 Task: Find connections with filter location San Jacinto with filter topic #Brandingwith filter profile language French with filter current company Safeguard Global with filter school Xavier Institute of Social Service with filter industry Wholesale Appliances, Electrical, and Electronics with filter service category Web Design with filter keywords title Interior Designer
Action: Mouse moved to (349, 267)
Screenshot: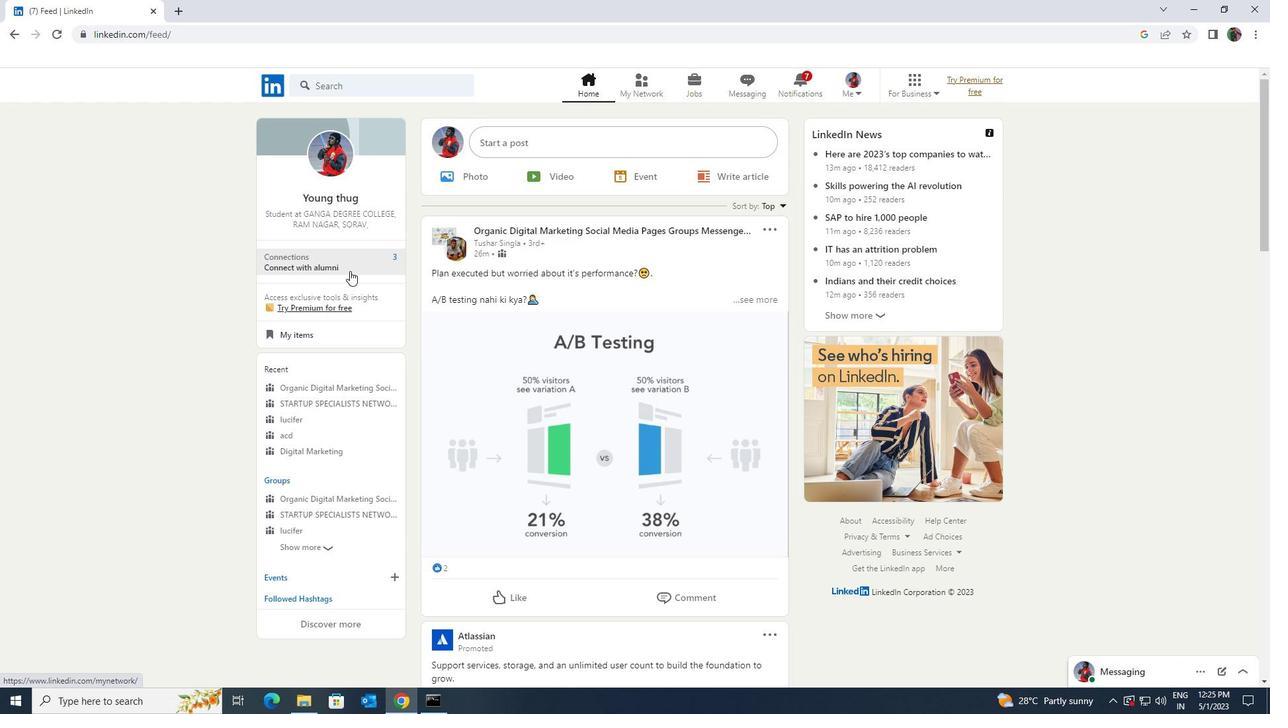 
Action: Mouse pressed left at (349, 267)
Screenshot: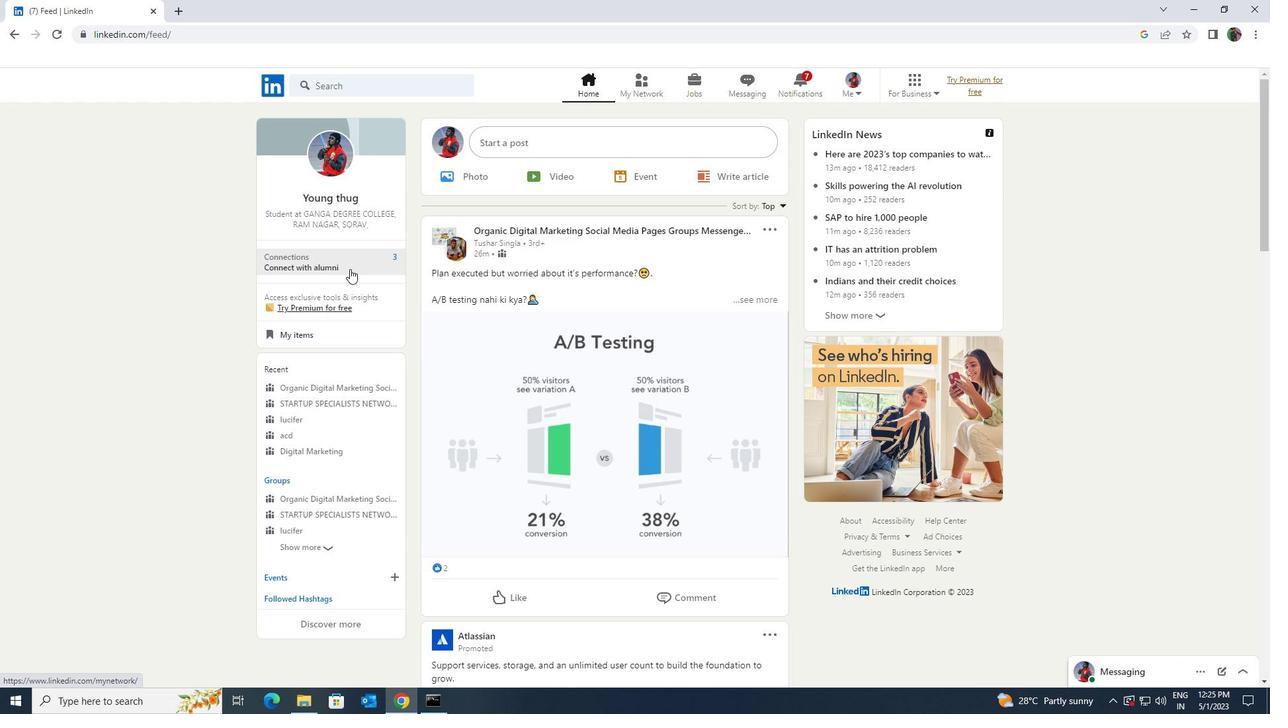
Action: Mouse moved to (367, 167)
Screenshot: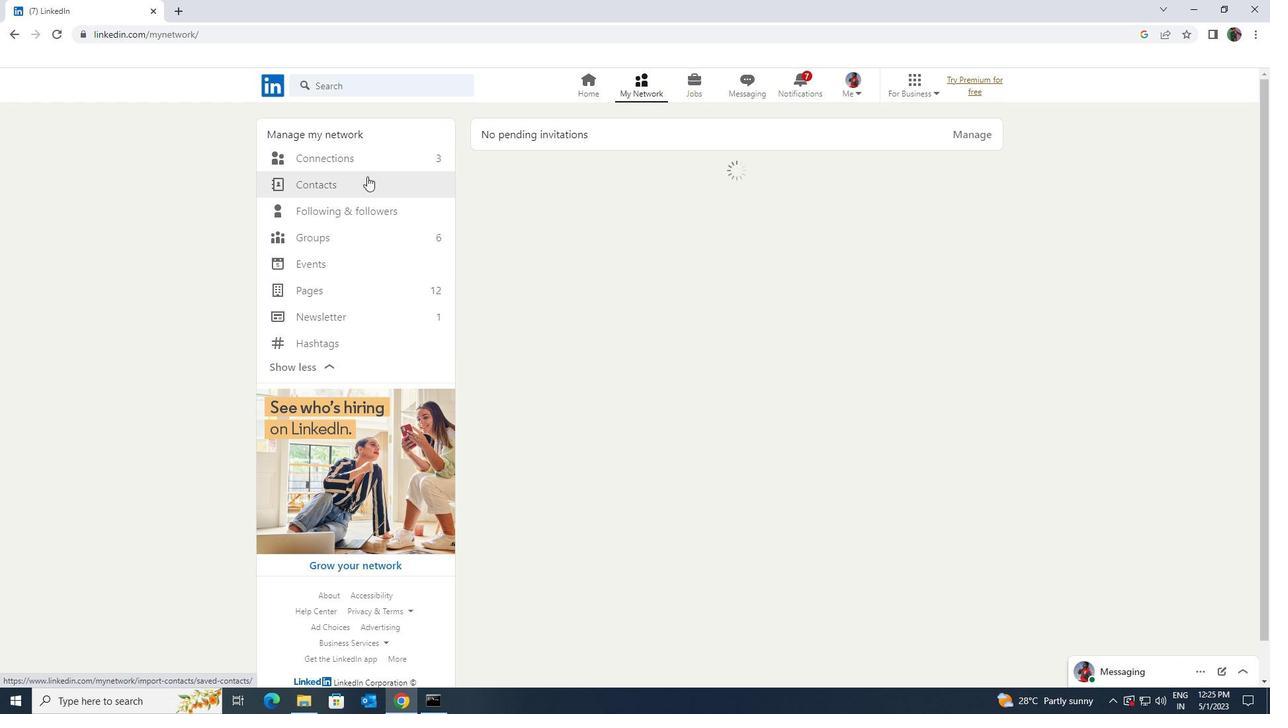 
Action: Mouse pressed left at (367, 167)
Screenshot: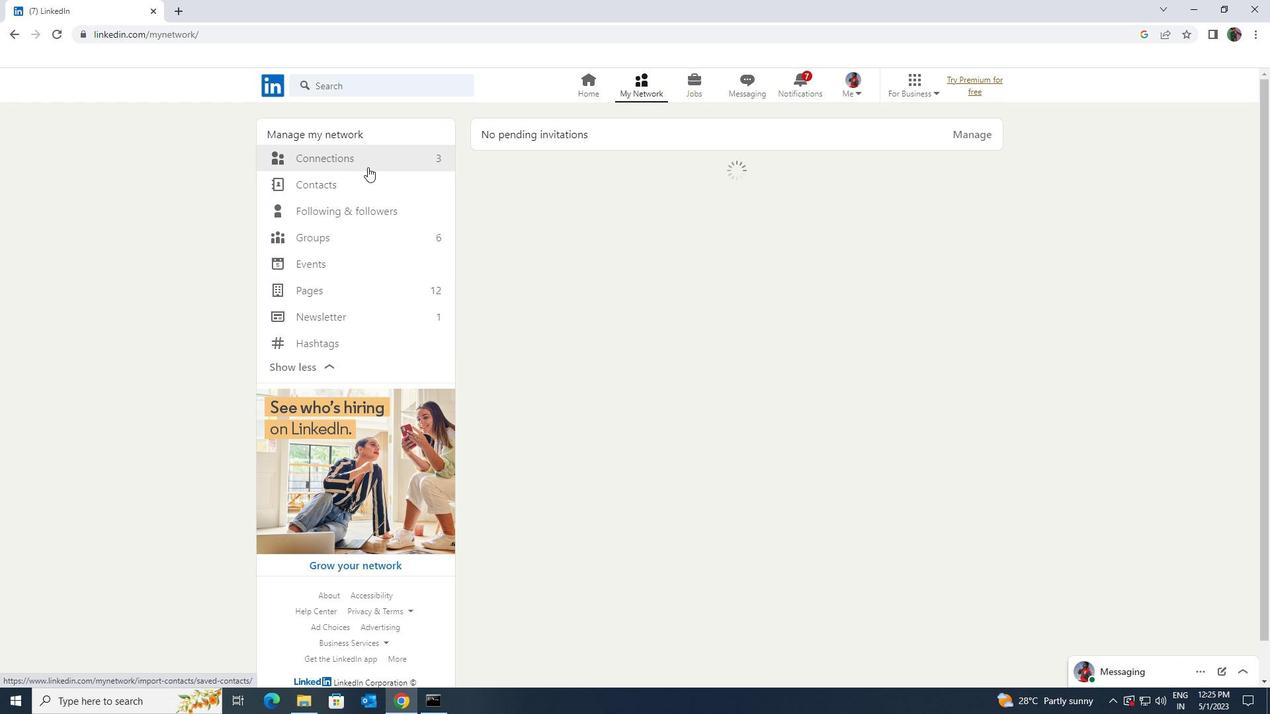 
Action: Mouse pressed left at (367, 167)
Screenshot: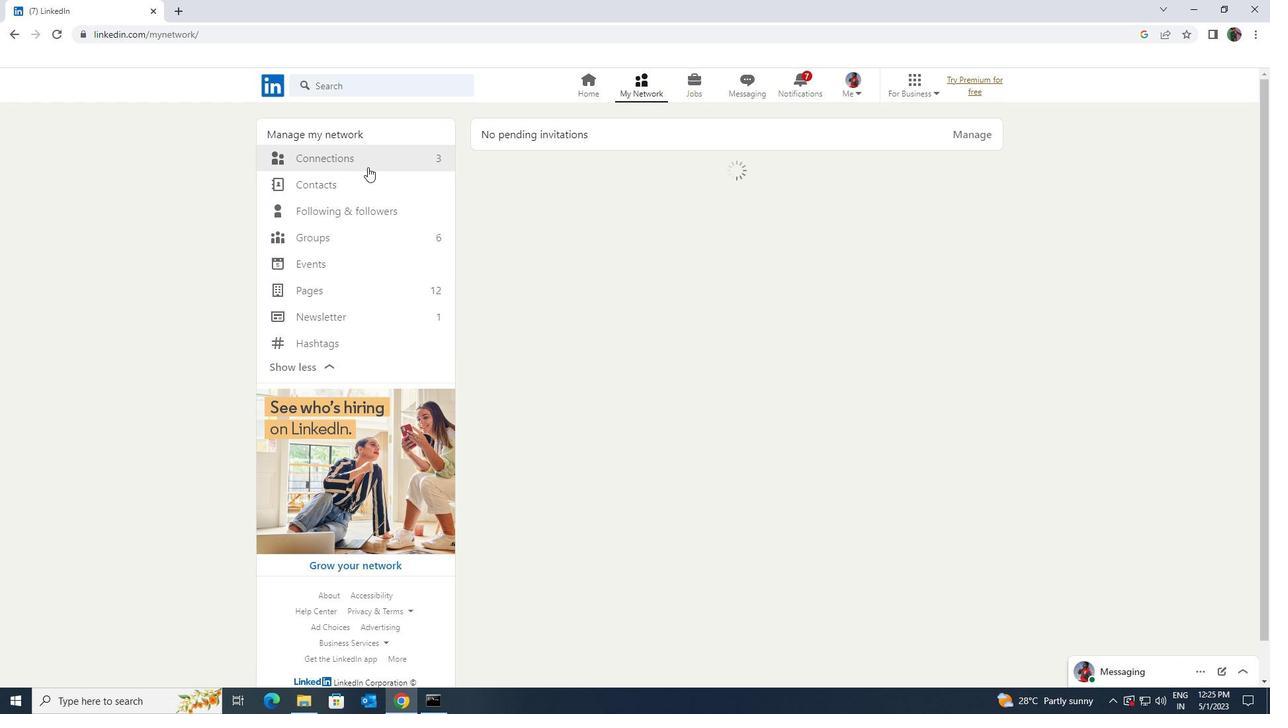 
Action: Mouse moved to (388, 157)
Screenshot: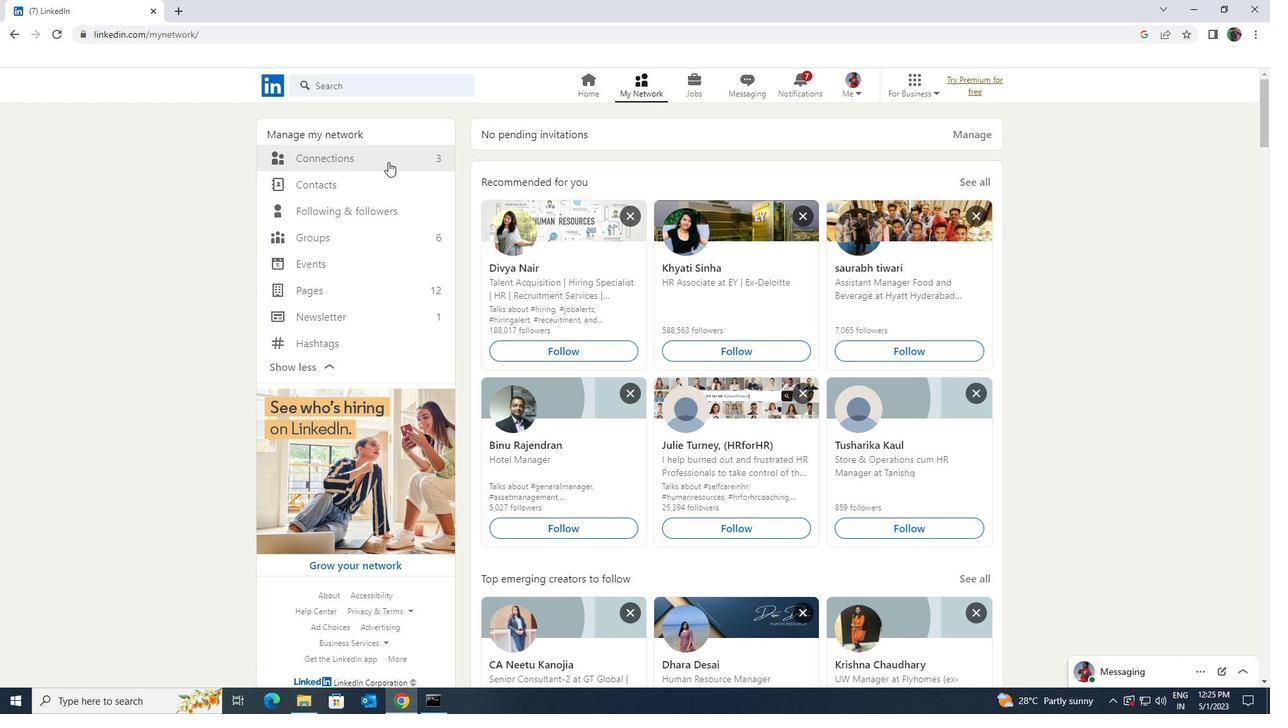 
Action: Mouse pressed left at (388, 157)
Screenshot: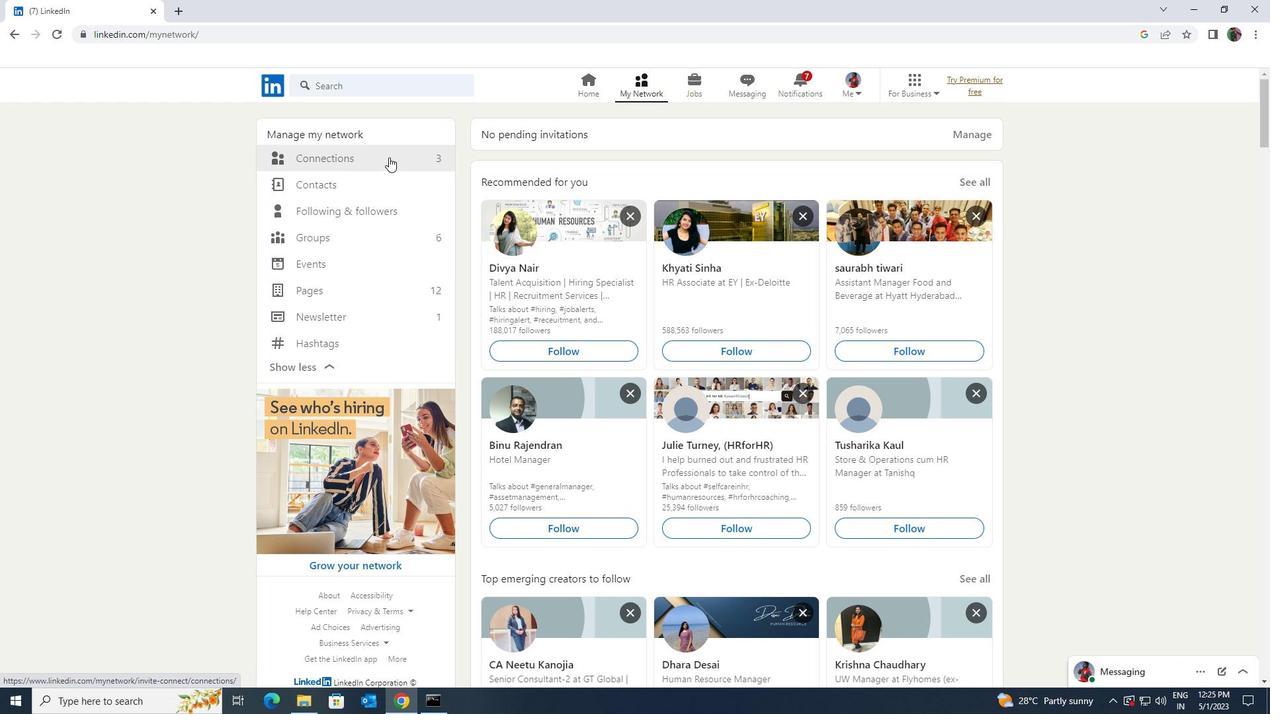 
Action: Mouse moved to (726, 159)
Screenshot: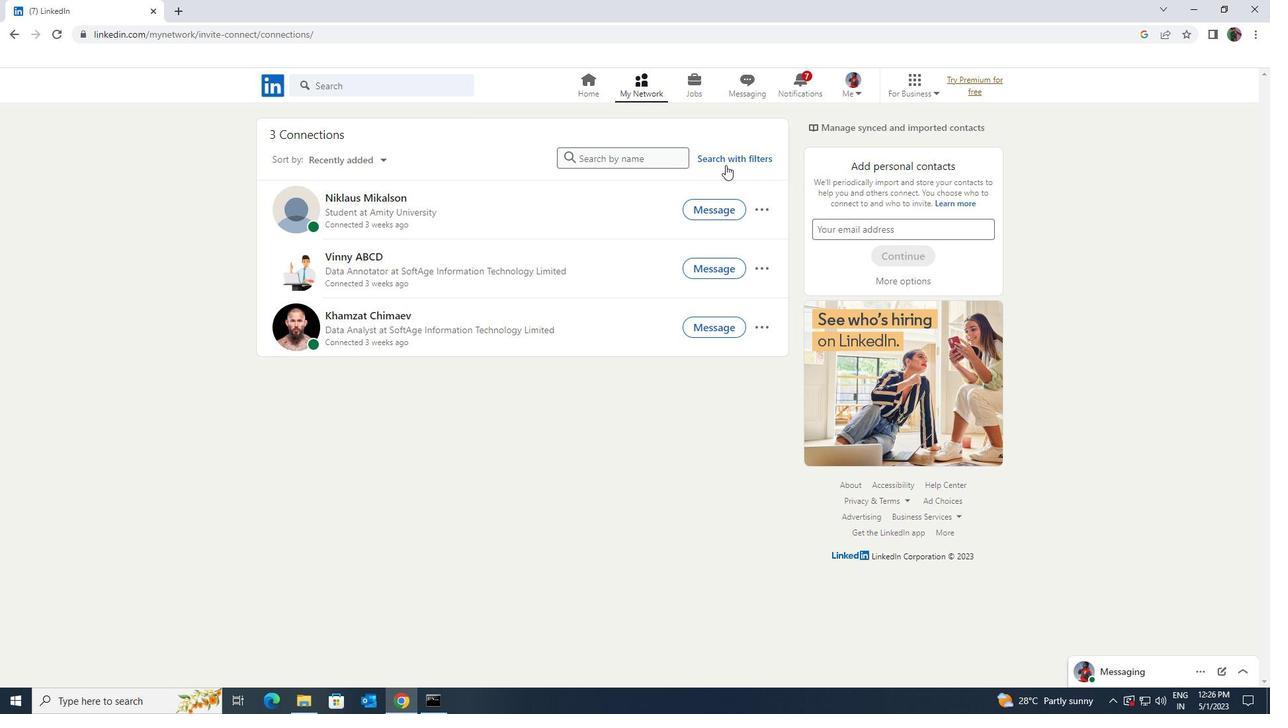 
Action: Mouse pressed left at (726, 159)
Screenshot: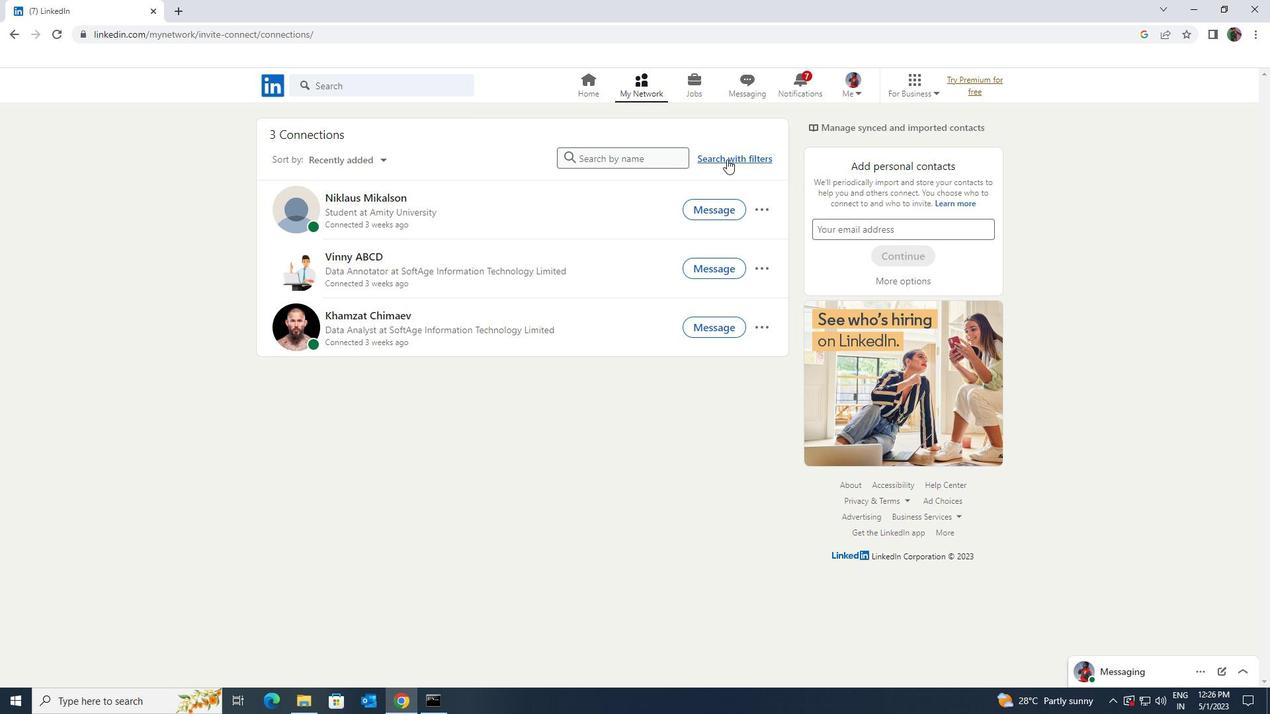 
Action: Mouse moved to (680, 120)
Screenshot: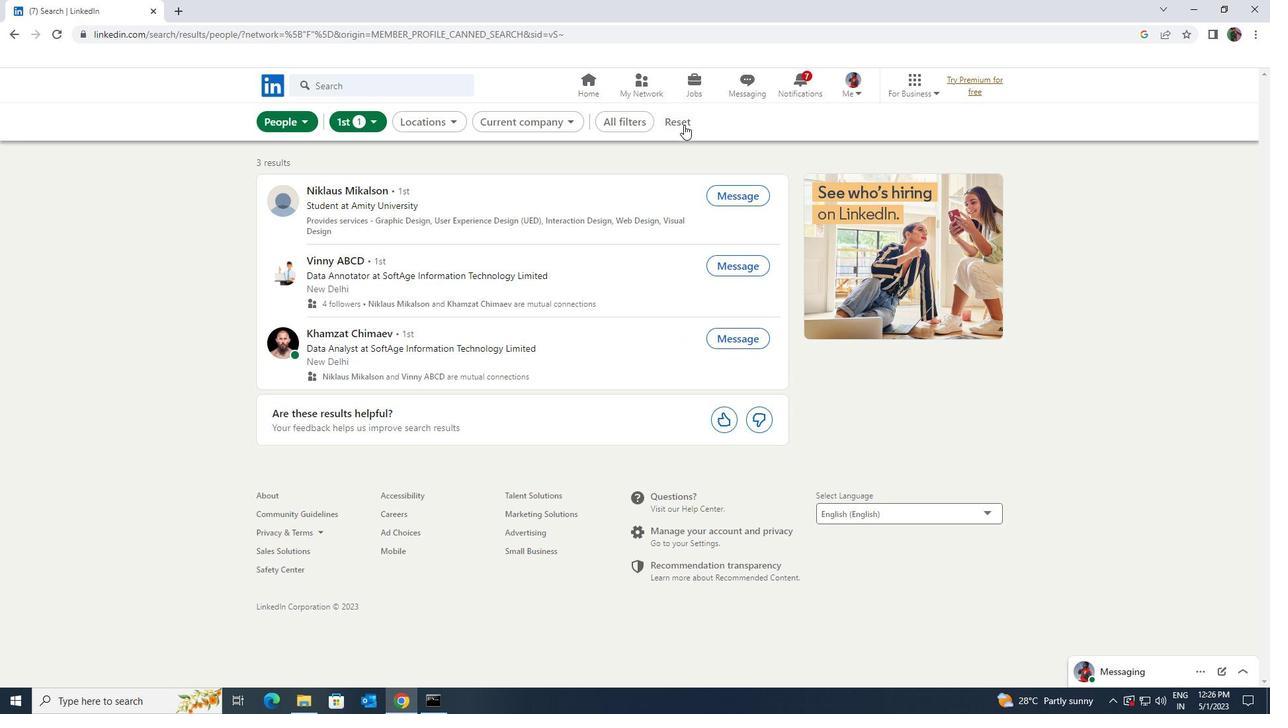 
Action: Mouse pressed left at (680, 120)
Screenshot: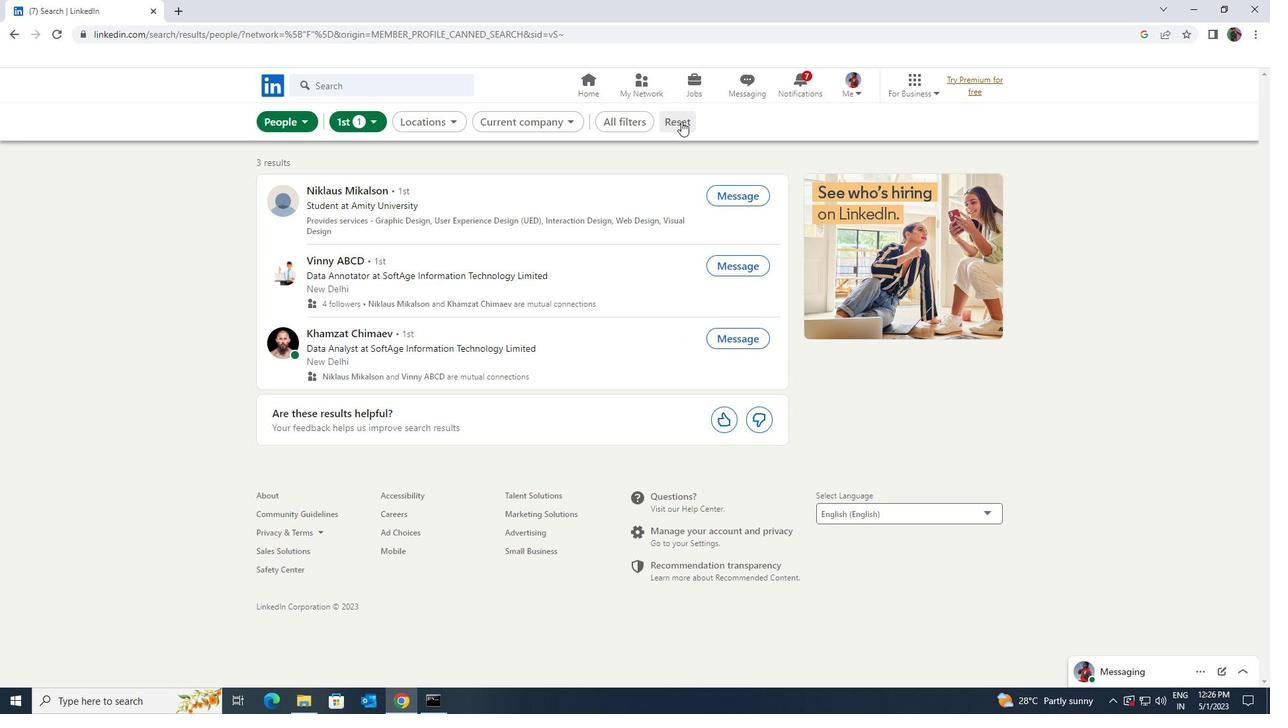 
Action: Mouse moved to (658, 116)
Screenshot: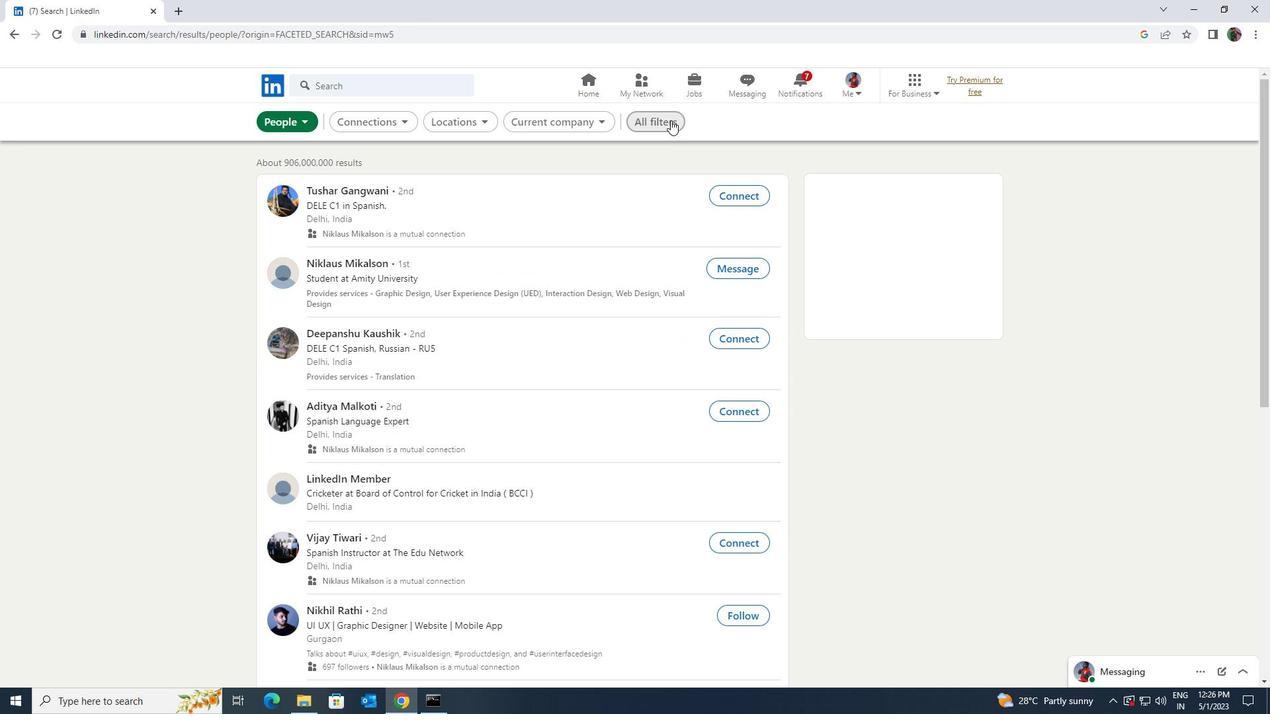 
Action: Mouse pressed left at (658, 116)
Screenshot: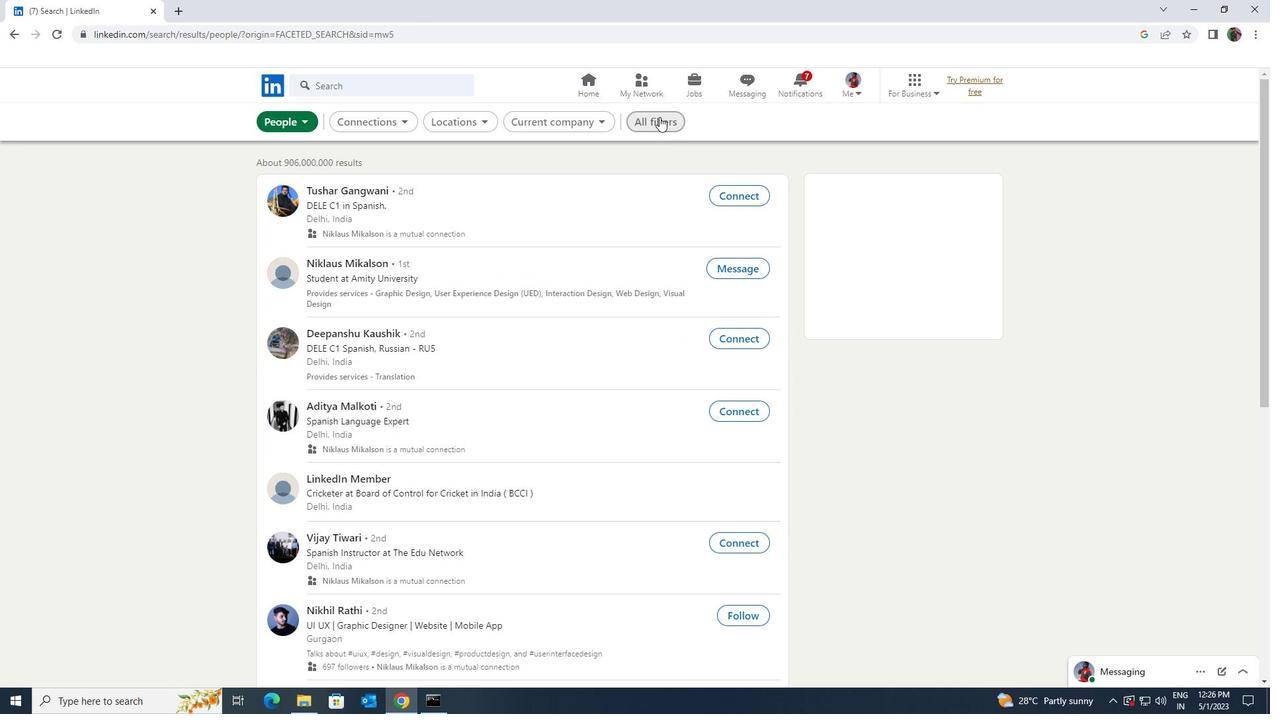 
Action: Mouse moved to (1047, 437)
Screenshot: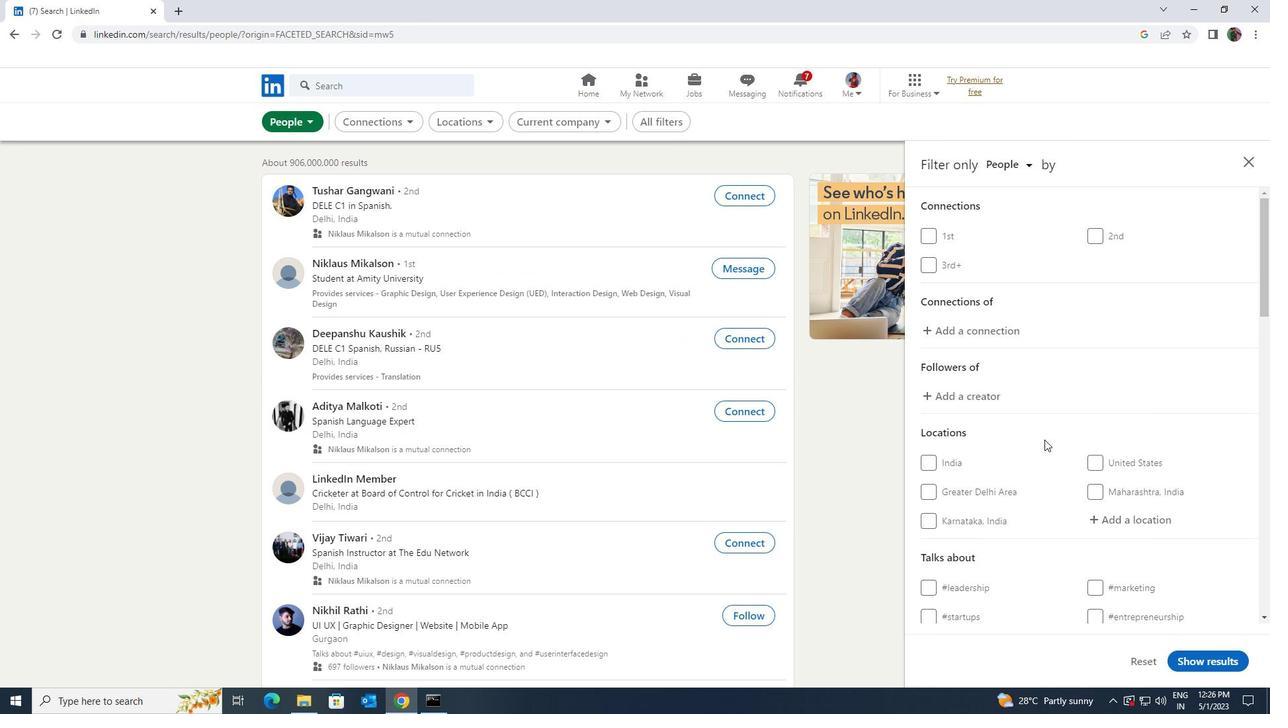 
Action: Mouse scrolled (1047, 437) with delta (0, 0)
Screenshot: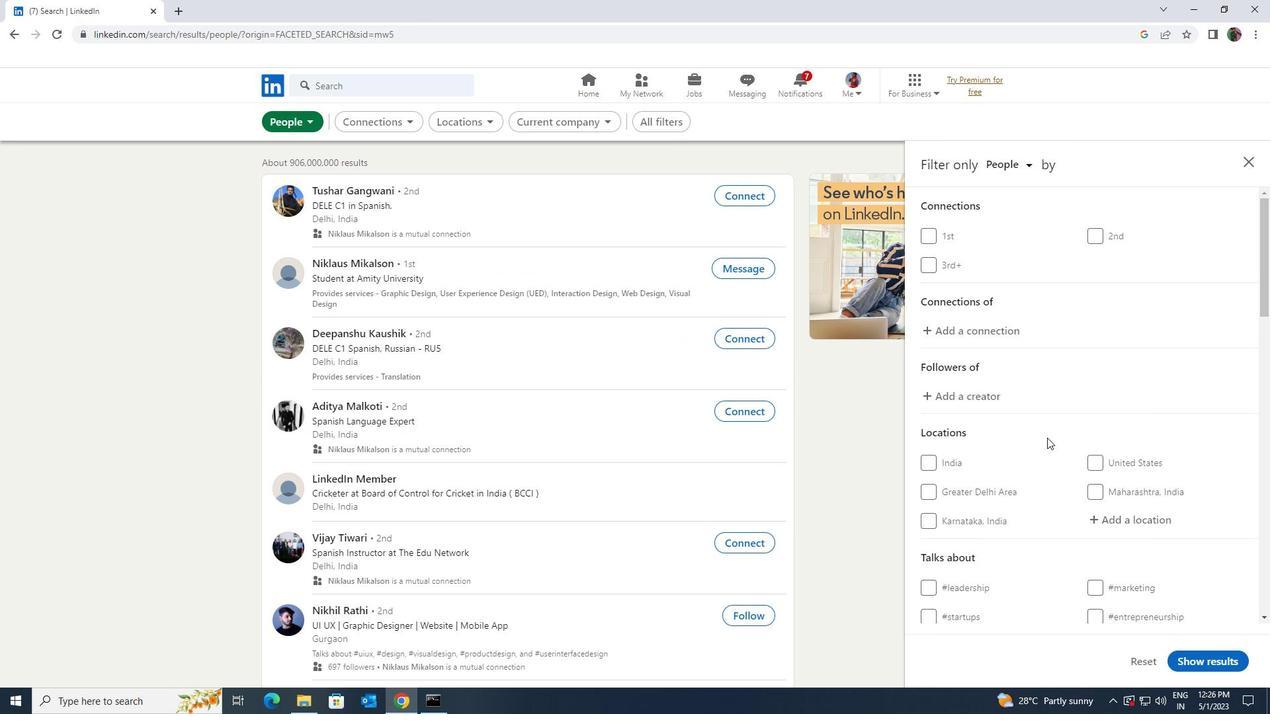 
Action: Mouse scrolled (1047, 437) with delta (0, 0)
Screenshot: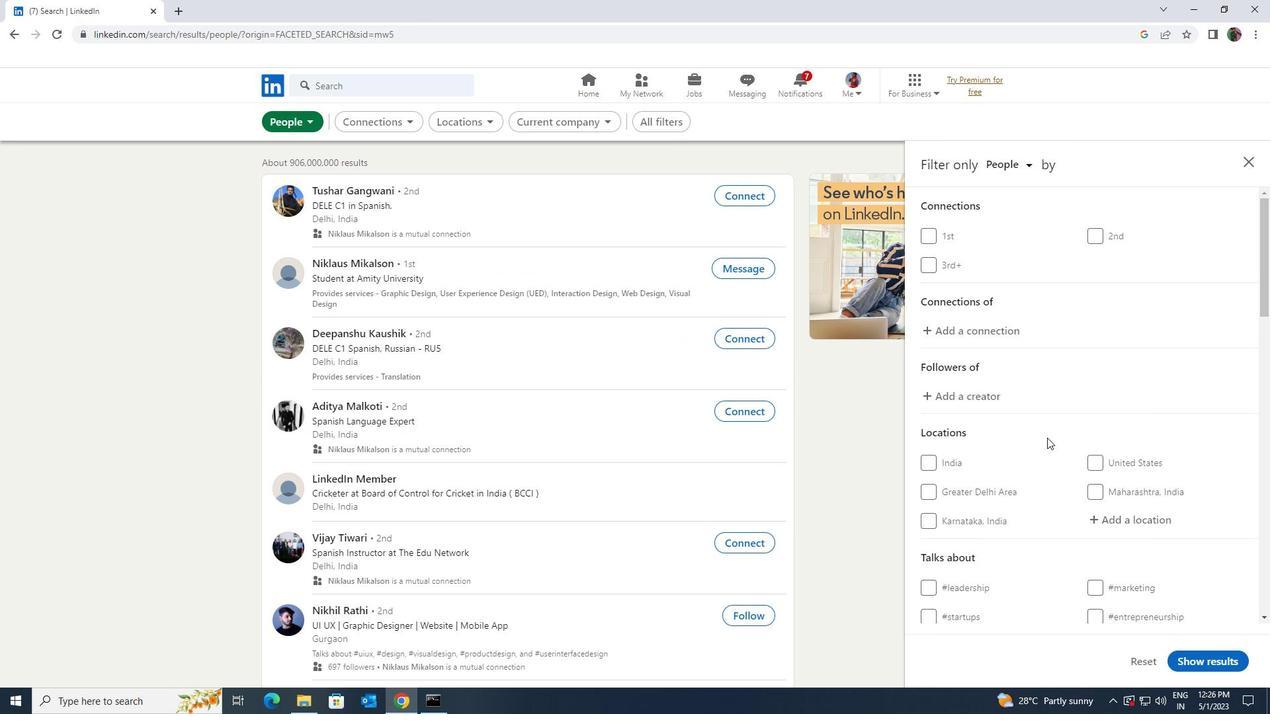 
Action: Mouse moved to (1118, 390)
Screenshot: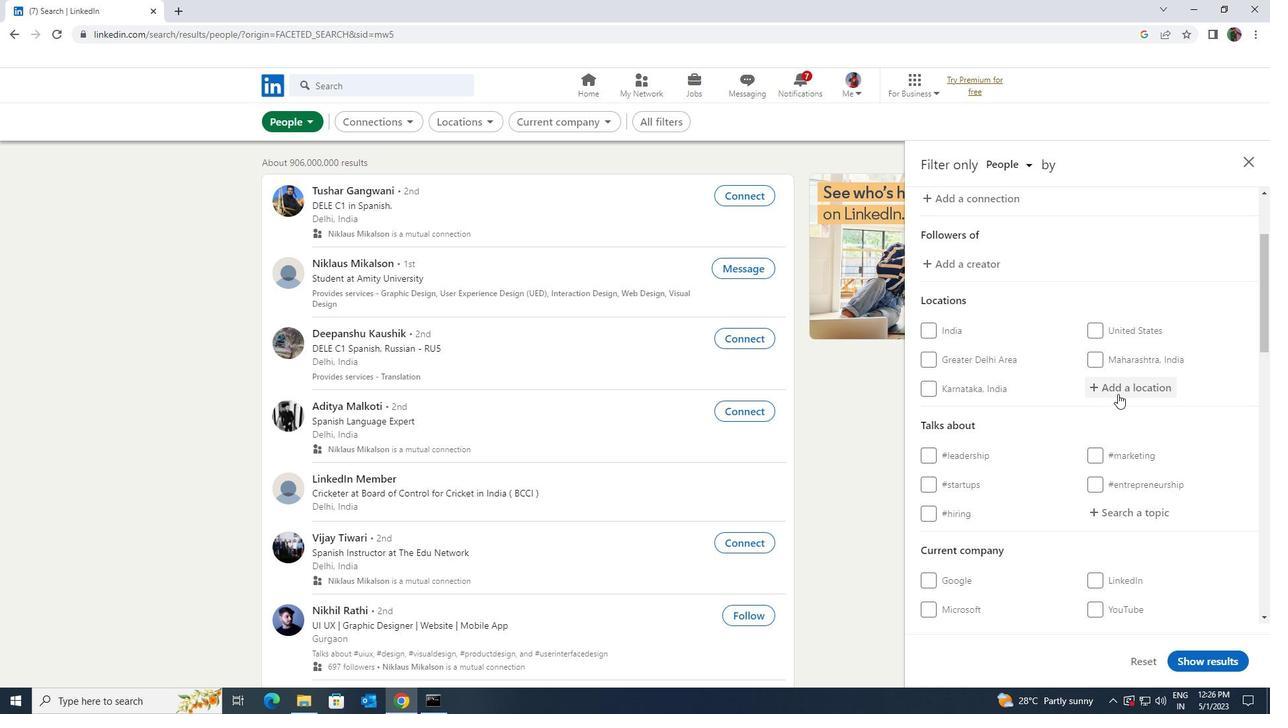 
Action: Mouse pressed left at (1118, 390)
Screenshot: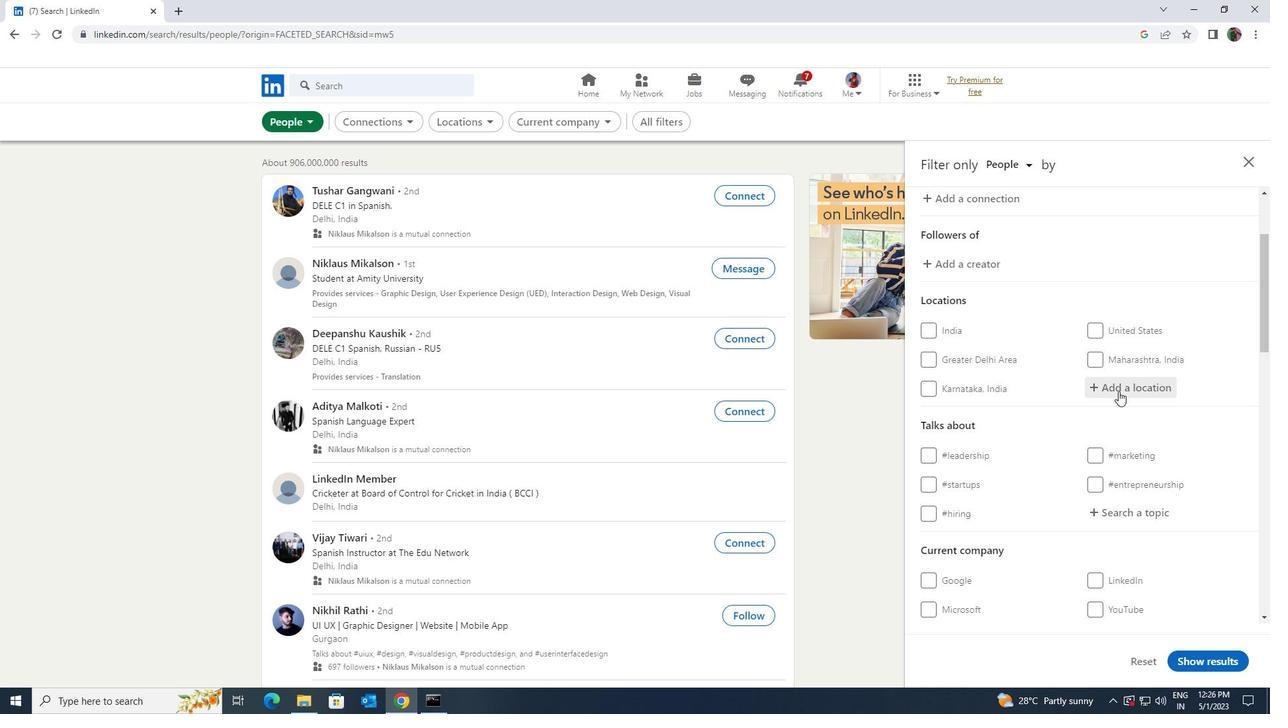 
Action: Key pressed <Key.shift><Key.shift>SAN<Key.space>JACU<Key.backspace>INT
Screenshot: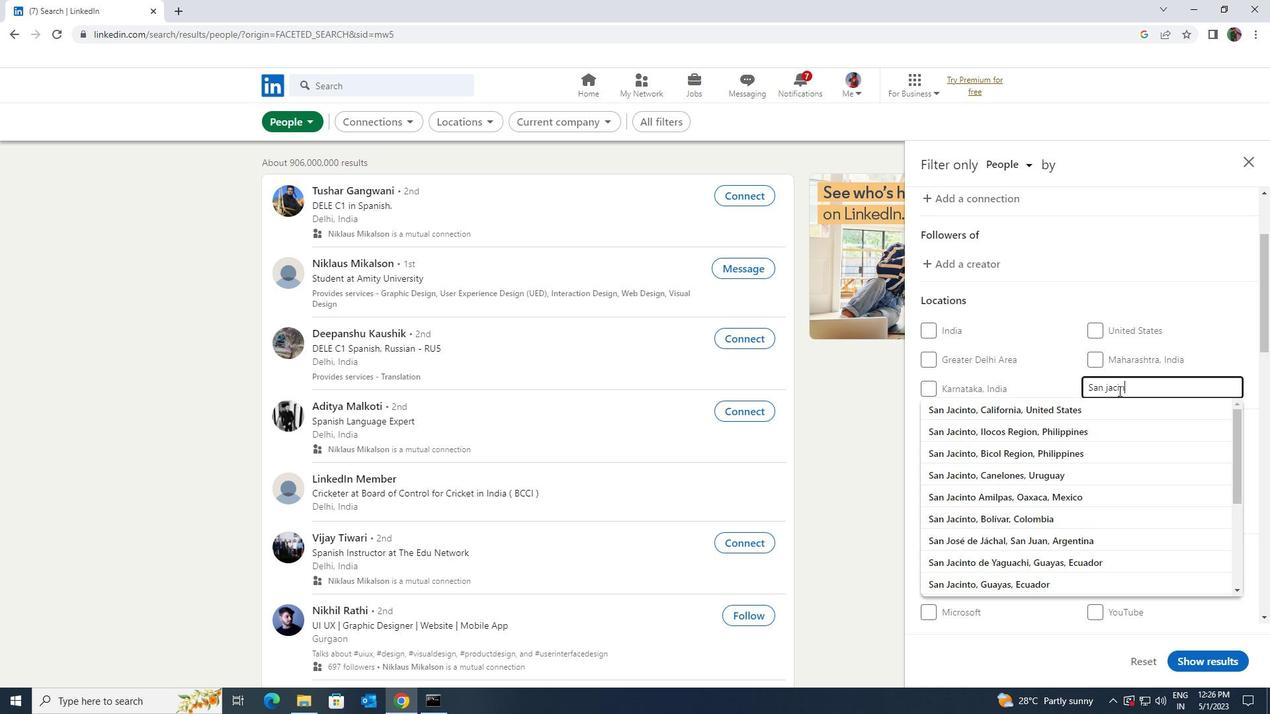 
Action: Mouse moved to (1145, 406)
Screenshot: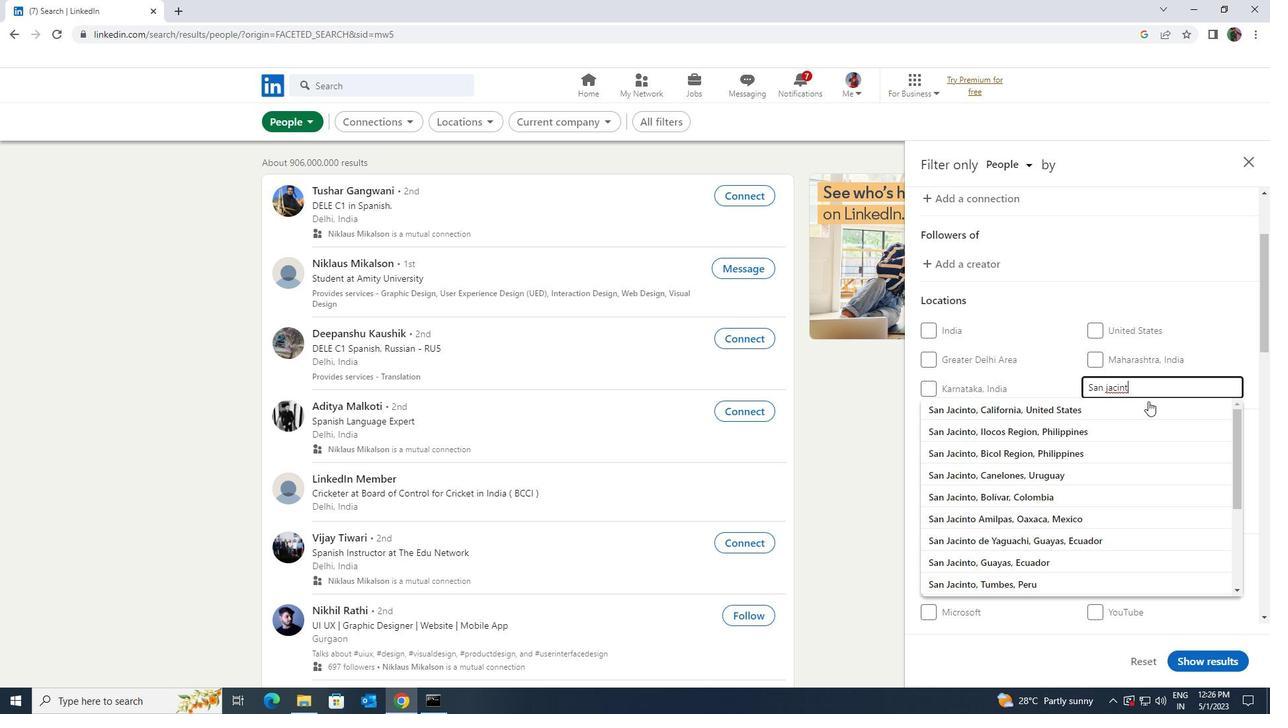 
Action: Mouse pressed left at (1145, 406)
Screenshot: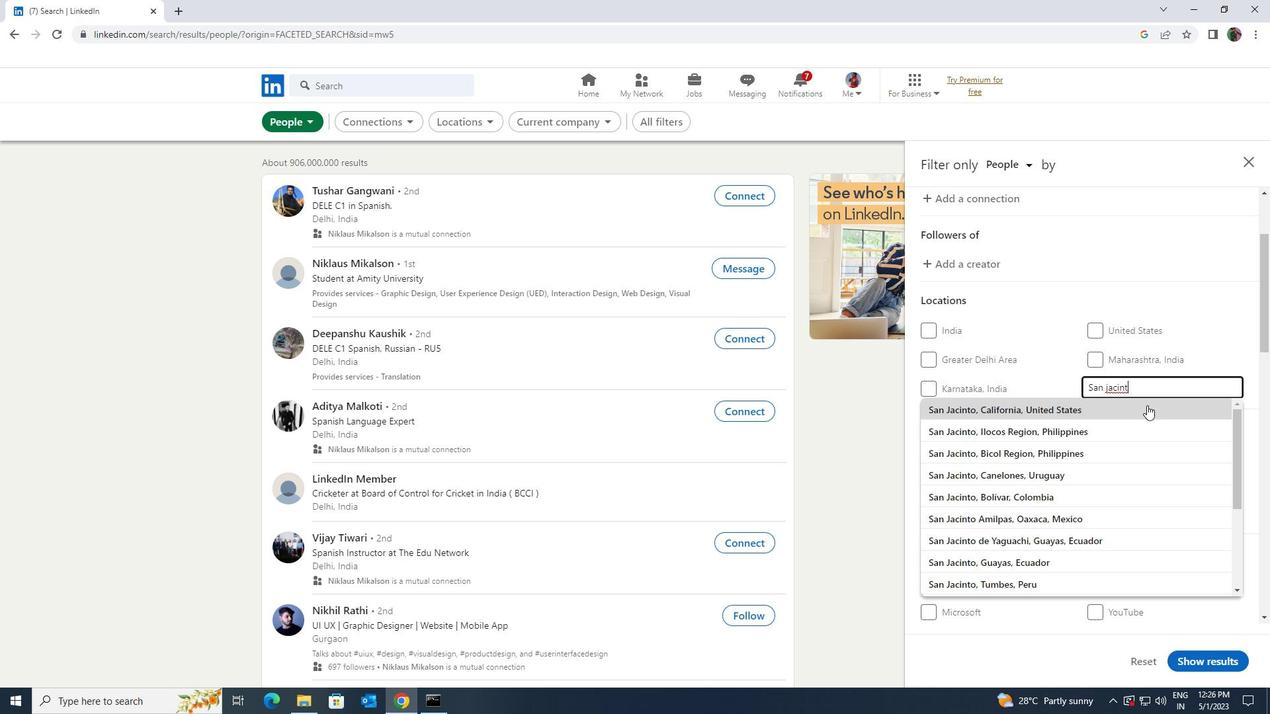 
Action: Mouse scrolled (1145, 406) with delta (0, 0)
Screenshot: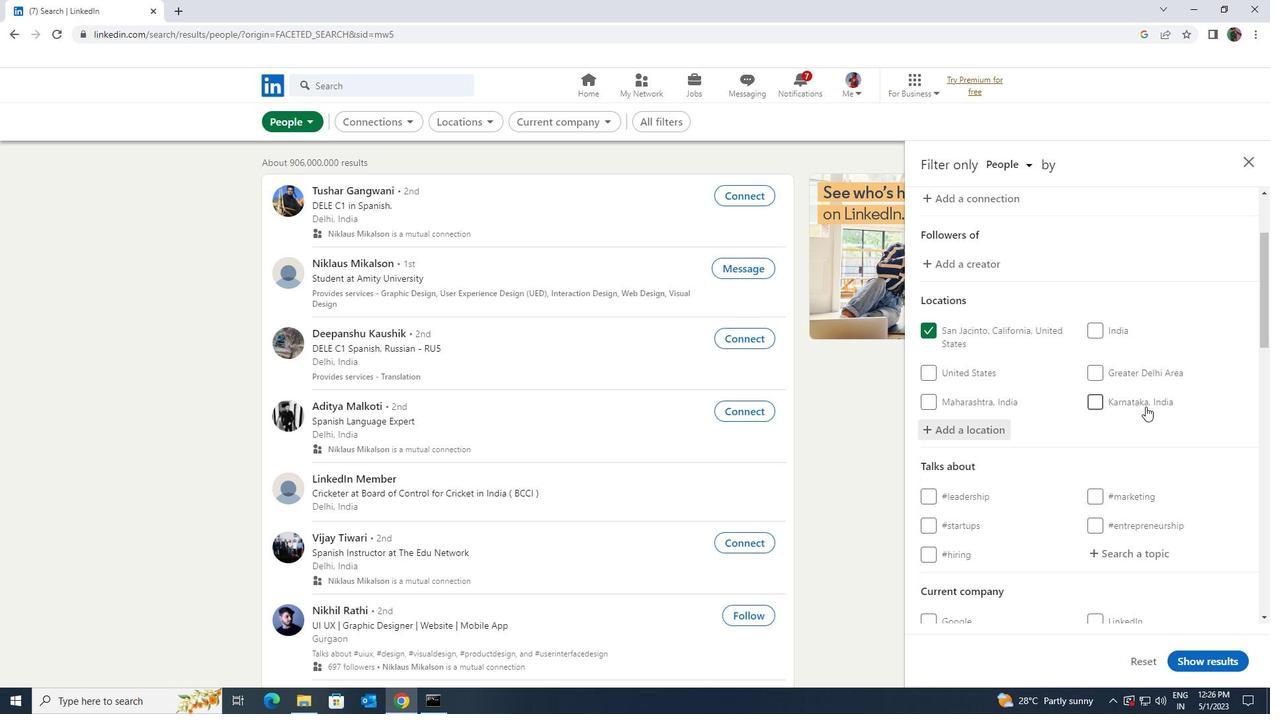 
Action: Mouse scrolled (1145, 406) with delta (0, 0)
Screenshot: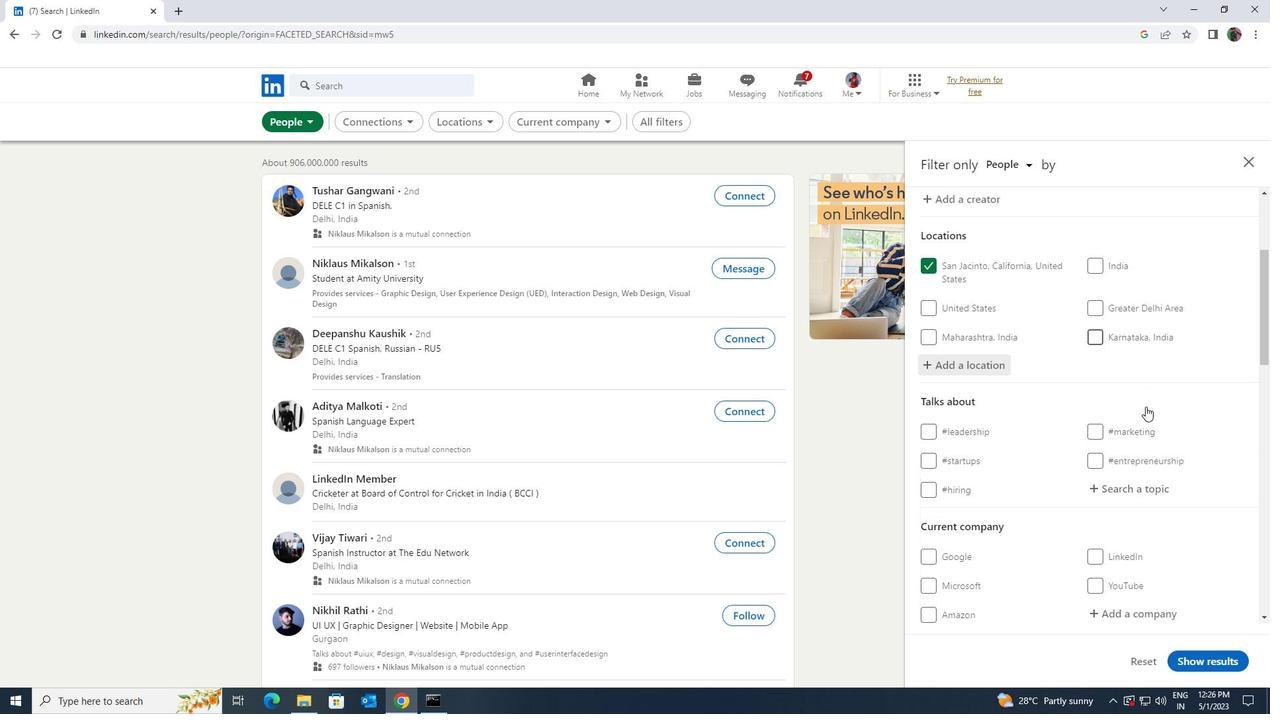 
Action: Mouse scrolled (1145, 406) with delta (0, 0)
Screenshot: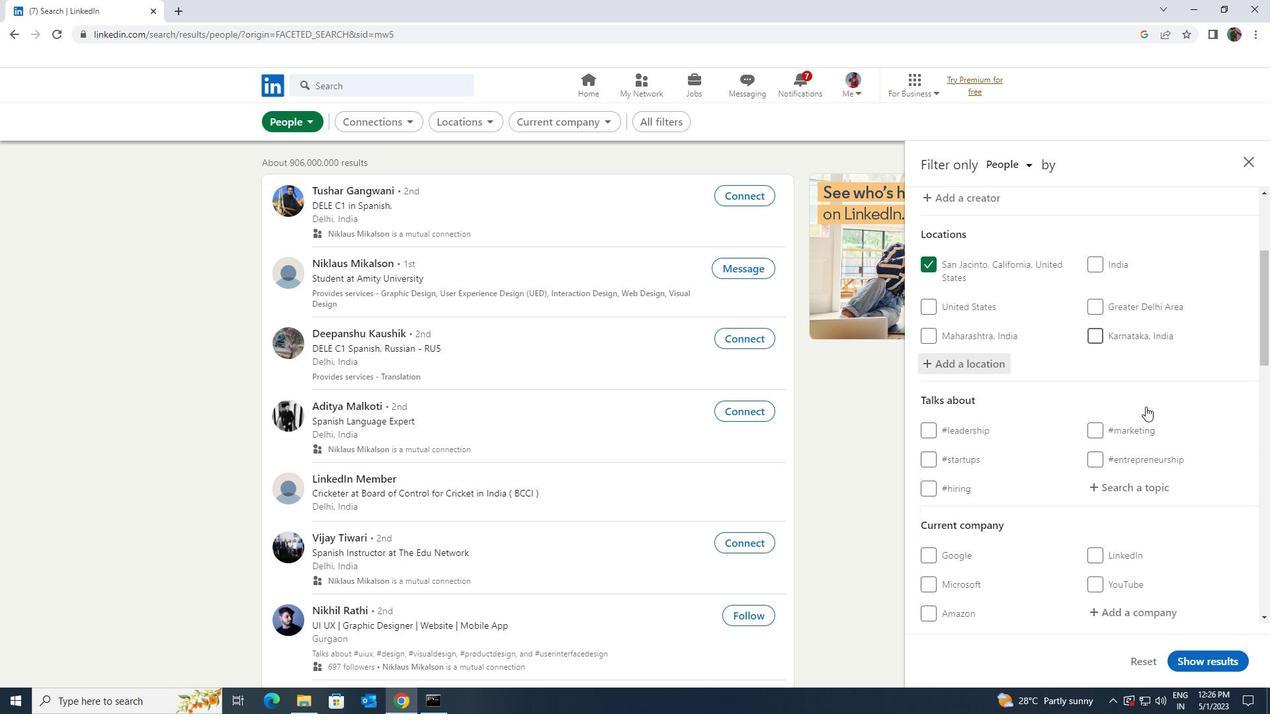 
Action: Mouse moved to (1153, 361)
Screenshot: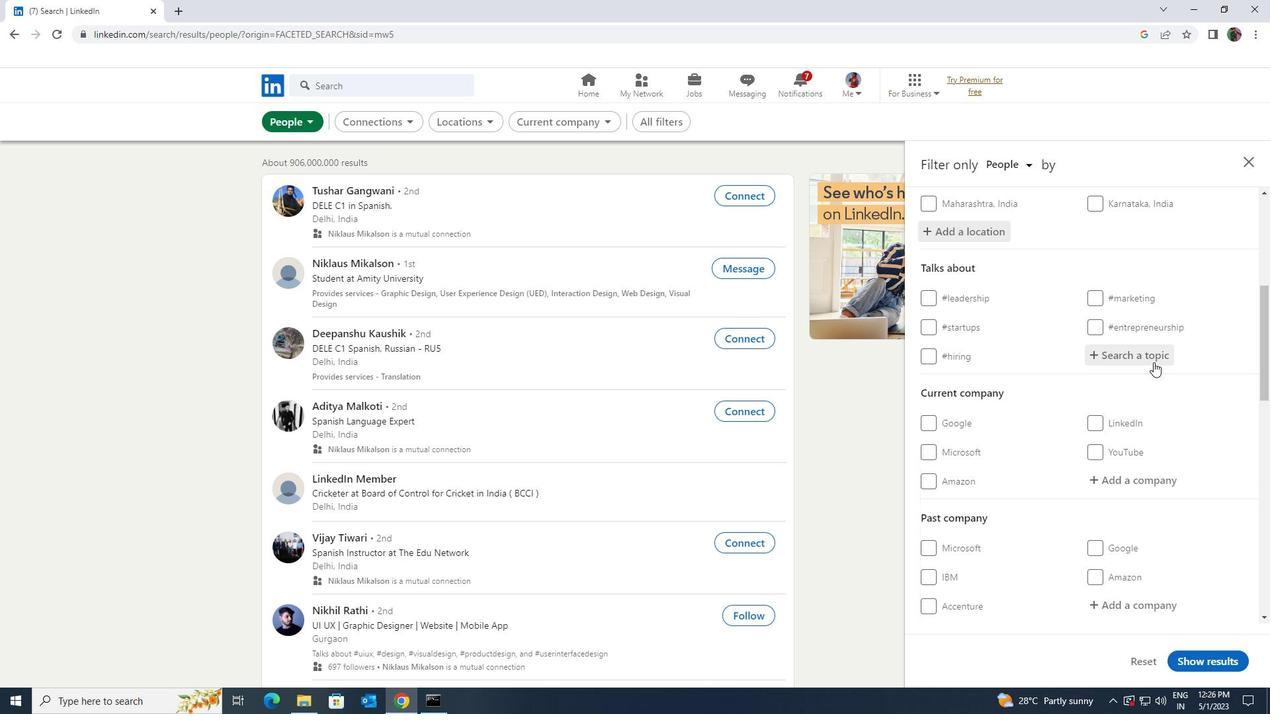 
Action: Mouse pressed left at (1153, 361)
Screenshot: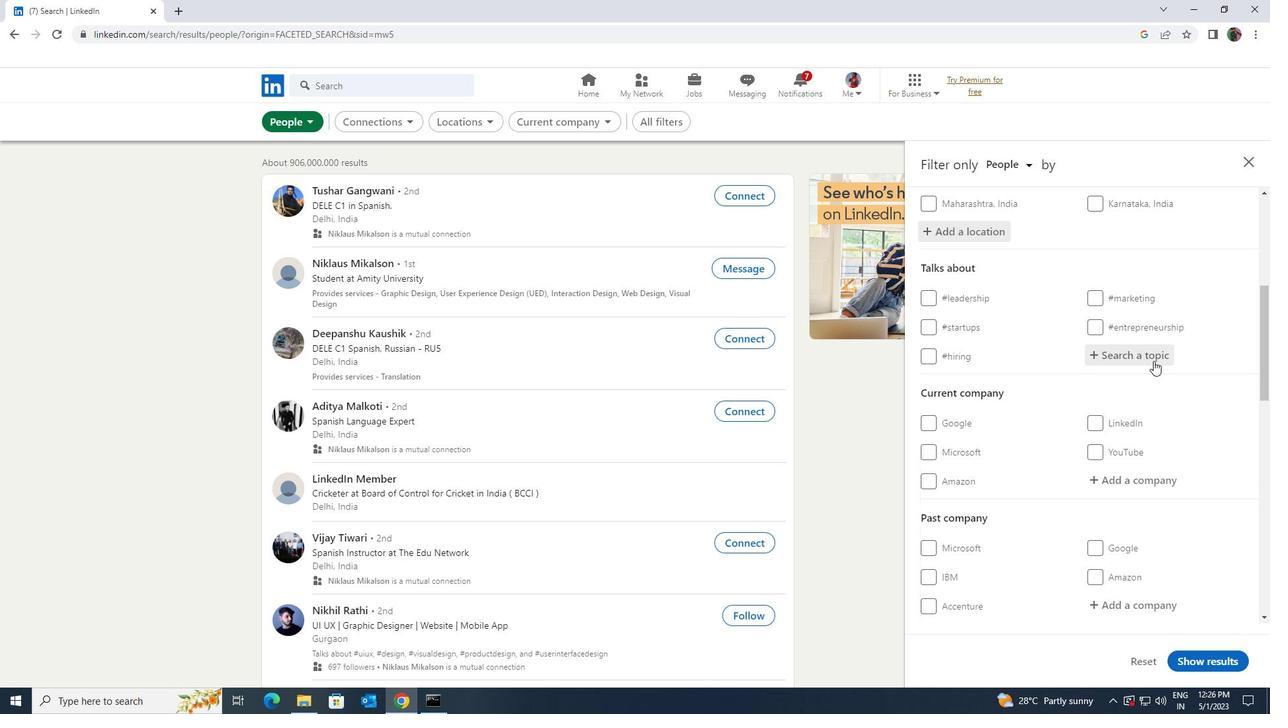
Action: Key pressed <Key.shift>BRANDING
Screenshot: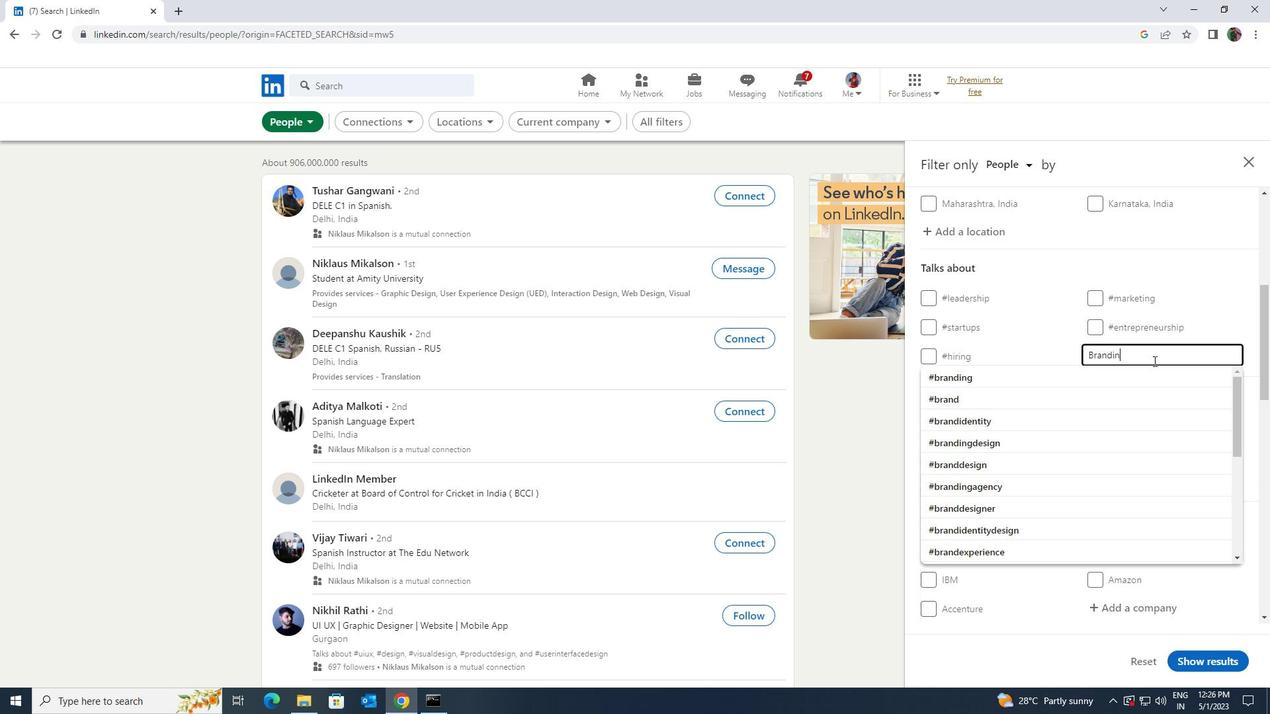 
Action: Mouse moved to (1149, 375)
Screenshot: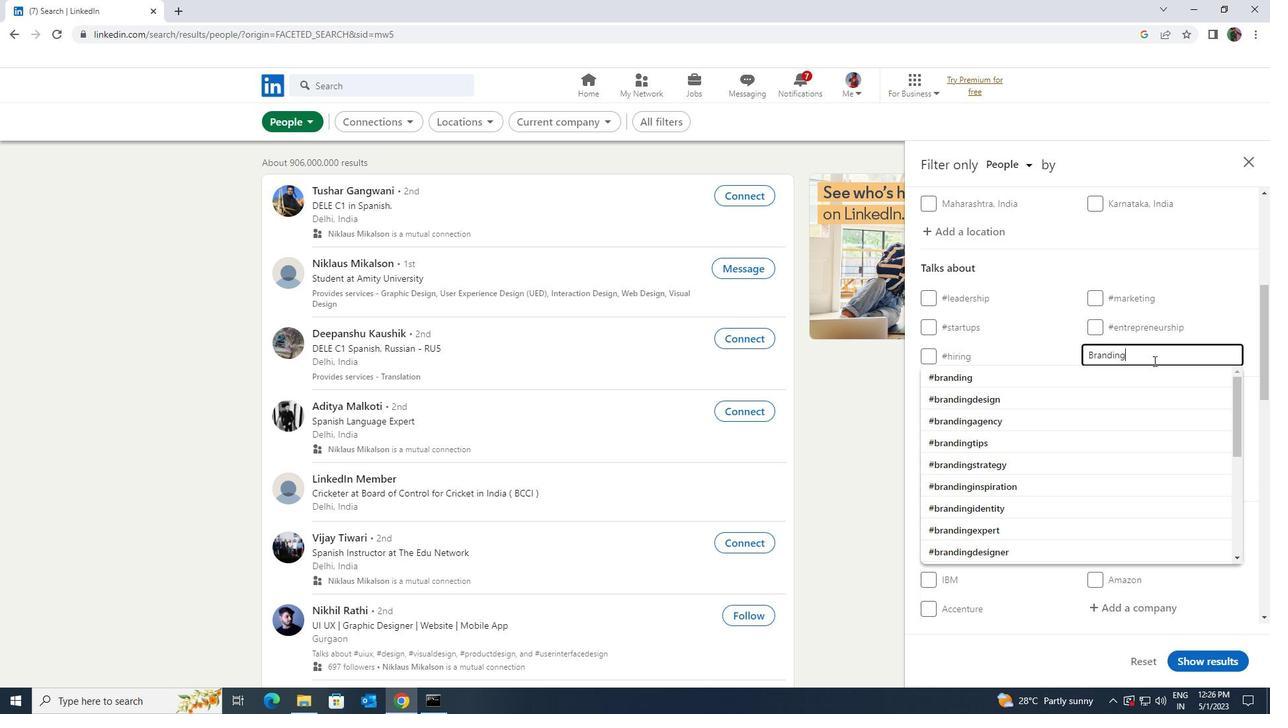 
Action: Mouse pressed left at (1149, 375)
Screenshot: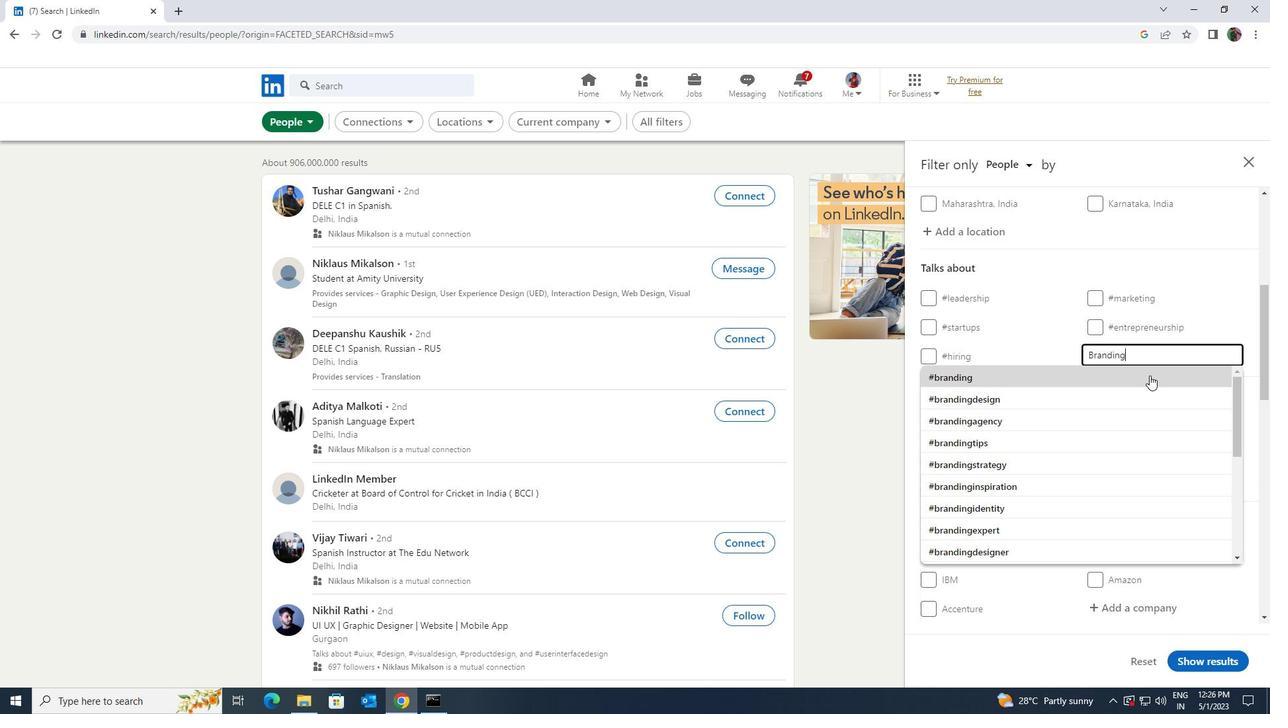 
Action: Mouse scrolled (1149, 375) with delta (0, 0)
Screenshot: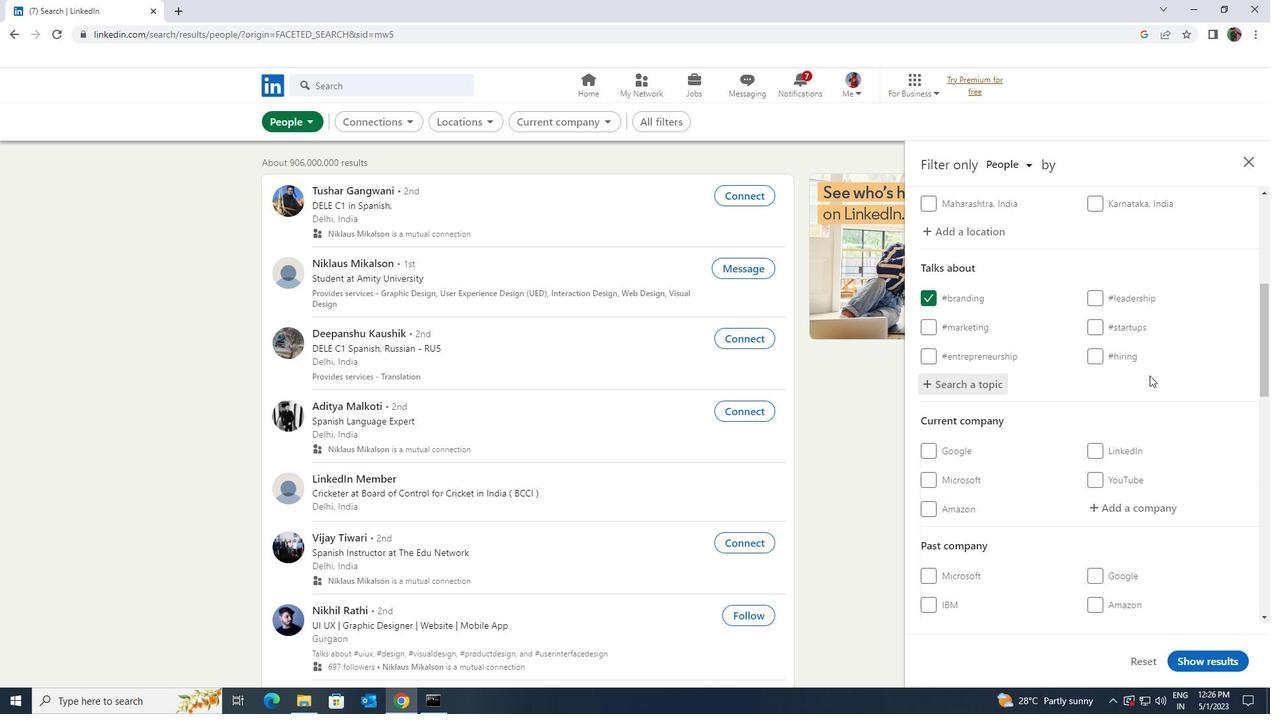 
Action: Mouse scrolled (1149, 375) with delta (0, 0)
Screenshot: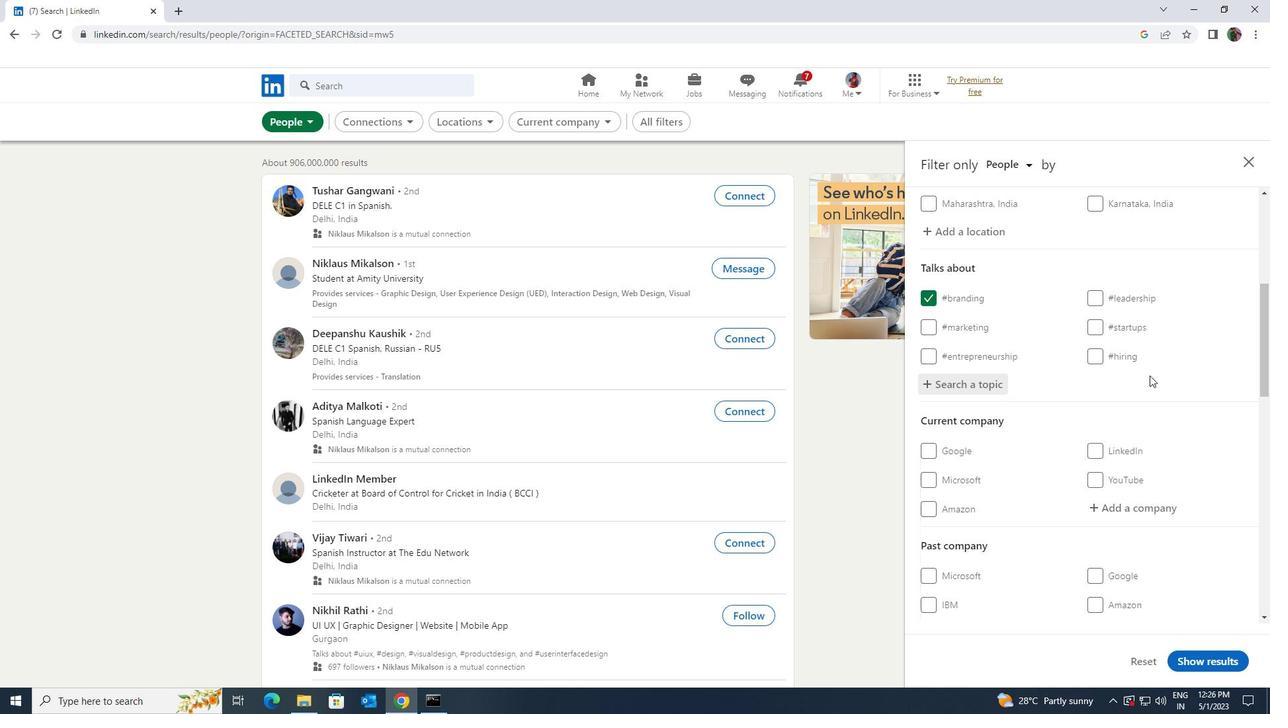 
Action: Mouse scrolled (1149, 375) with delta (0, 0)
Screenshot: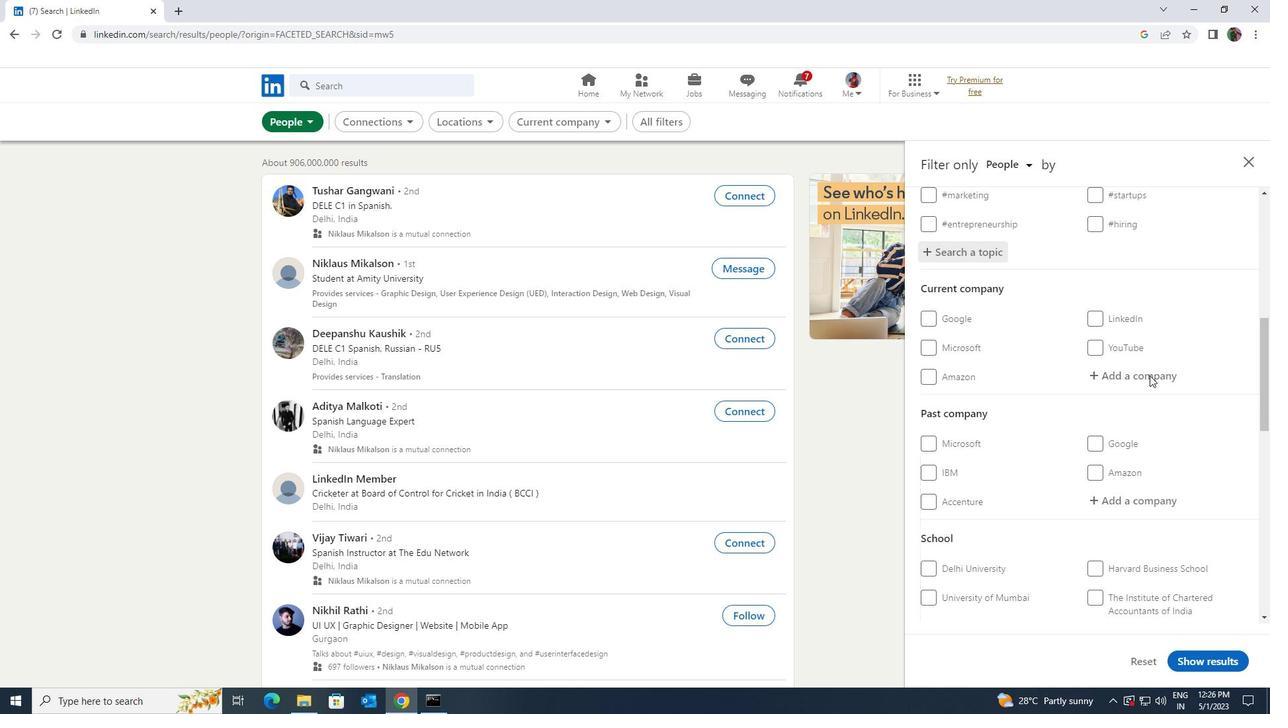 
Action: Mouse scrolled (1149, 375) with delta (0, 0)
Screenshot: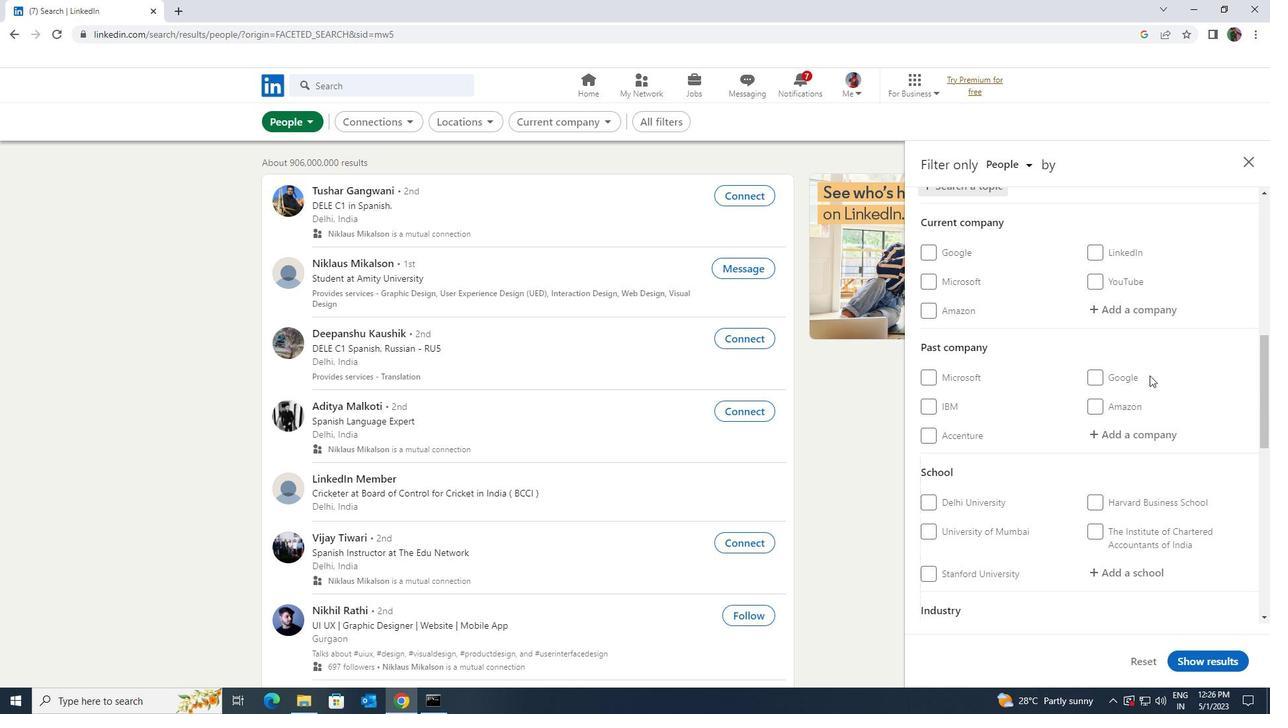 
Action: Mouse scrolled (1149, 375) with delta (0, 0)
Screenshot: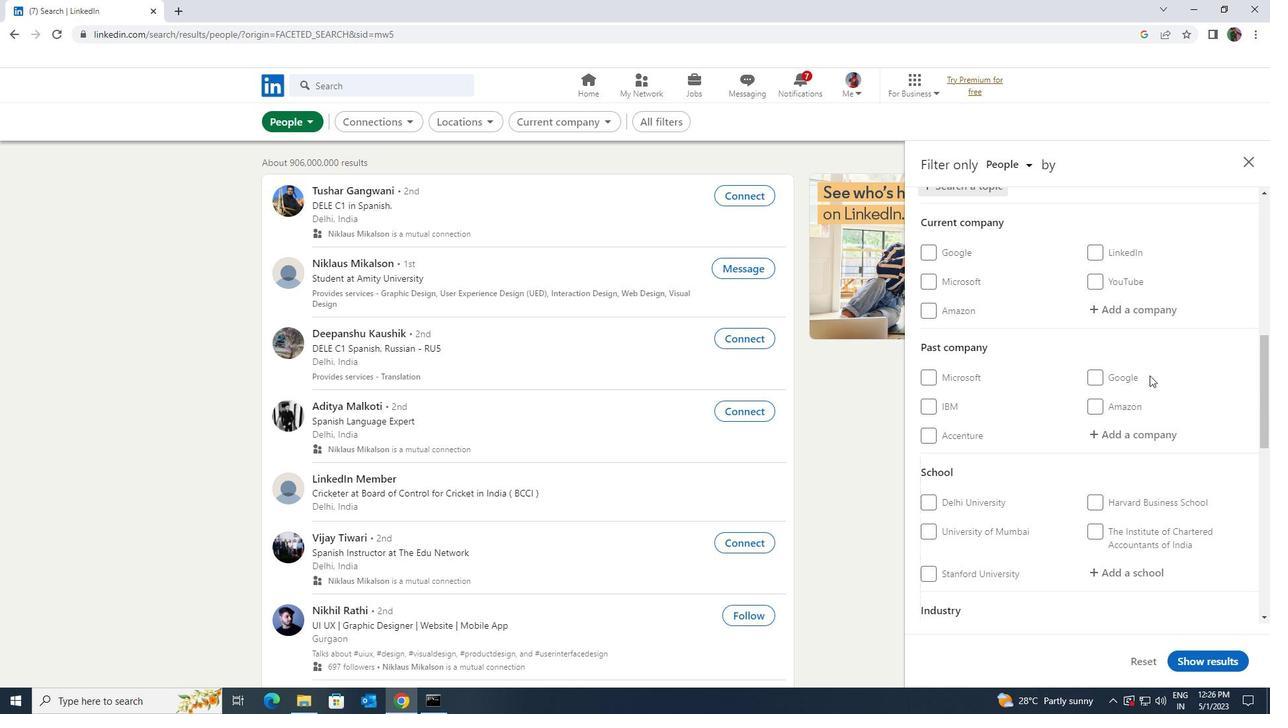 
Action: Mouse scrolled (1149, 375) with delta (0, 0)
Screenshot: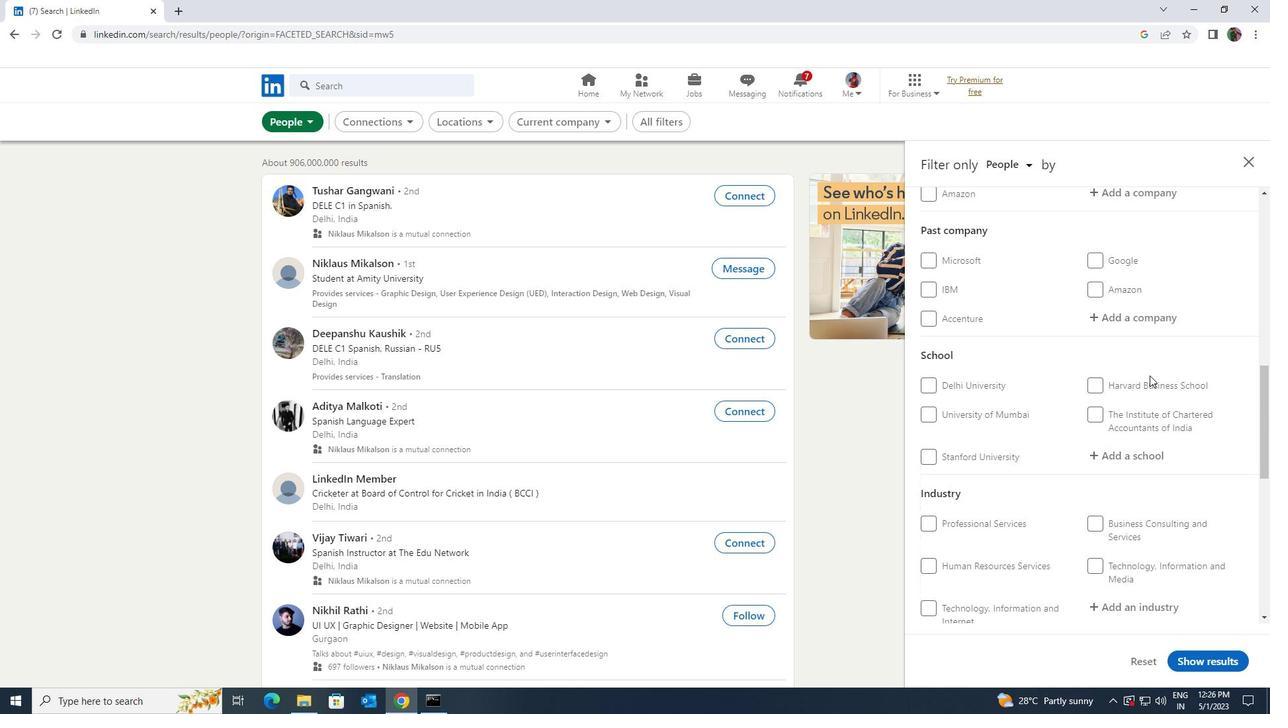 
Action: Mouse scrolled (1149, 375) with delta (0, 0)
Screenshot: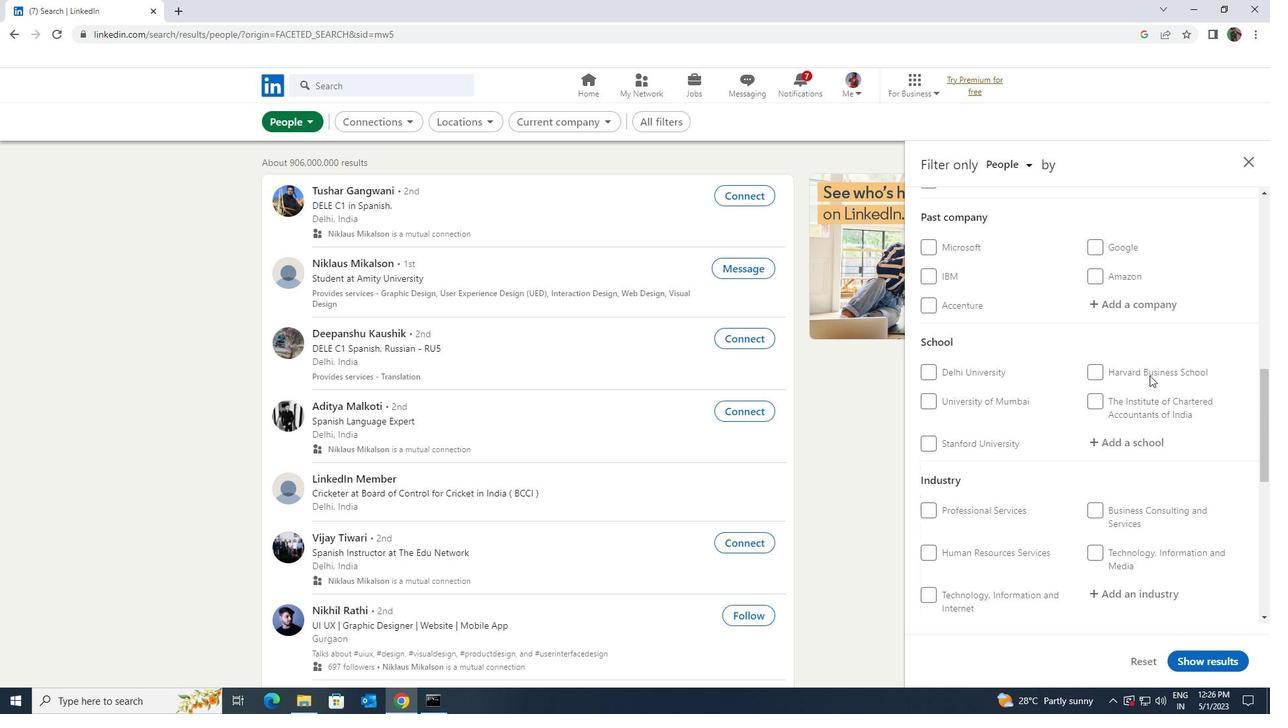 
Action: Mouse scrolled (1149, 375) with delta (0, 0)
Screenshot: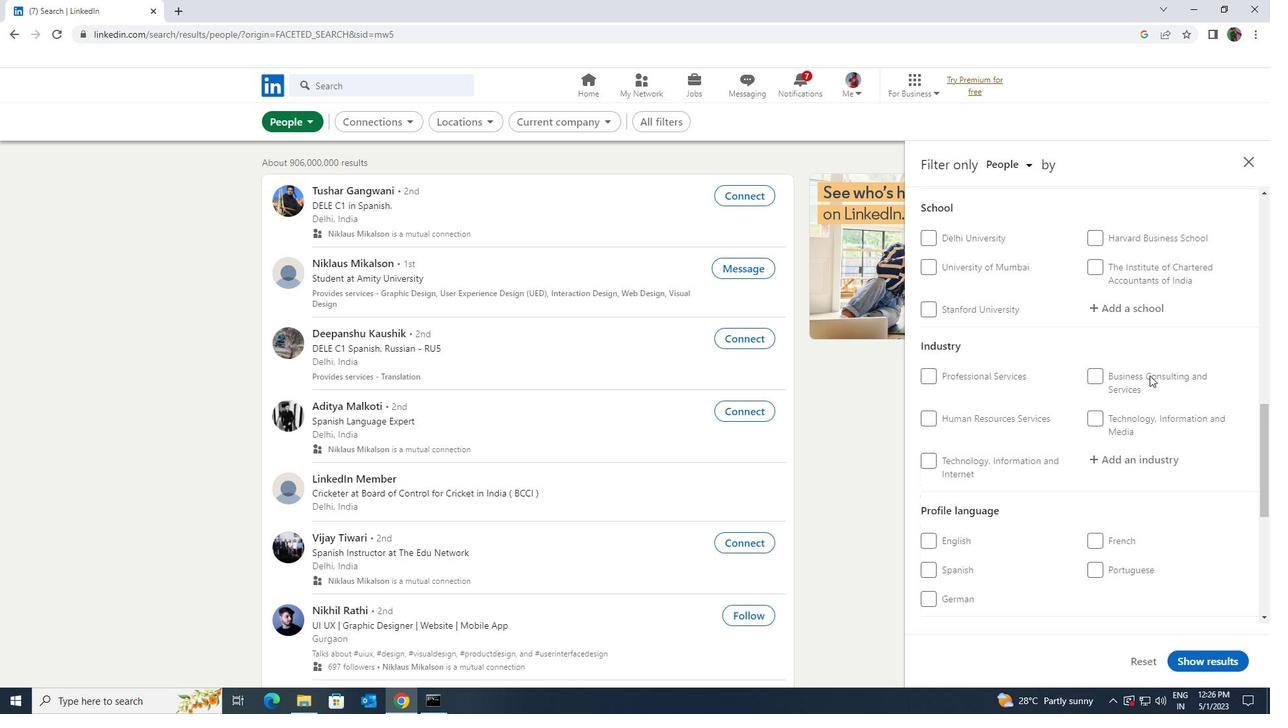 
Action: Mouse scrolled (1149, 375) with delta (0, 0)
Screenshot: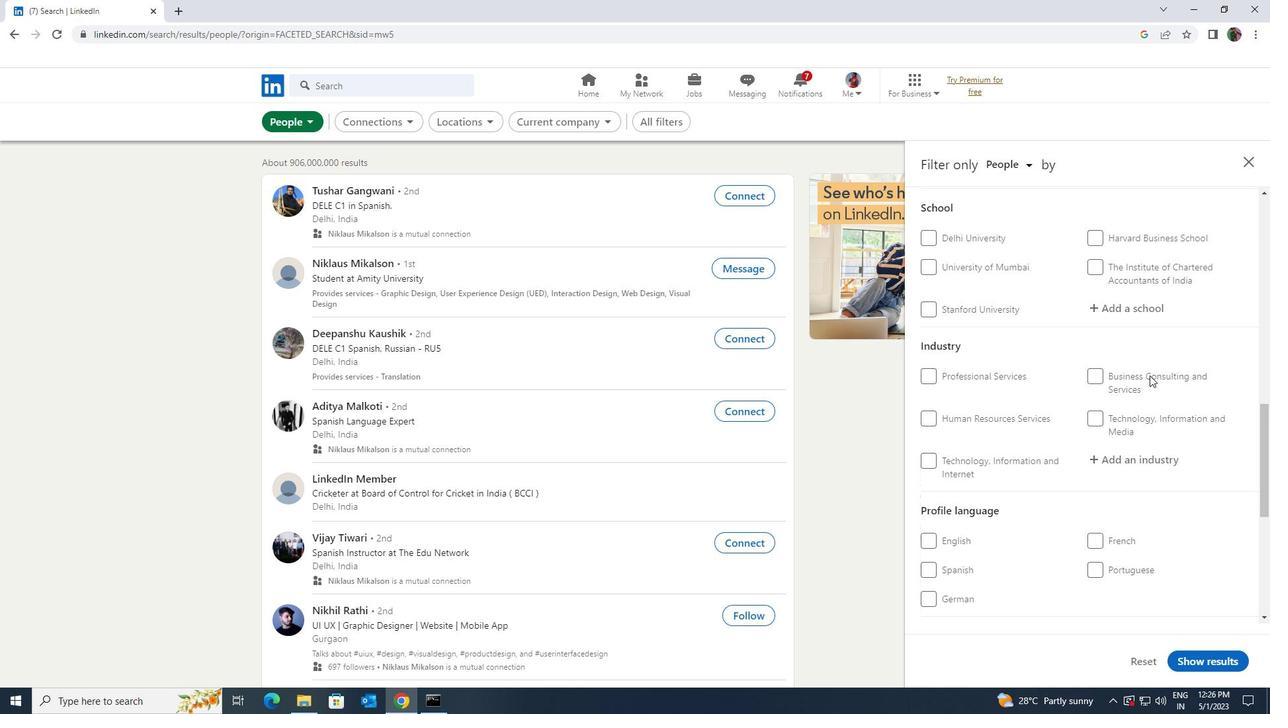 
Action: Mouse moved to (1095, 404)
Screenshot: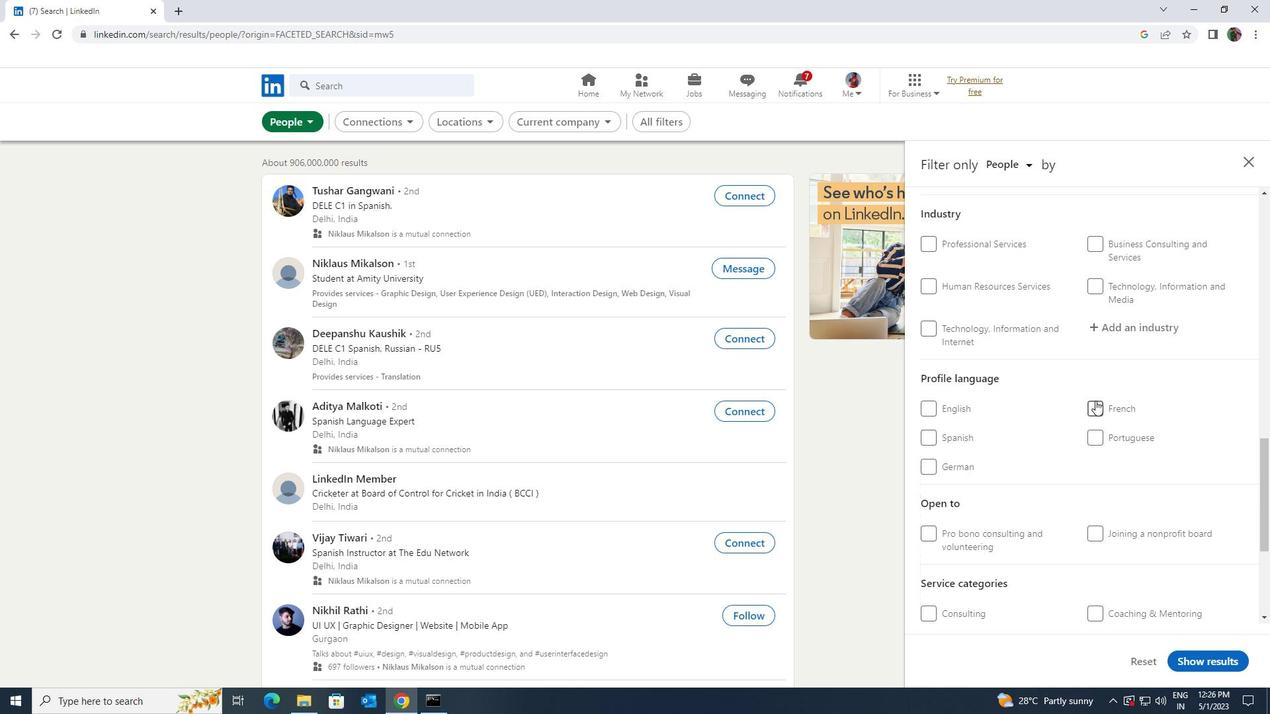 
Action: Mouse pressed left at (1095, 404)
Screenshot: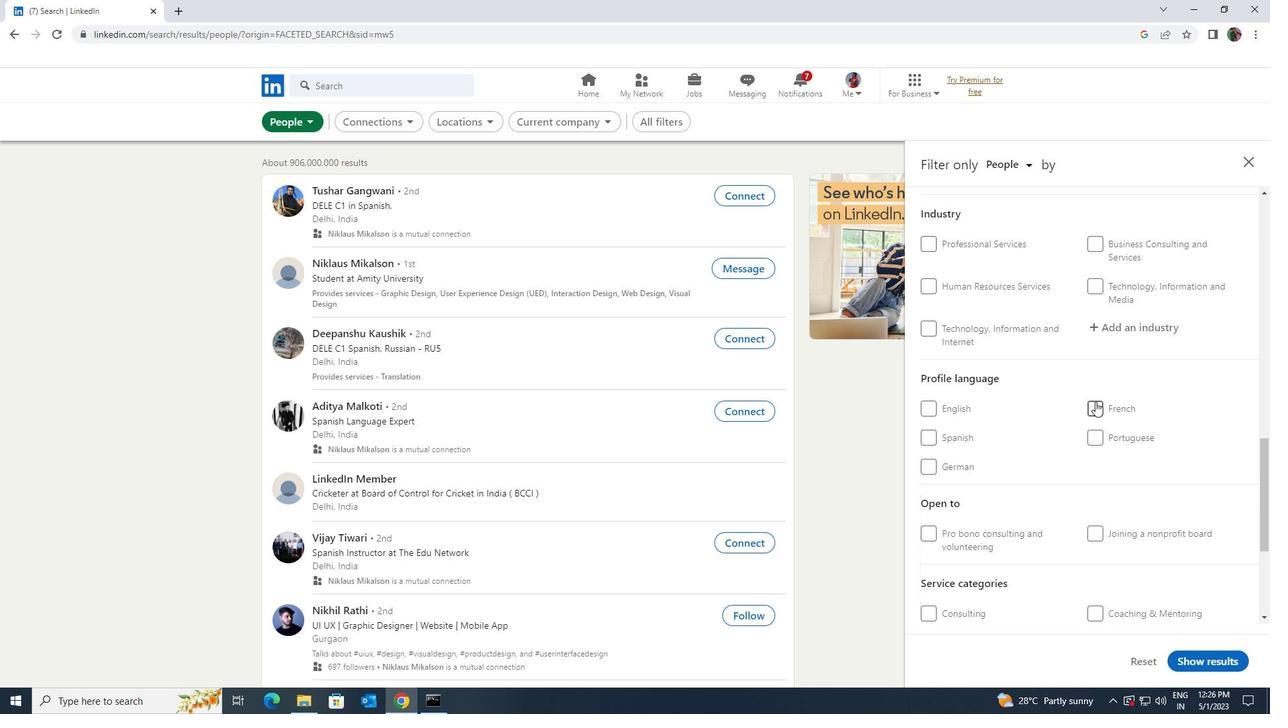 
Action: Mouse scrolled (1095, 404) with delta (0, 0)
Screenshot: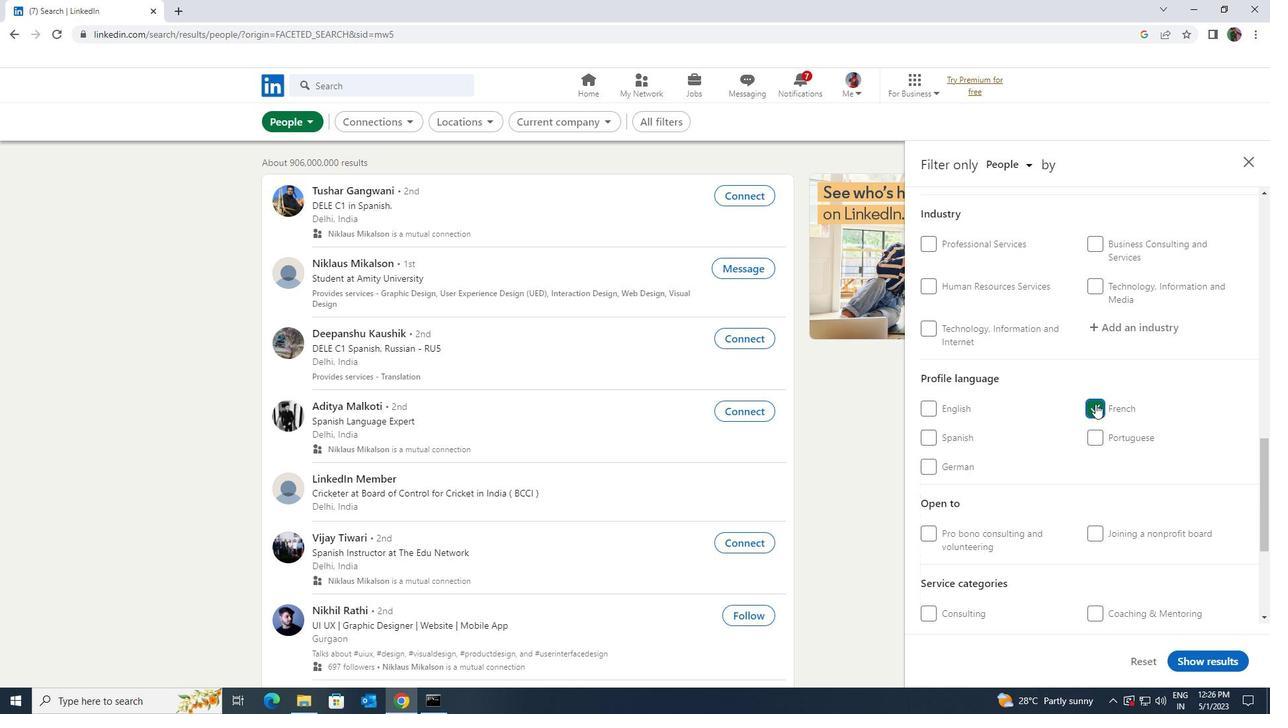 
Action: Mouse scrolled (1095, 404) with delta (0, 0)
Screenshot: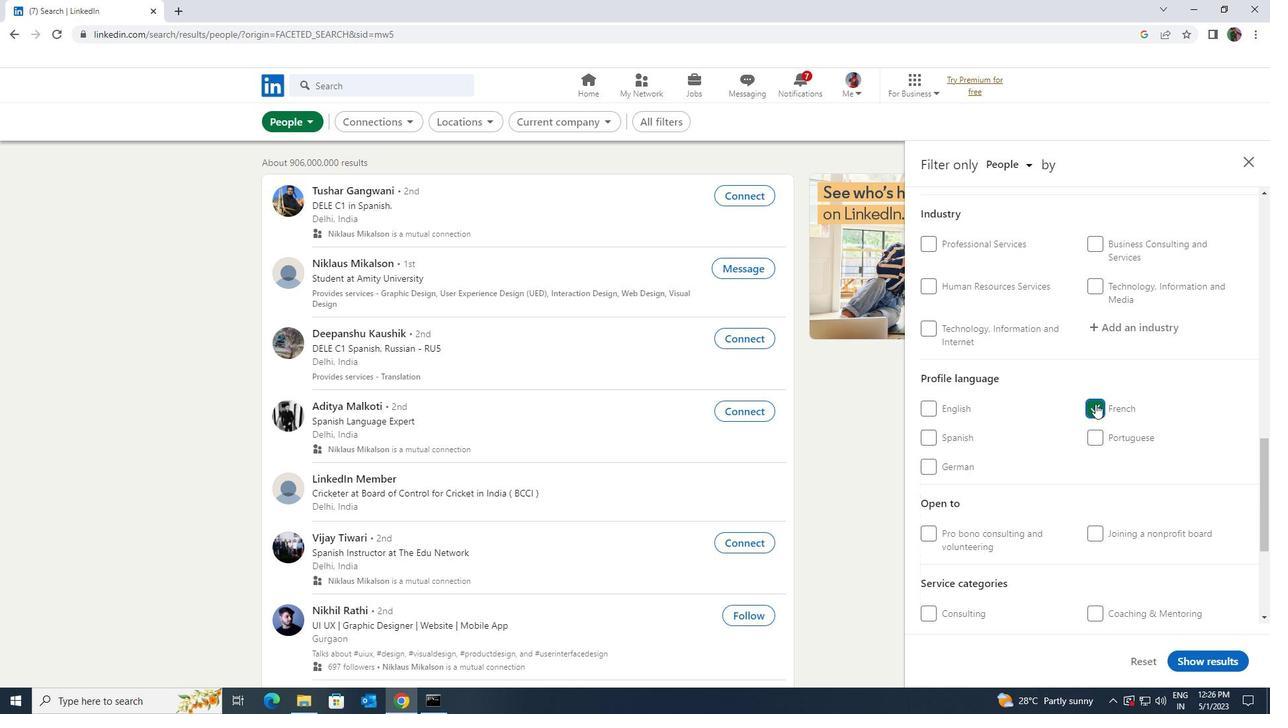 
Action: Mouse scrolled (1095, 404) with delta (0, 0)
Screenshot: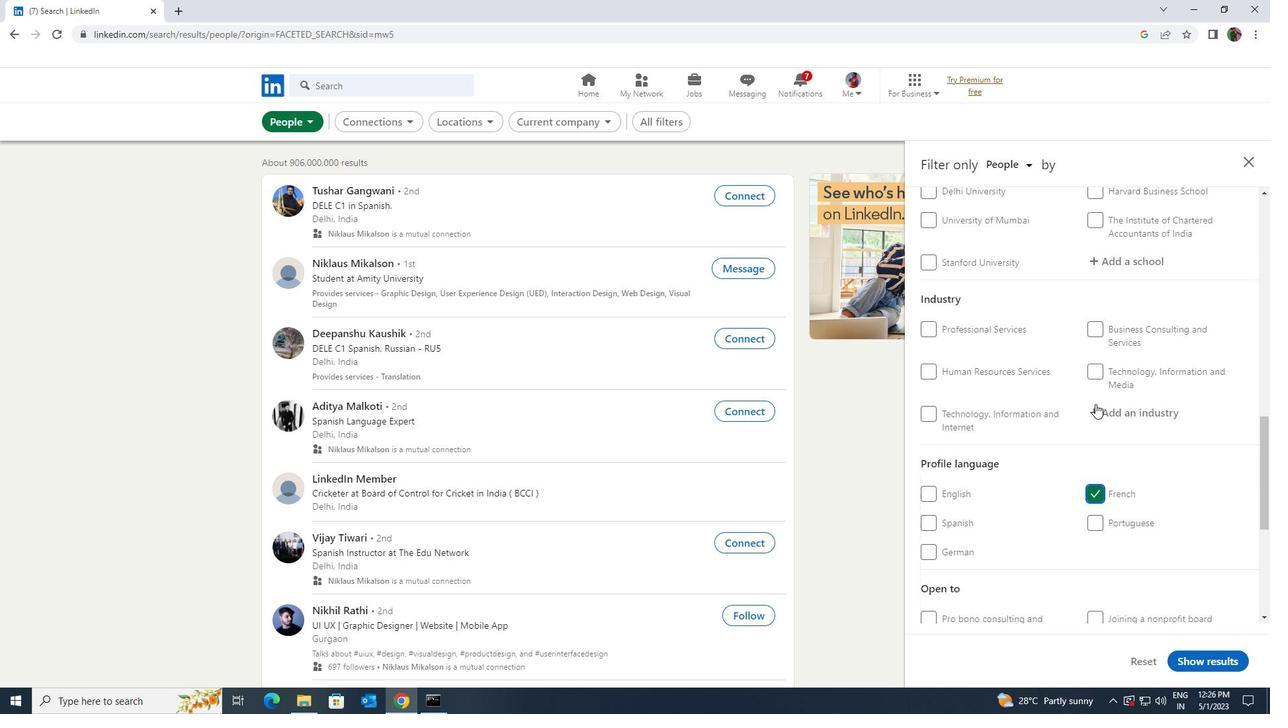 
Action: Mouse scrolled (1095, 404) with delta (0, 0)
Screenshot: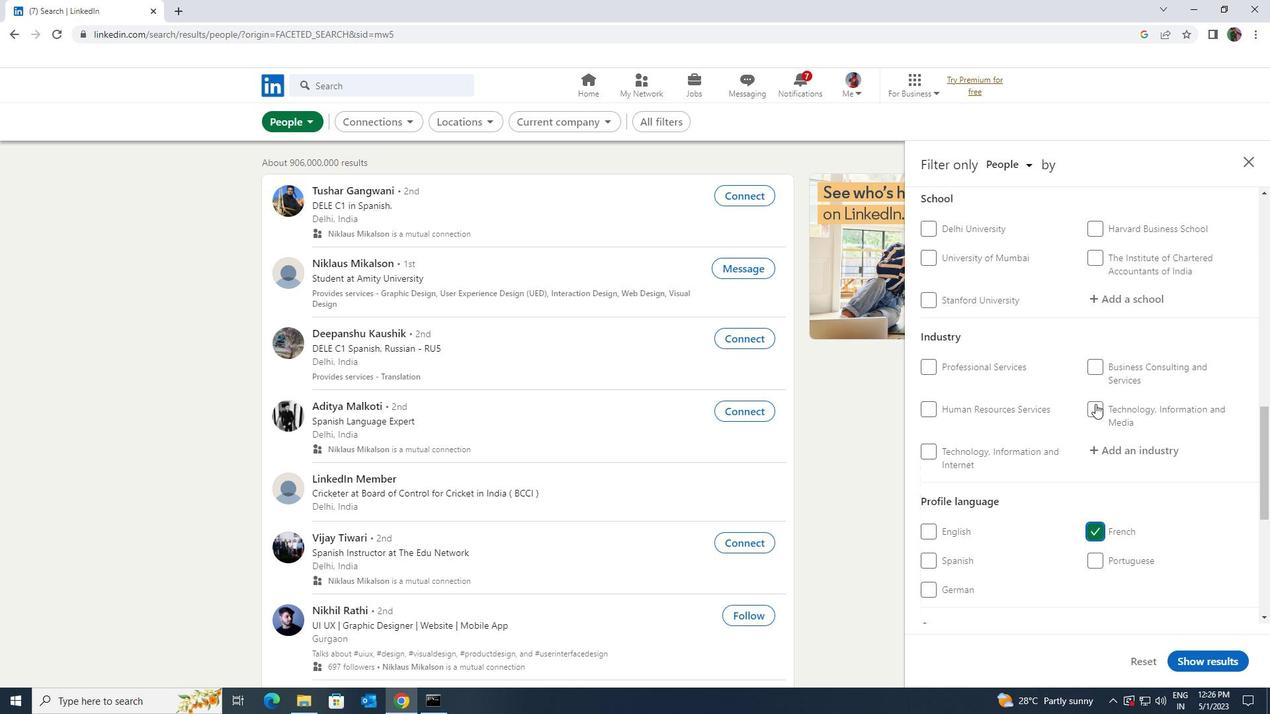 
Action: Mouse scrolled (1095, 404) with delta (0, 0)
Screenshot: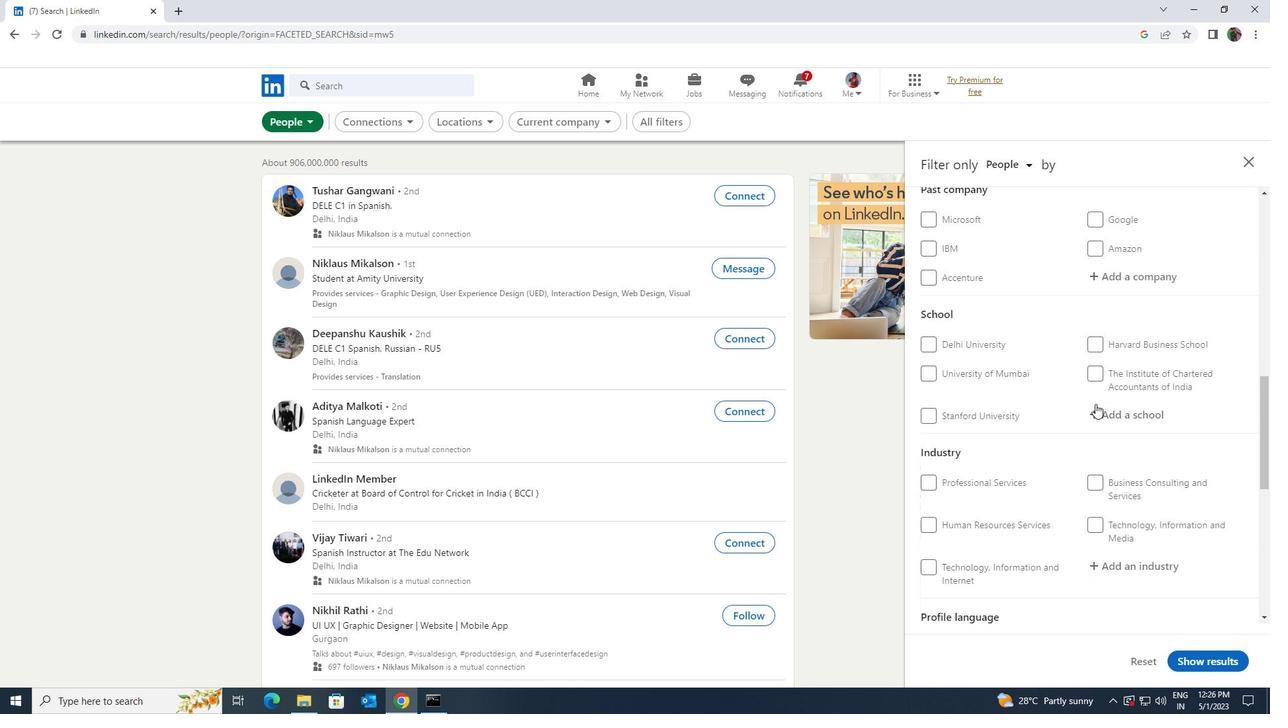 
Action: Mouse scrolled (1095, 404) with delta (0, 0)
Screenshot: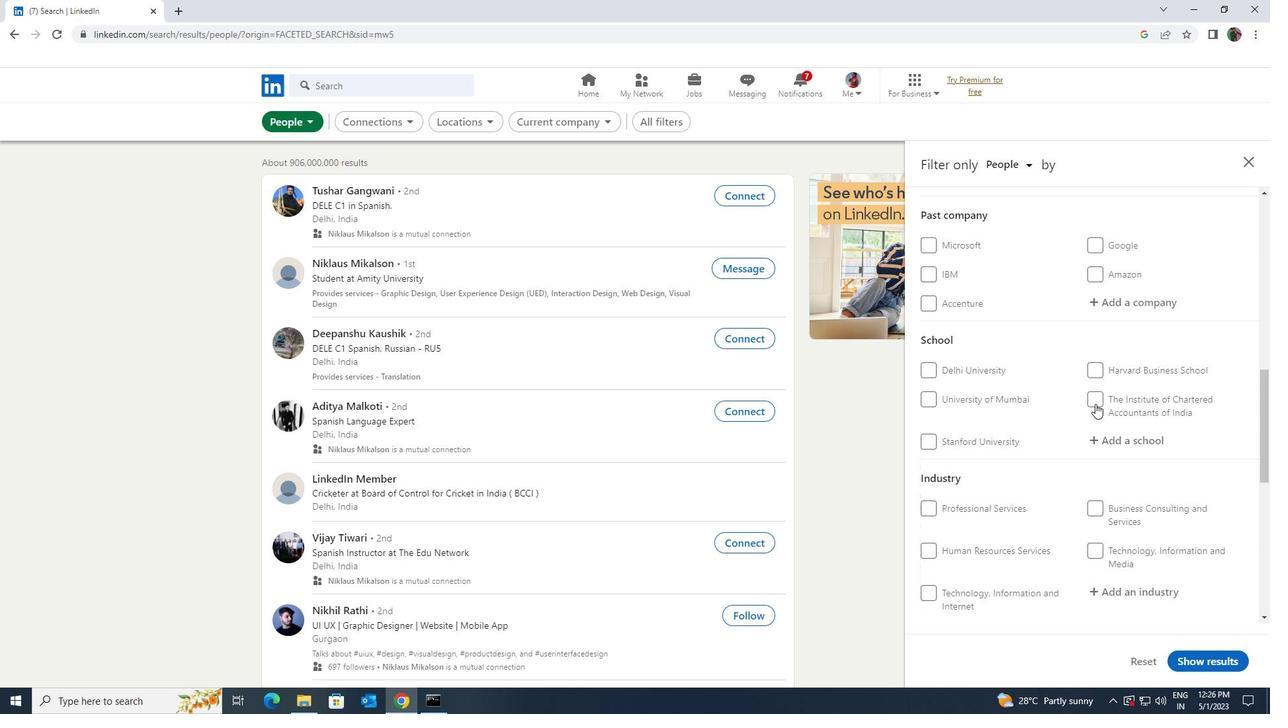 
Action: Mouse scrolled (1095, 404) with delta (0, 0)
Screenshot: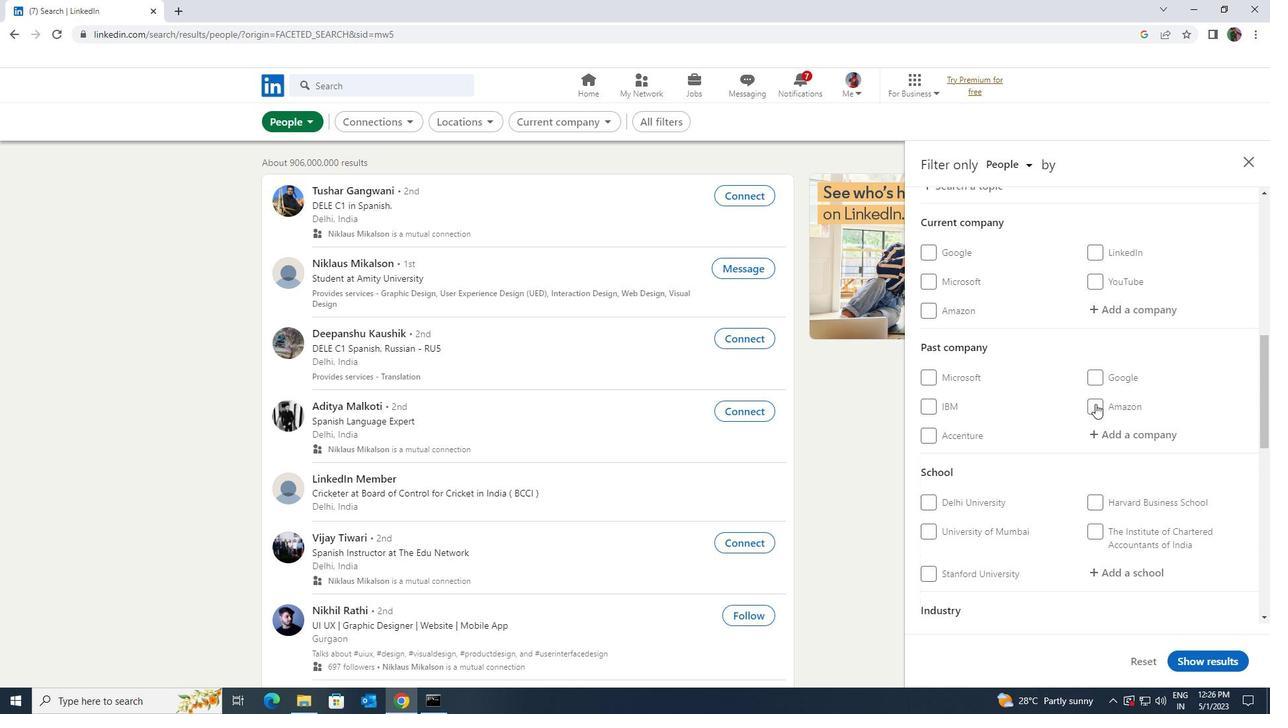 
Action: Mouse moved to (1111, 377)
Screenshot: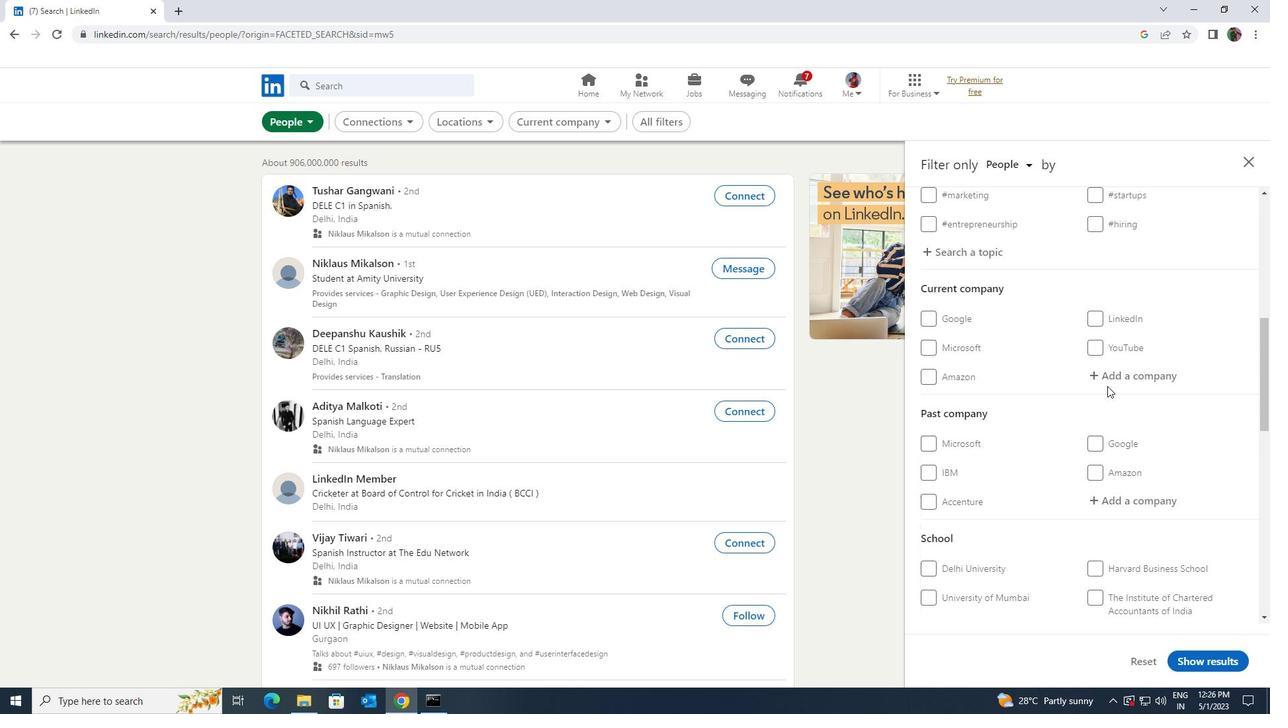 
Action: Mouse pressed left at (1111, 377)
Screenshot: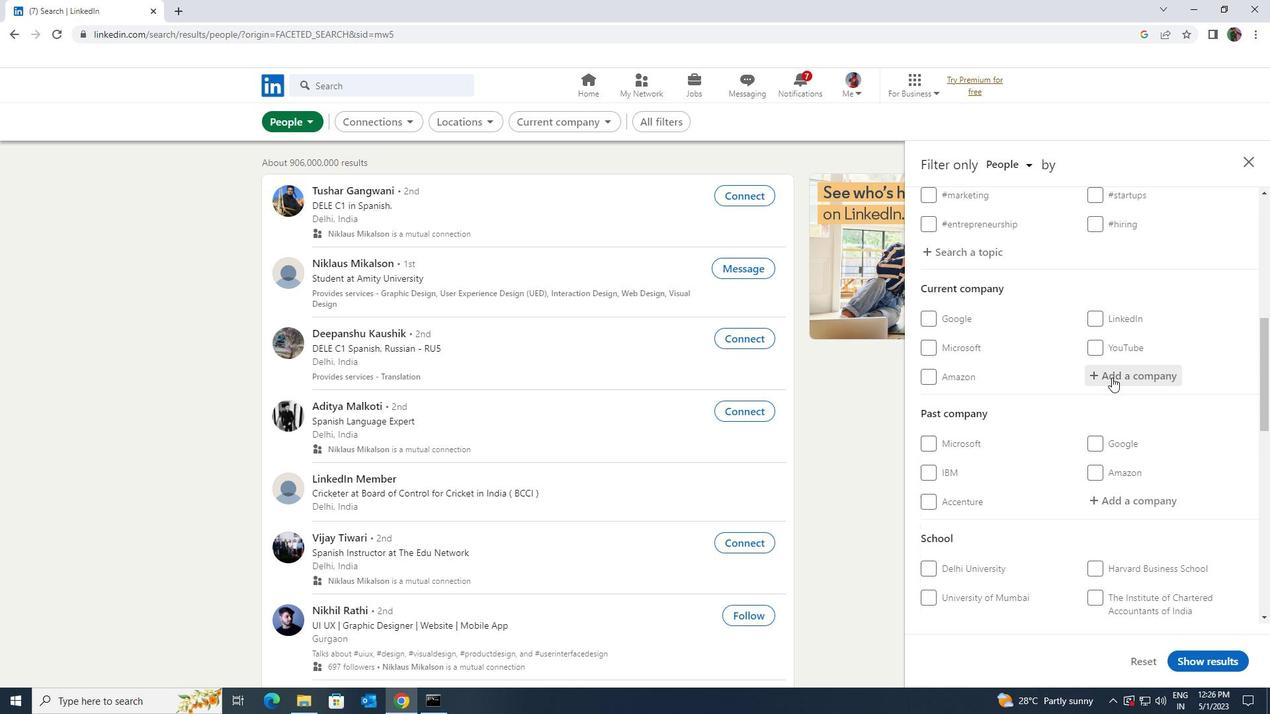 
Action: Key pressed <Key.shift>SAFEGUR<Key.backspace>ARD
Screenshot: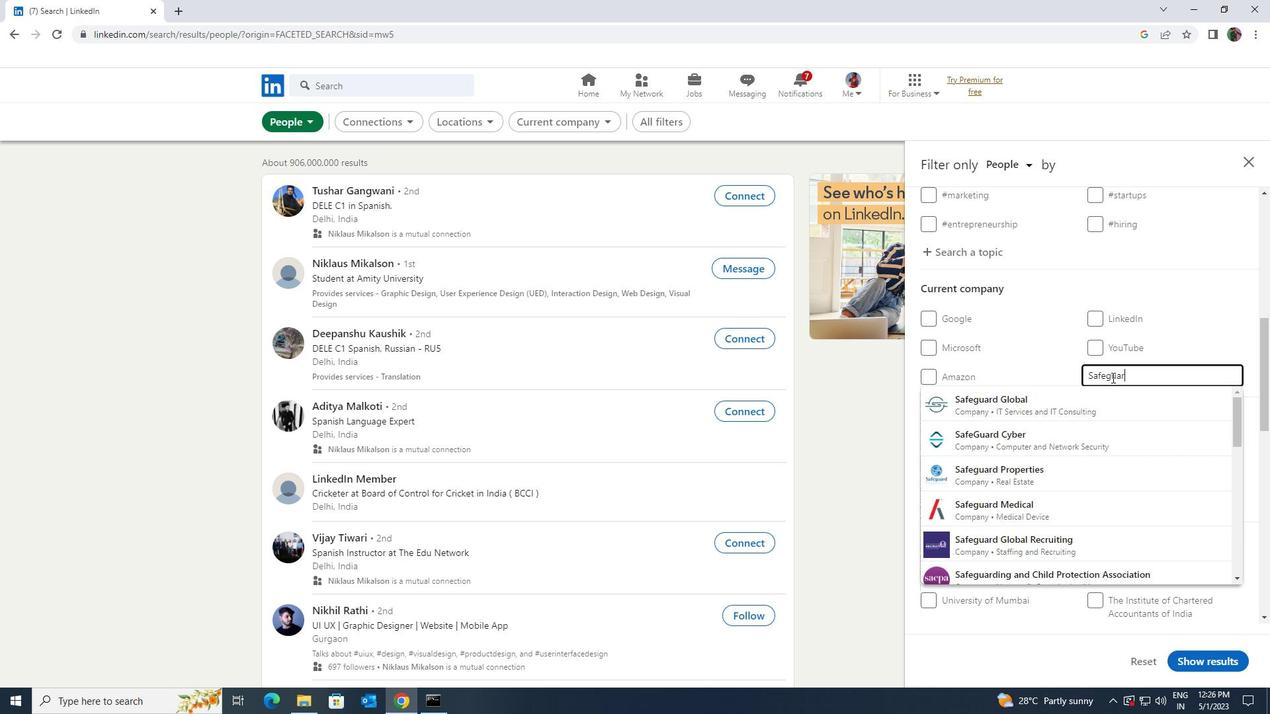 
Action: Mouse moved to (1107, 398)
Screenshot: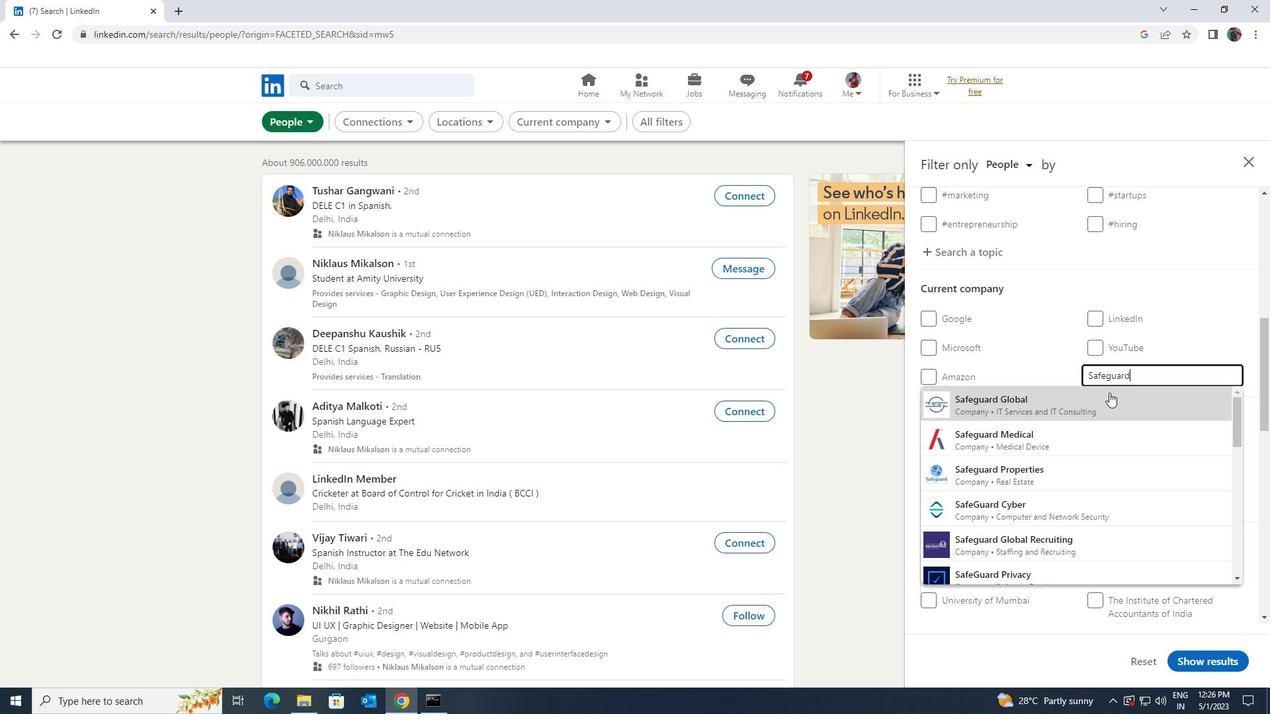 
Action: Mouse pressed left at (1107, 398)
Screenshot: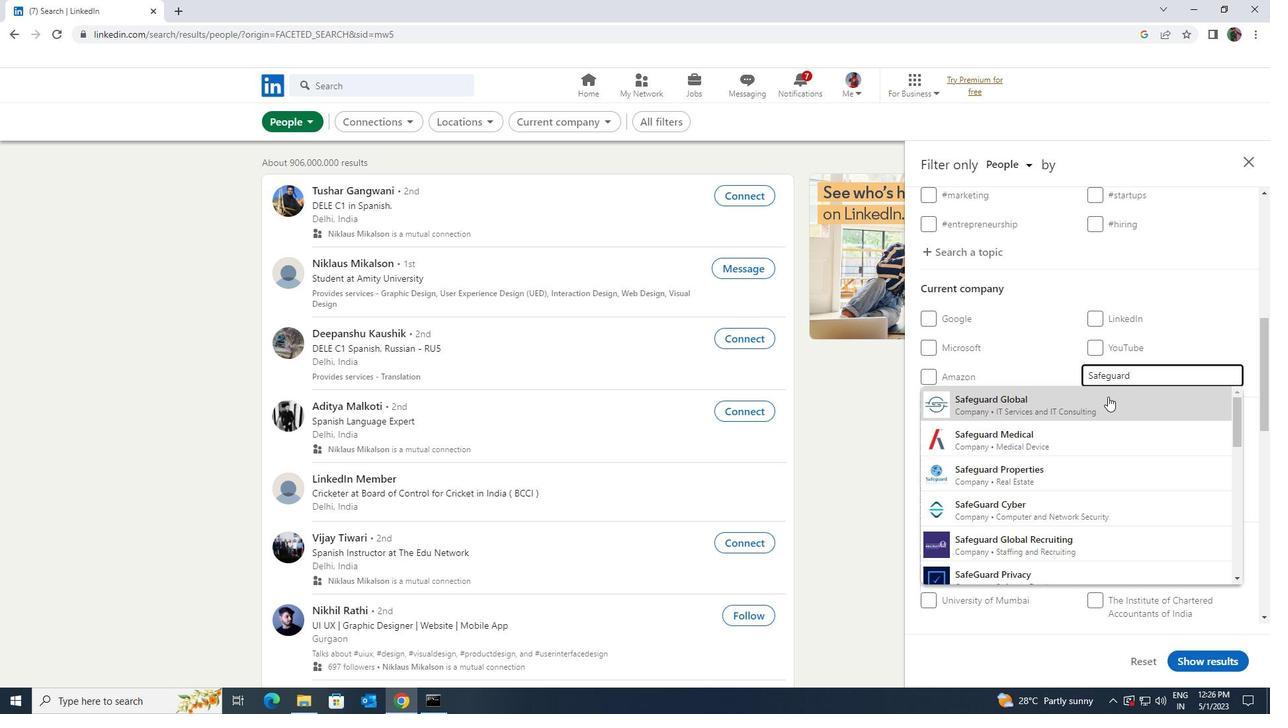 
Action: Mouse scrolled (1107, 398) with delta (0, 0)
Screenshot: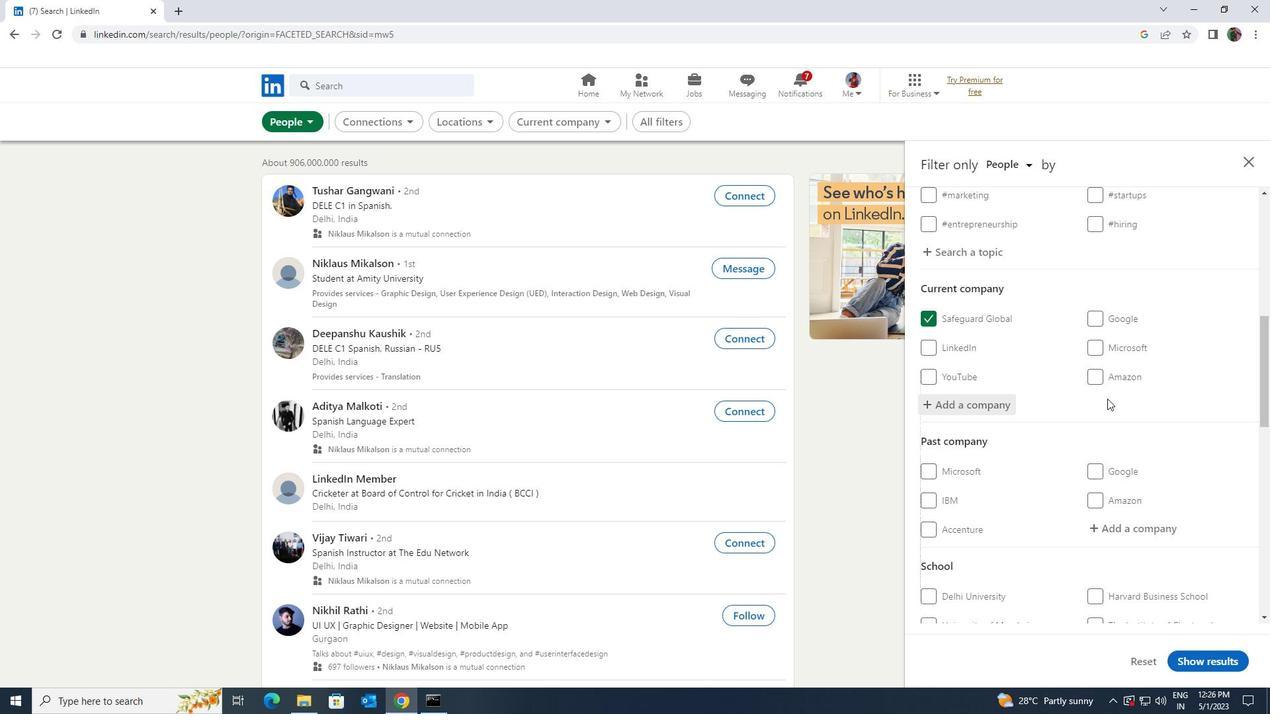
Action: Mouse scrolled (1107, 398) with delta (0, 0)
Screenshot: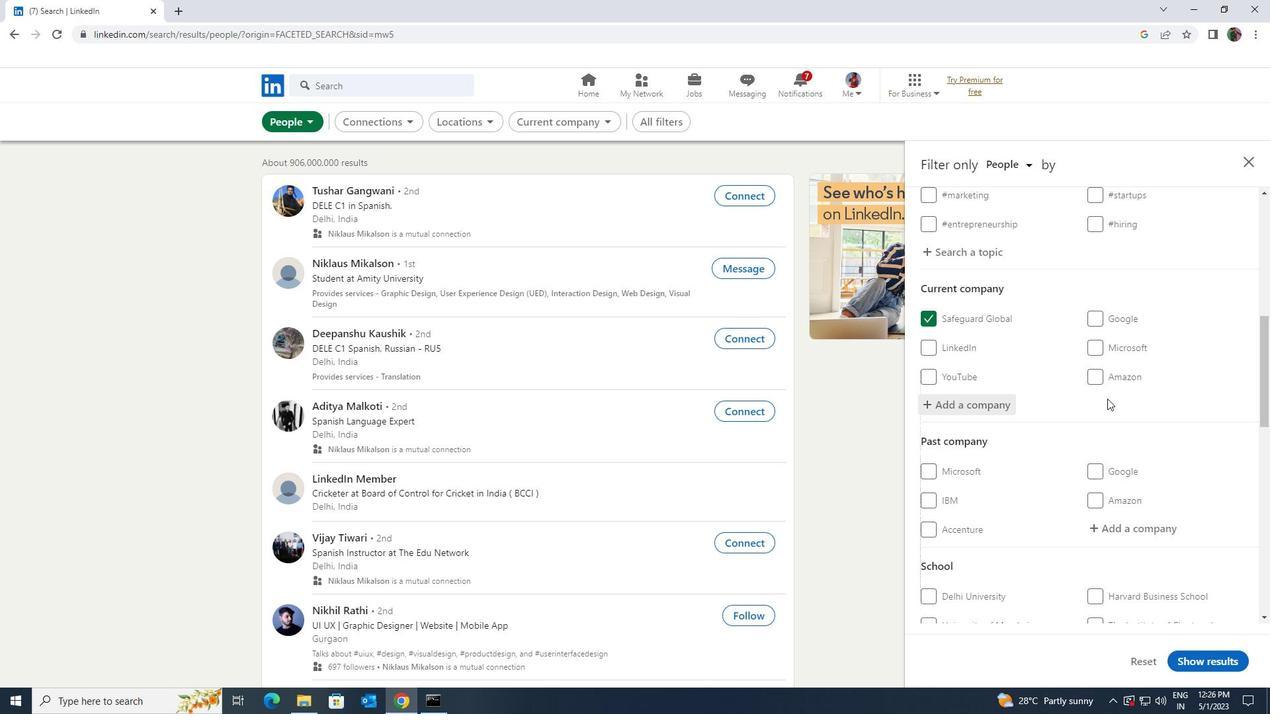
Action: Mouse scrolled (1107, 398) with delta (0, 0)
Screenshot: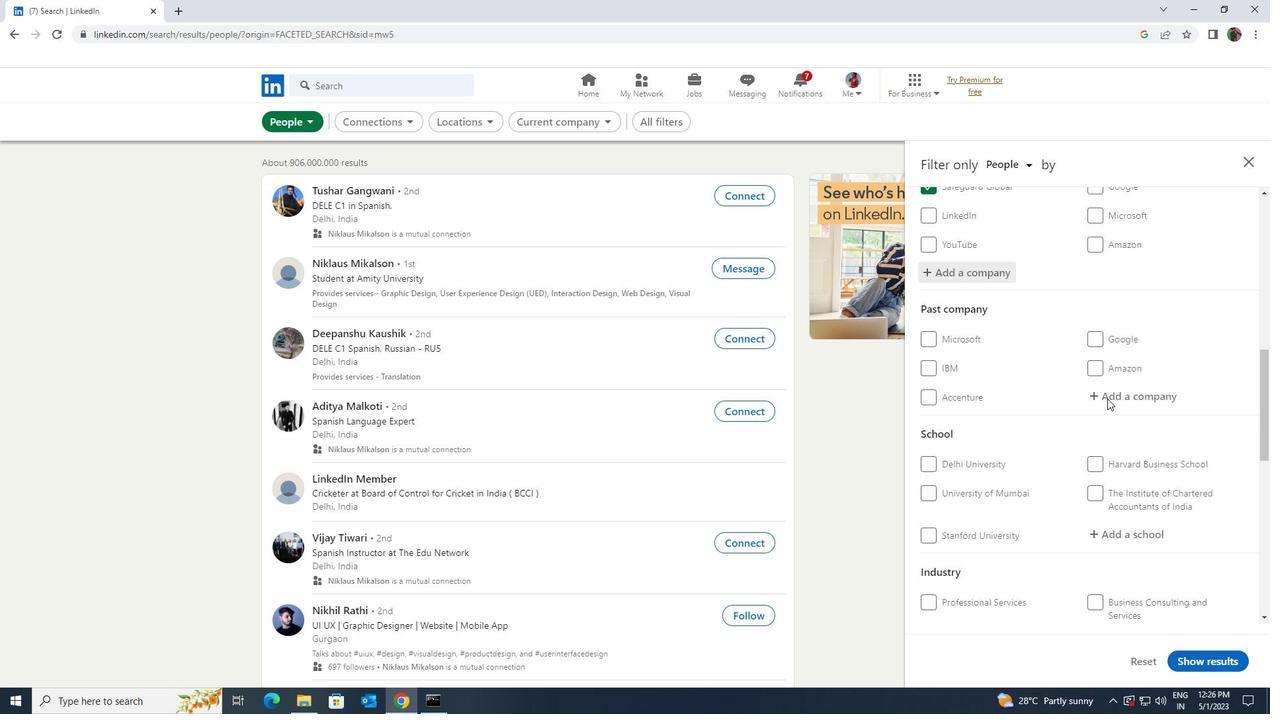 
Action: Mouse moved to (1118, 459)
Screenshot: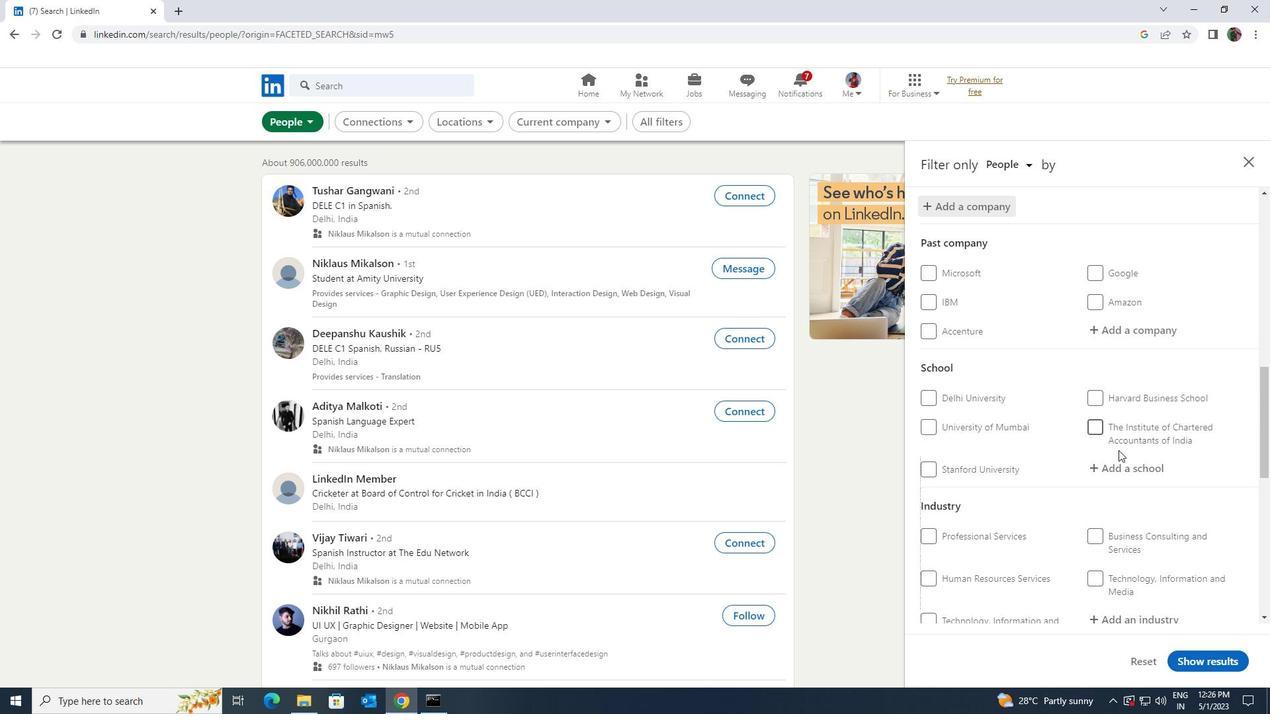 
Action: Mouse pressed left at (1118, 459)
Screenshot: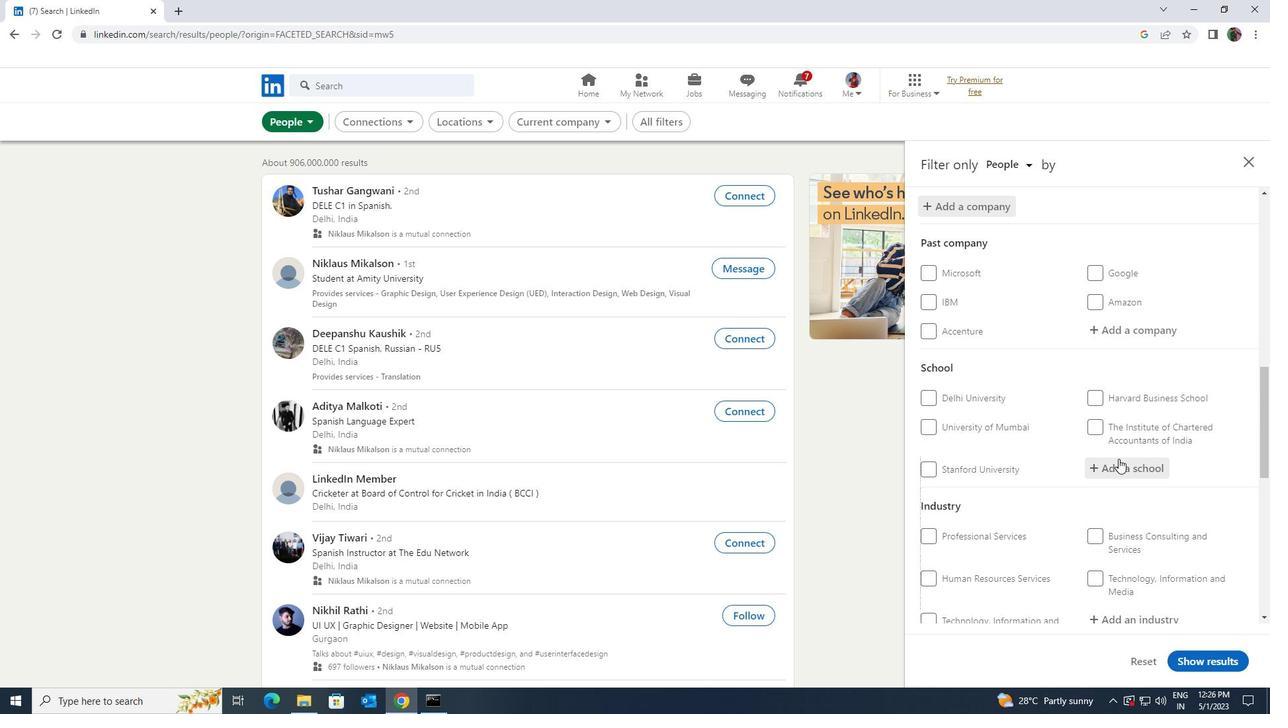 
Action: Key pressed <Key.shift><Key.shift>XAVIER<Key.space><Key.shift>INSTITUTE<Key.space>OF<Key.space><Key.shift>SOCIAL
Screenshot: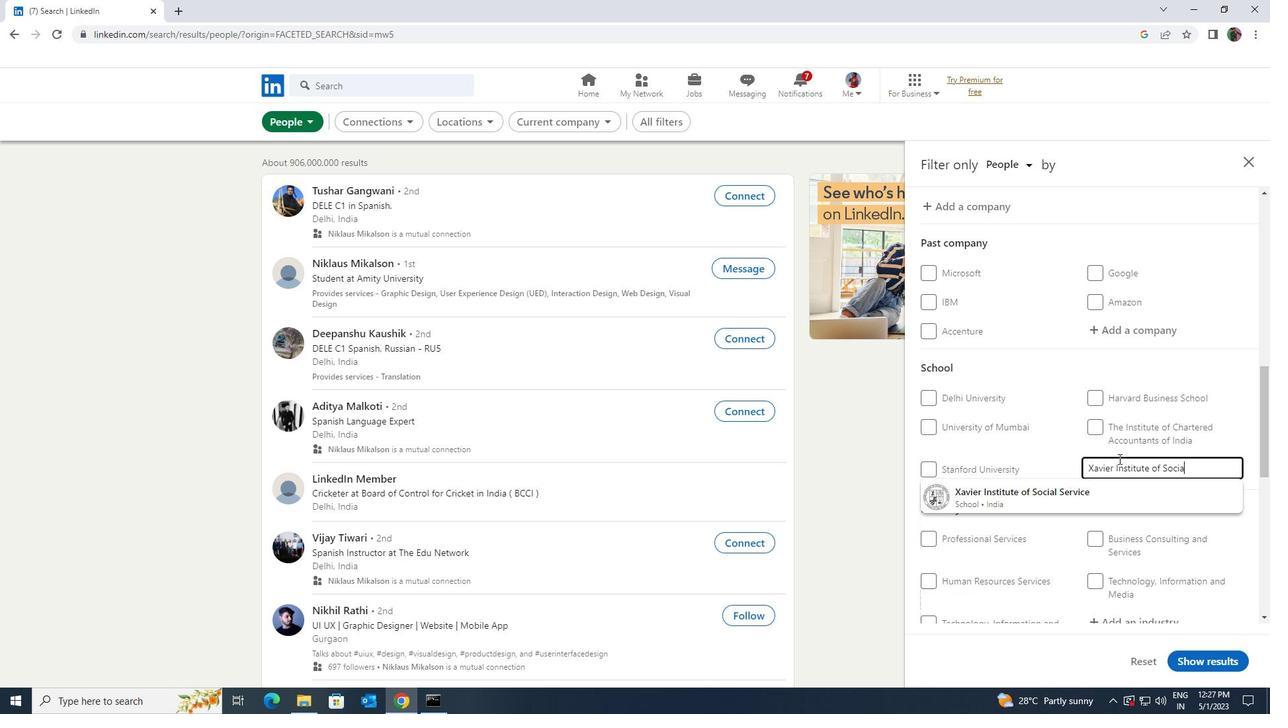 
Action: Mouse moved to (1108, 488)
Screenshot: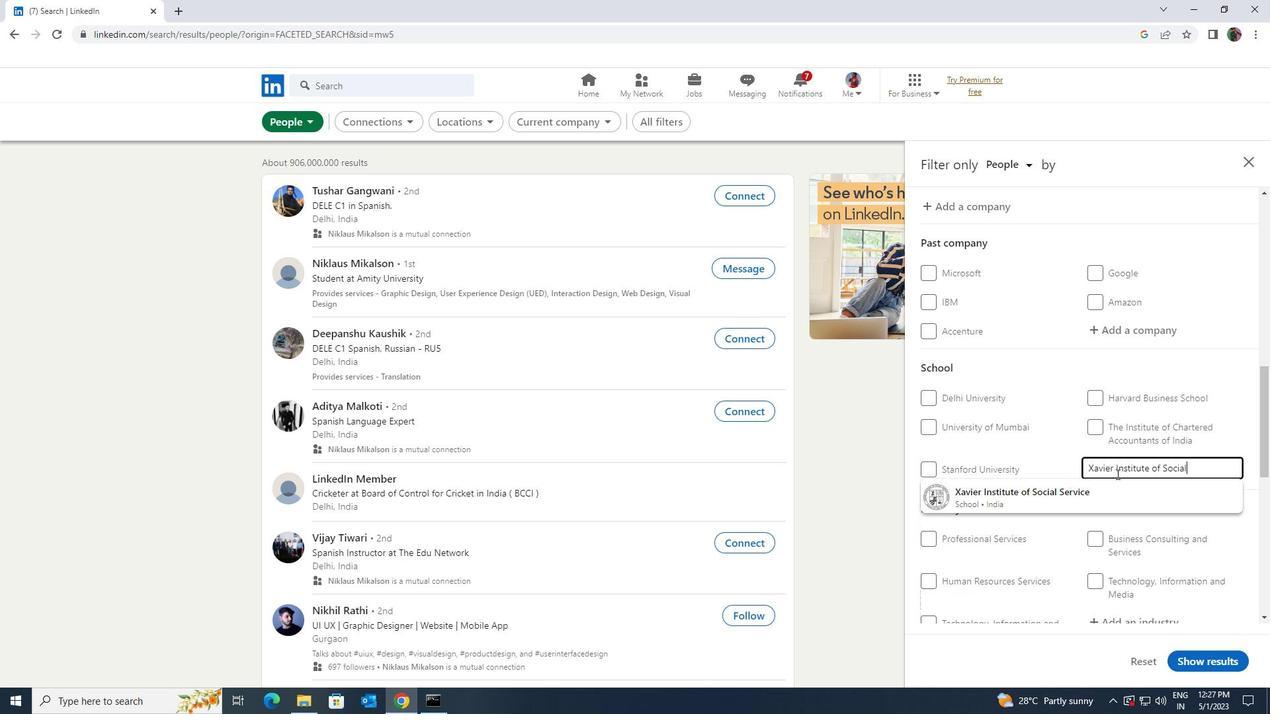 
Action: Mouse pressed left at (1108, 488)
Screenshot: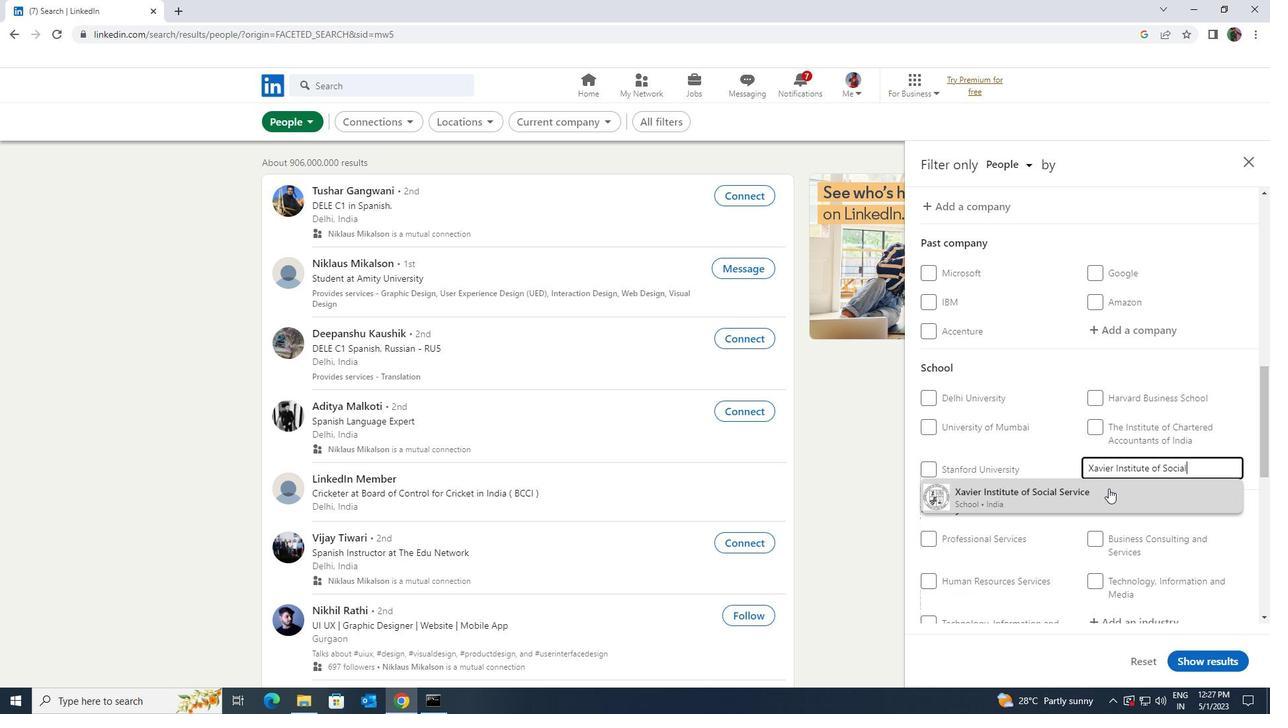
Action: Mouse scrolled (1108, 488) with delta (0, 0)
Screenshot: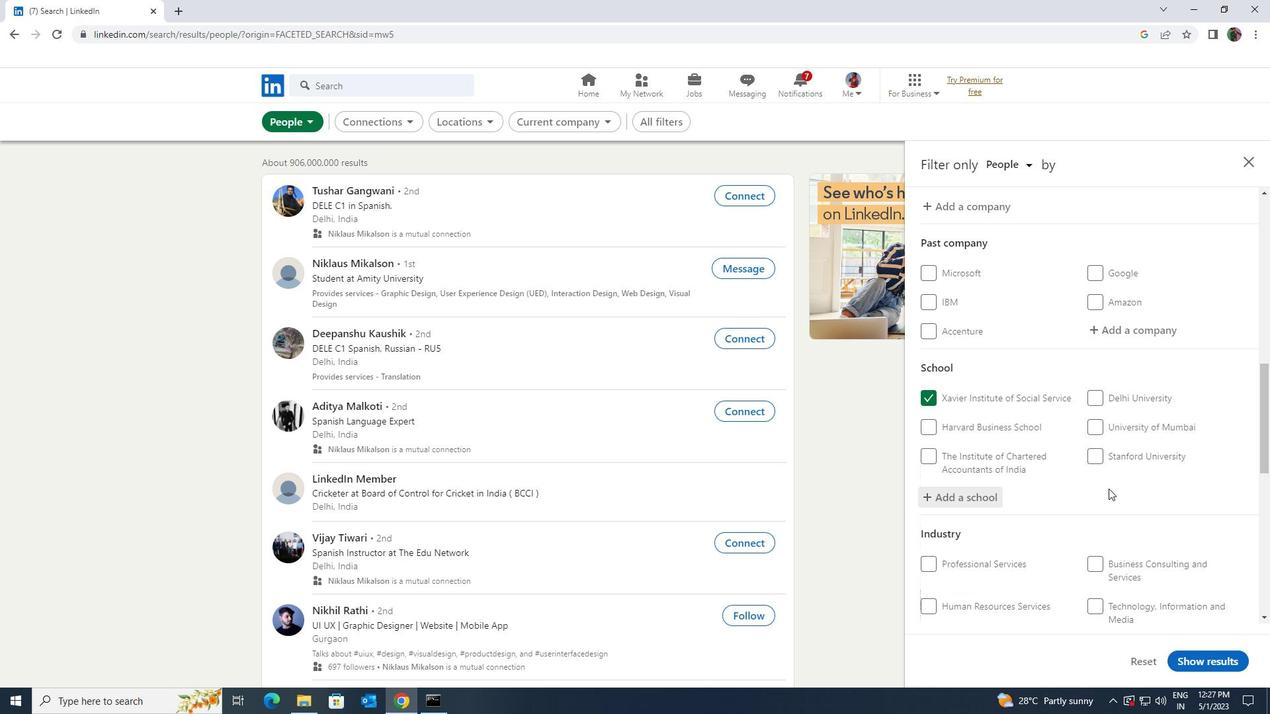 
Action: Mouse scrolled (1108, 488) with delta (0, 0)
Screenshot: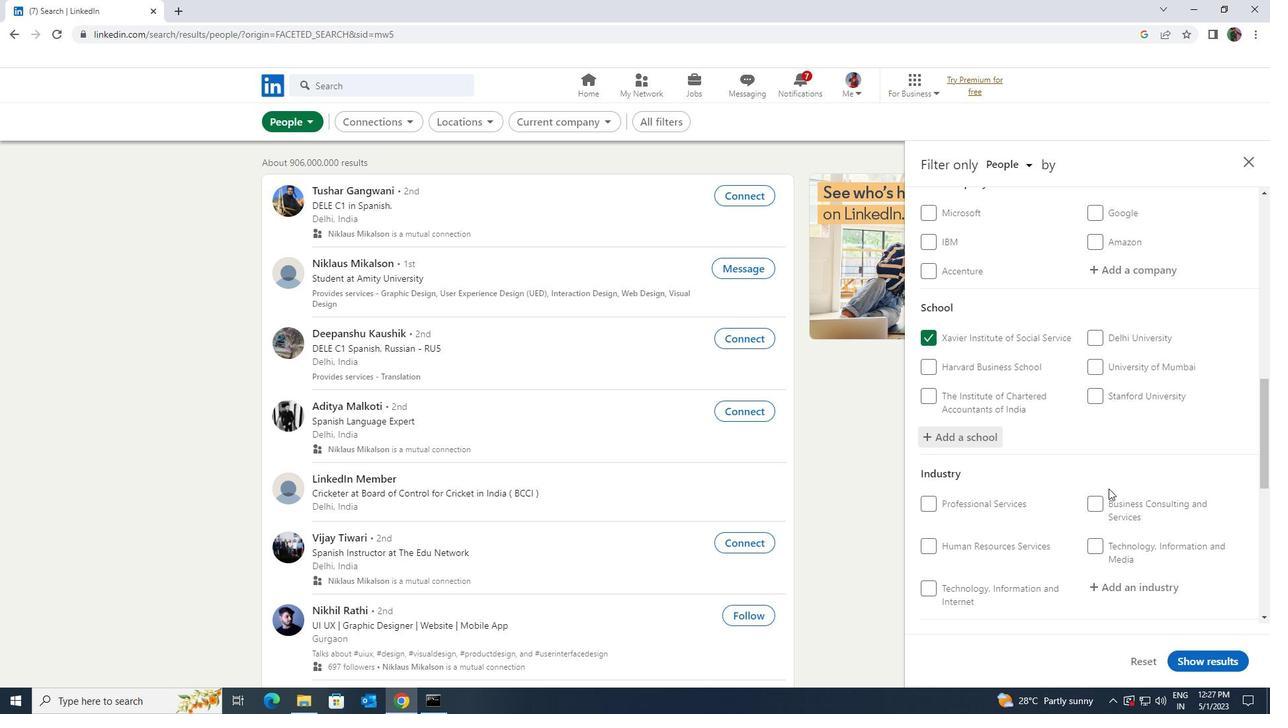 
Action: Mouse moved to (1117, 513)
Screenshot: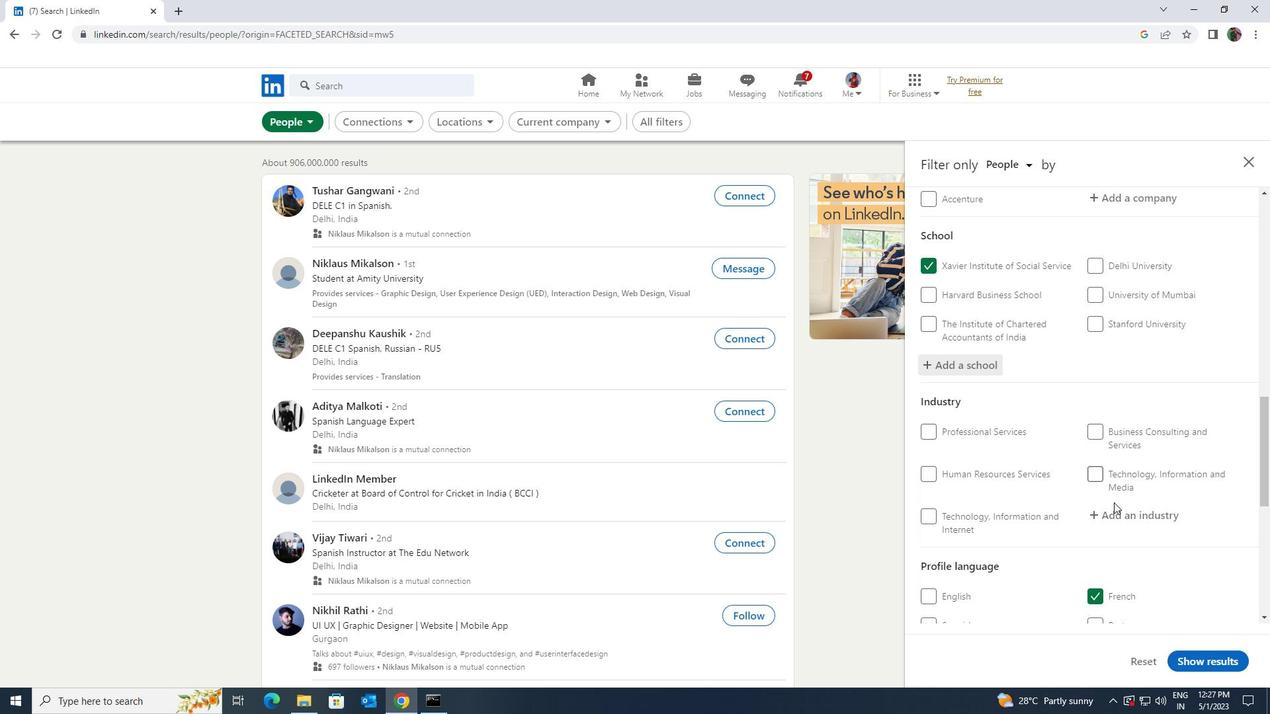
Action: Mouse pressed left at (1117, 513)
Screenshot: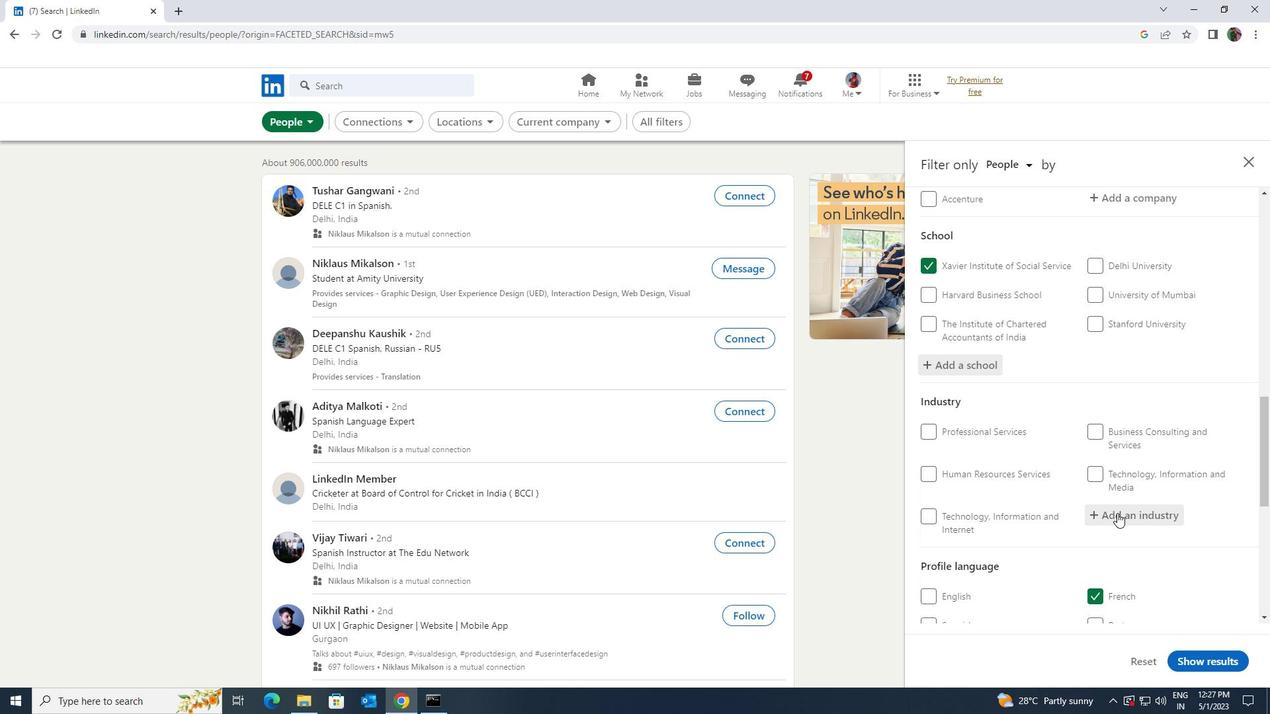 
Action: Key pressed <Key.shift><Key.shift><Key.shift><Key.shift>WHOLESALE<Key.space><Key.shift><Key.shift>APPLI
Screenshot: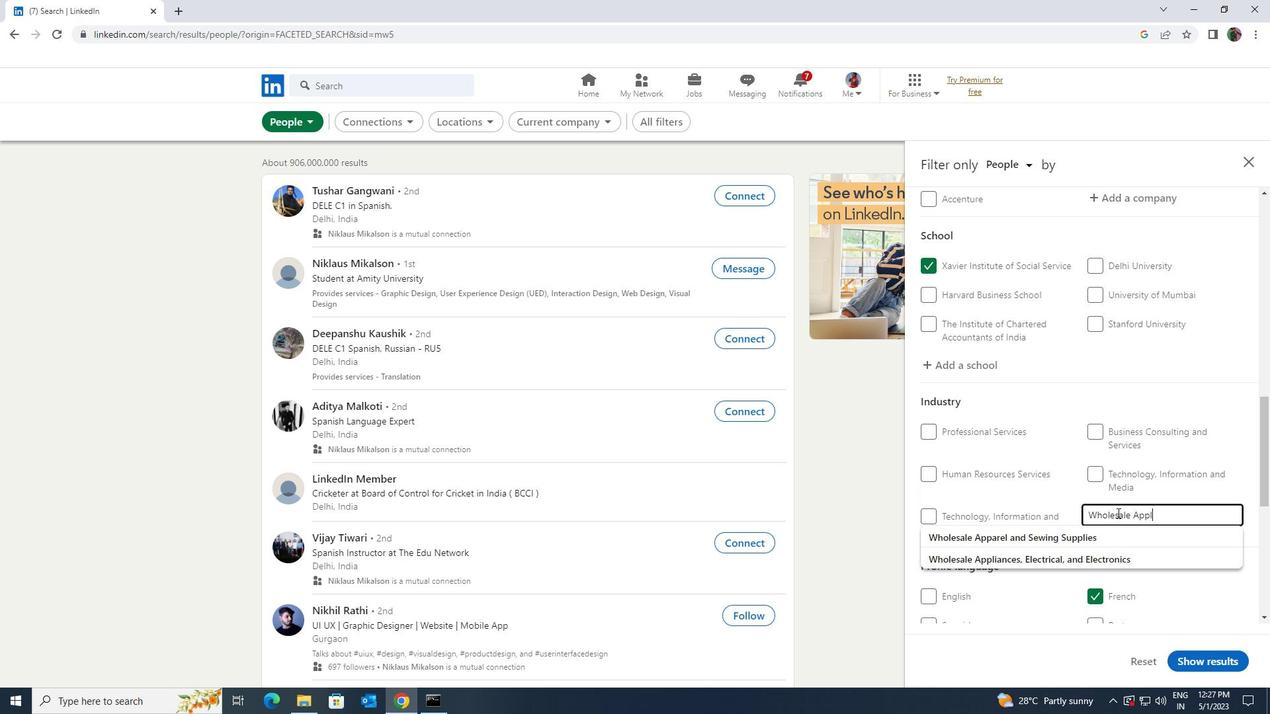 
Action: Mouse moved to (1113, 534)
Screenshot: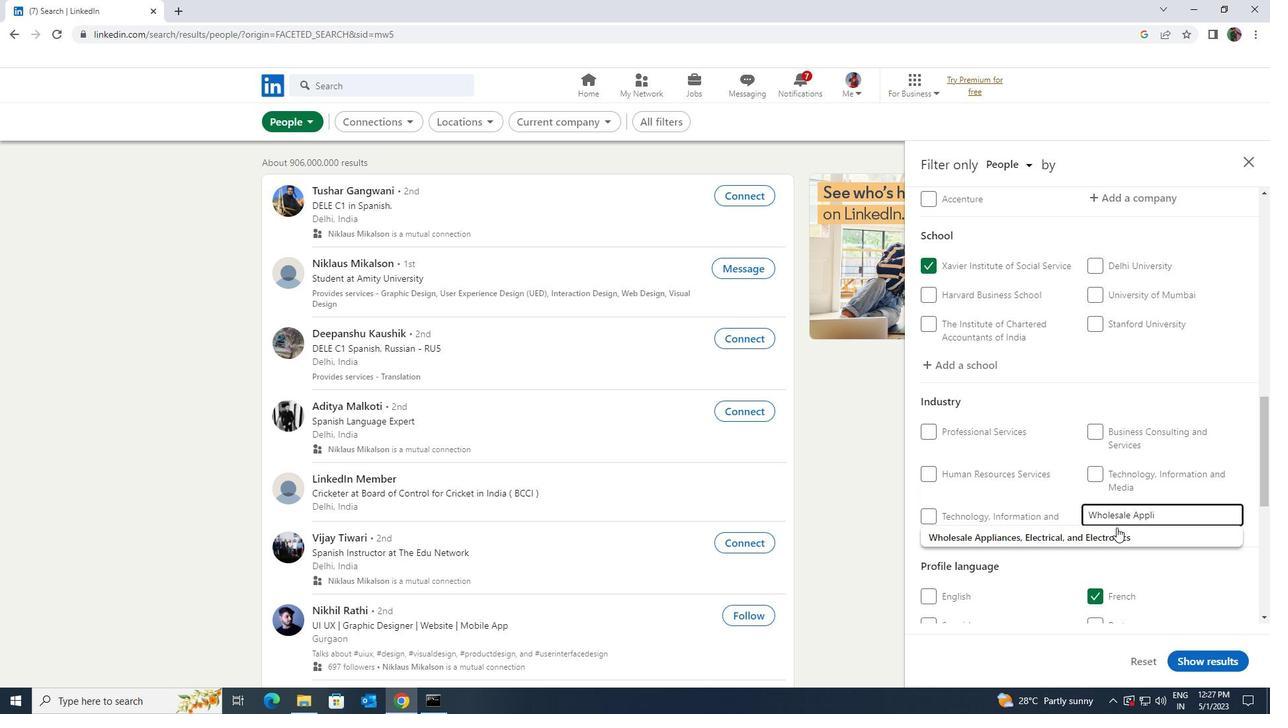 
Action: Mouse pressed left at (1113, 534)
Screenshot: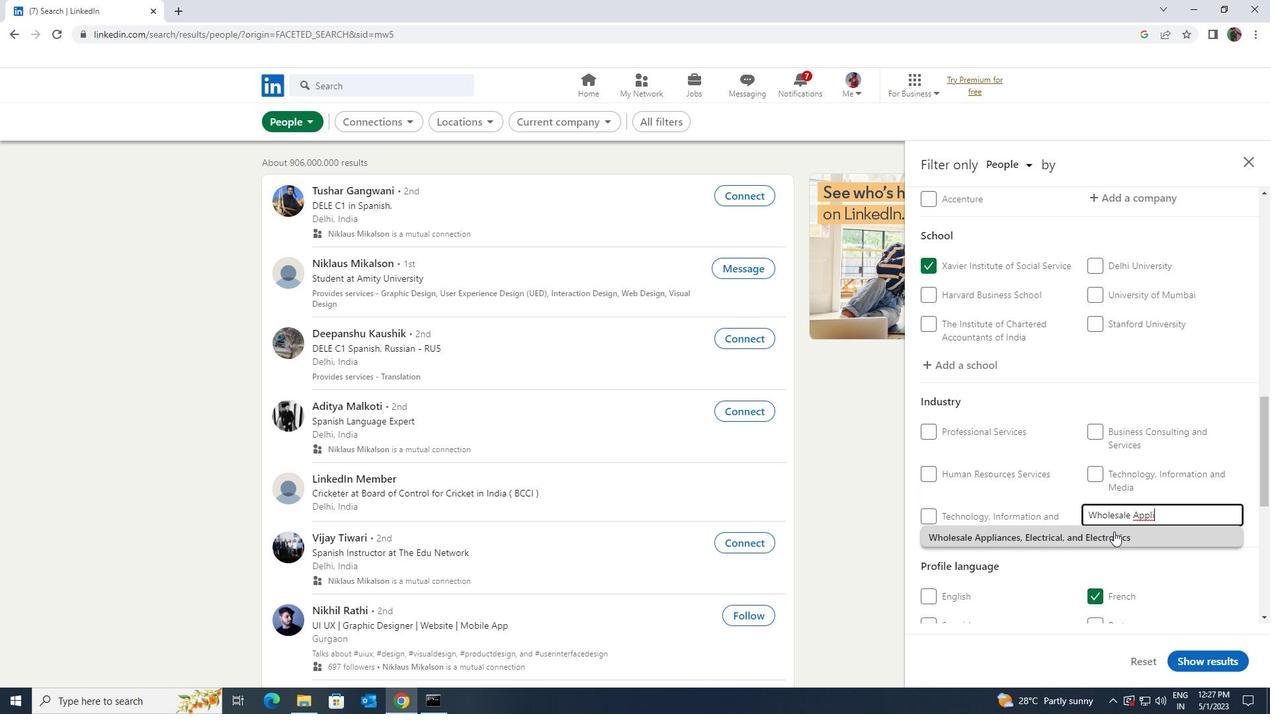 
Action: Mouse scrolled (1113, 533) with delta (0, 0)
Screenshot: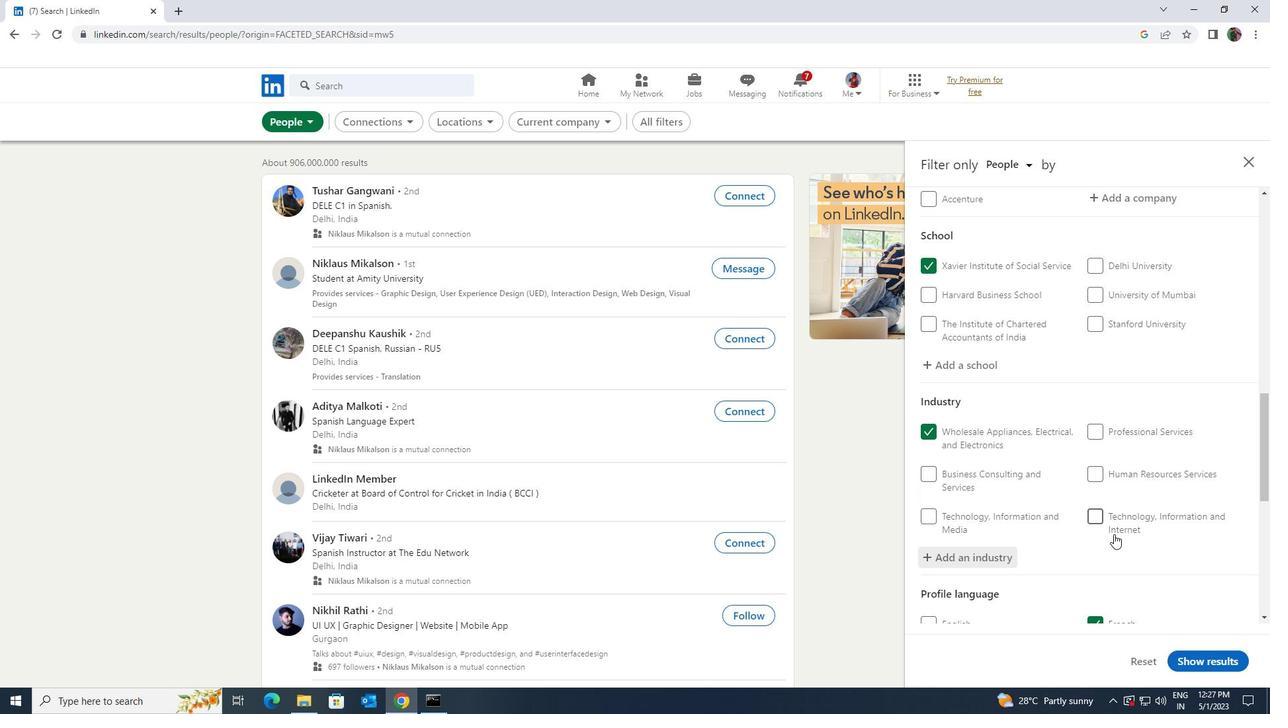 
Action: Mouse scrolled (1113, 533) with delta (0, 0)
Screenshot: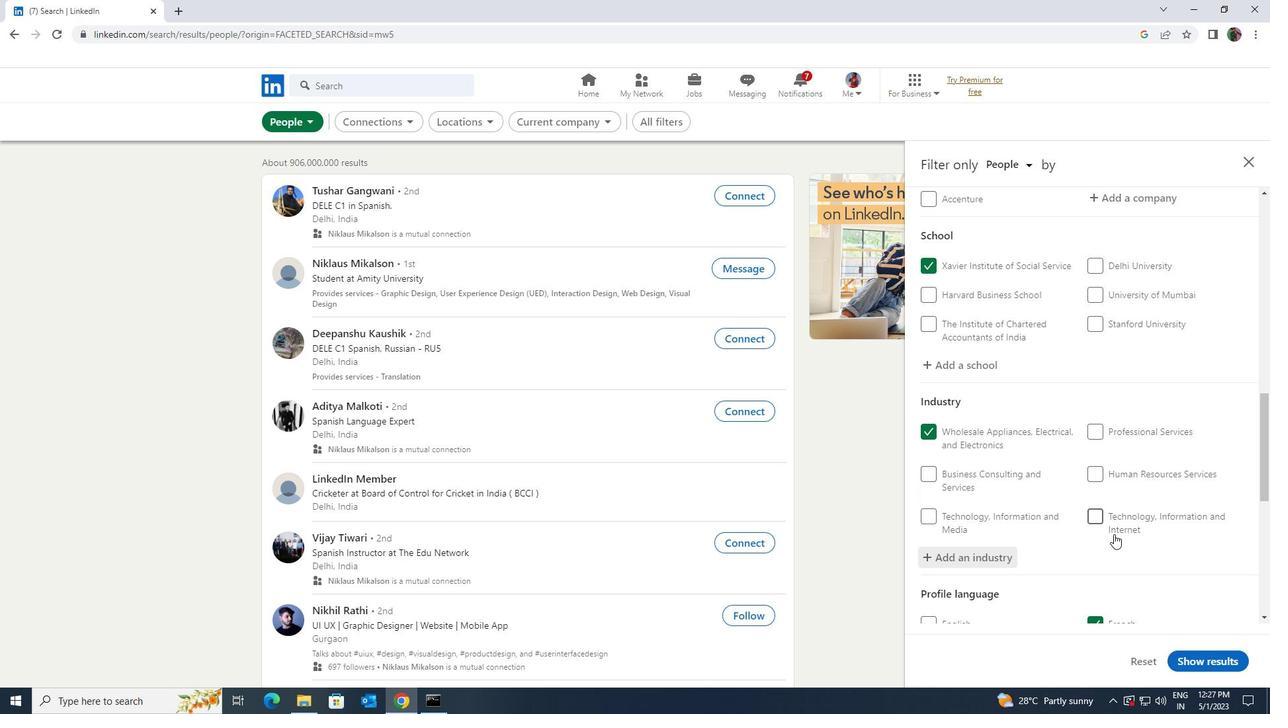 
Action: Mouse scrolled (1113, 533) with delta (0, 0)
Screenshot: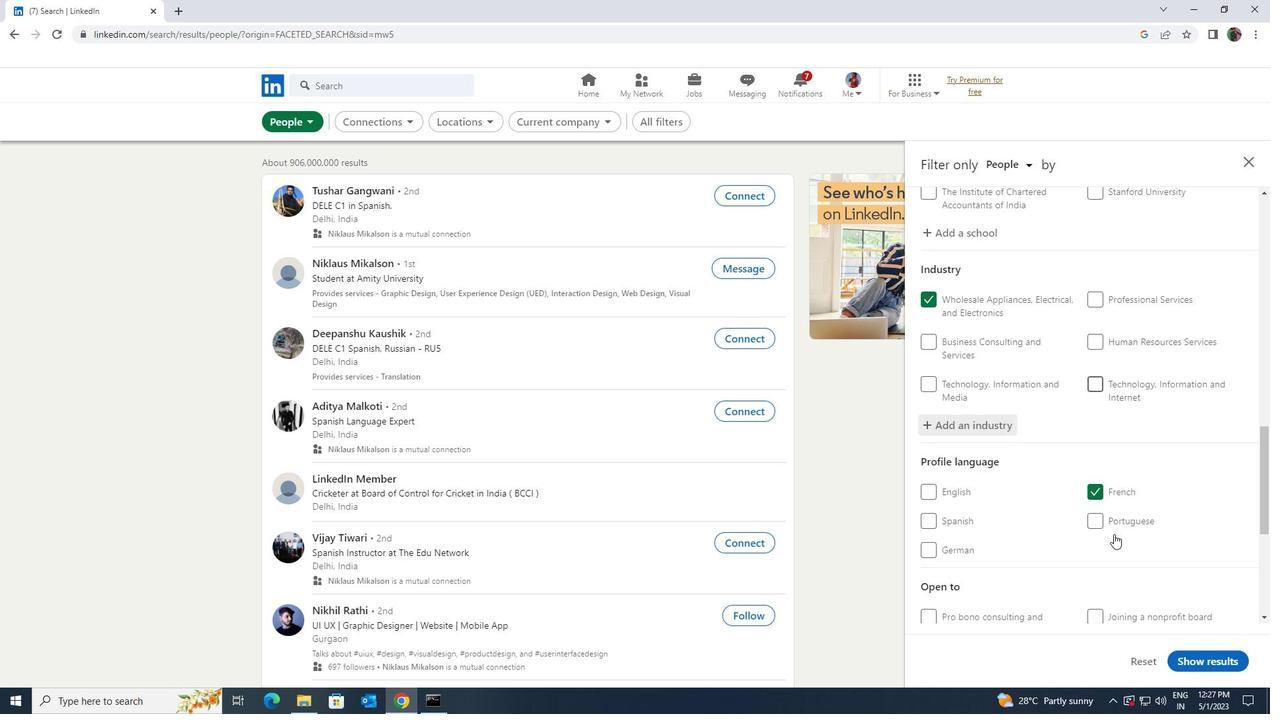 
Action: Mouse scrolled (1113, 533) with delta (0, 0)
Screenshot: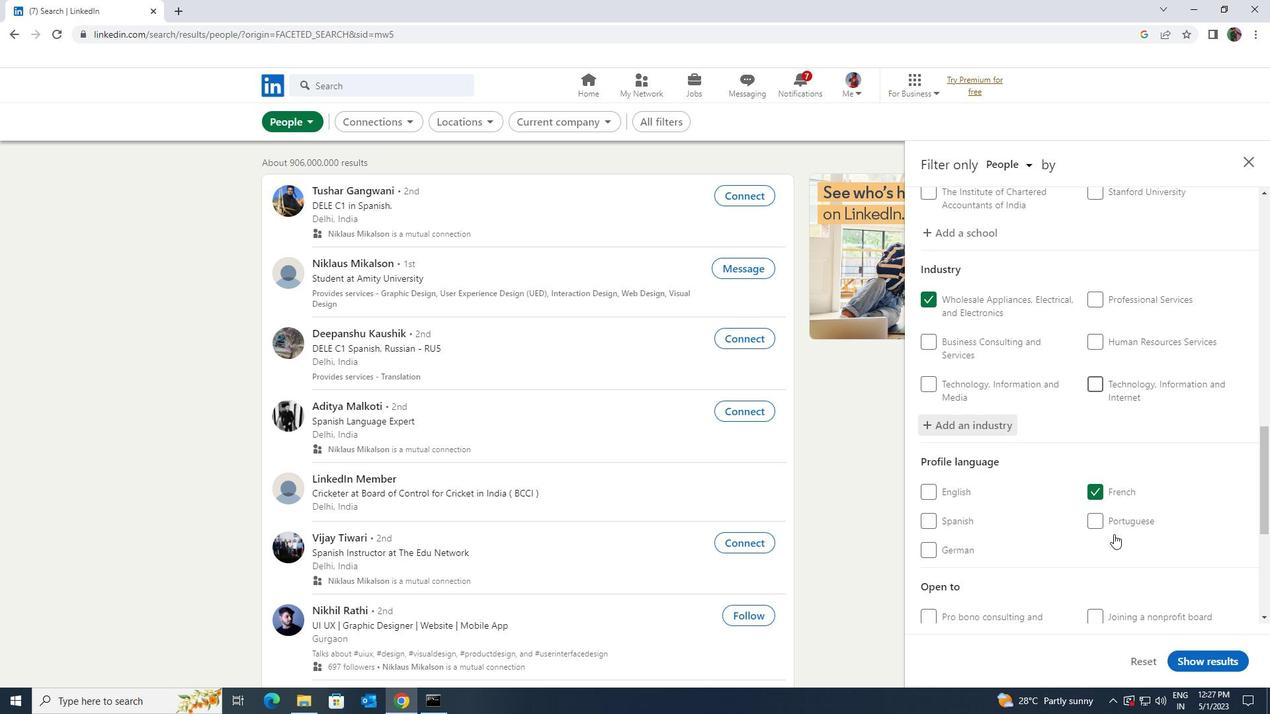 
Action: Mouse scrolled (1113, 533) with delta (0, 0)
Screenshot: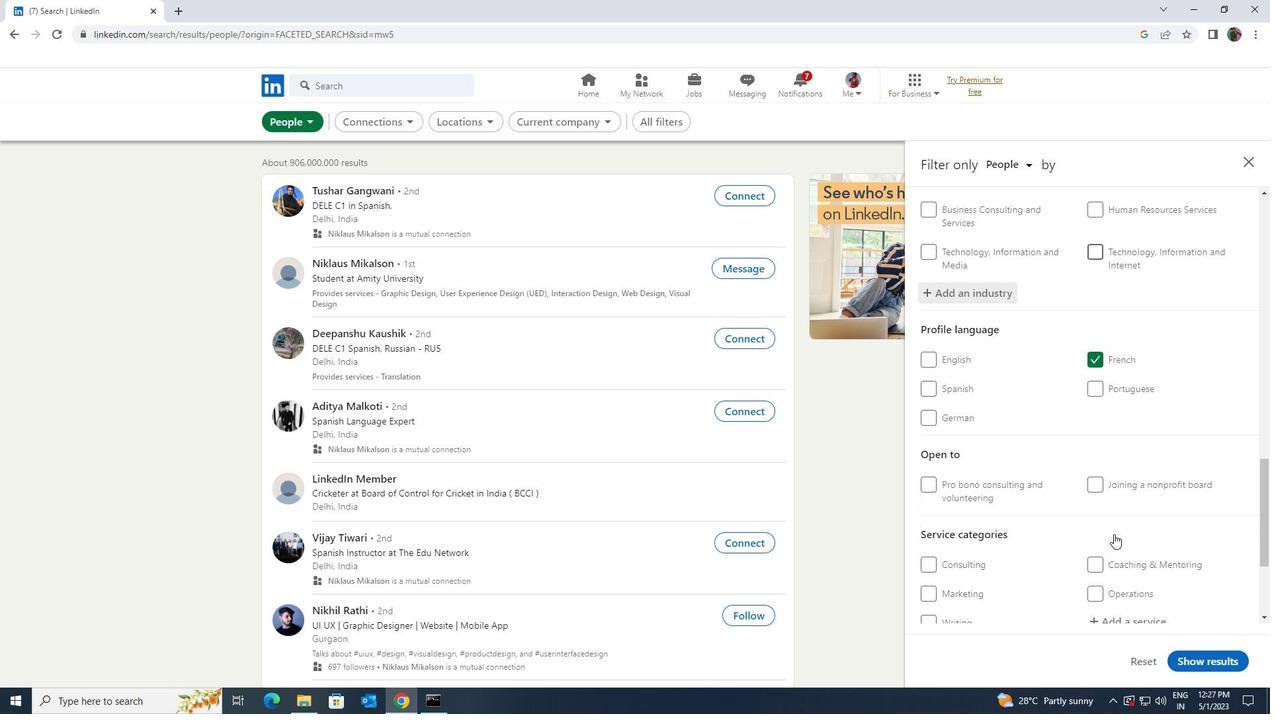 
Action: Mouse scrolled (1113, 533) with delta (0, 0)
Screenshot: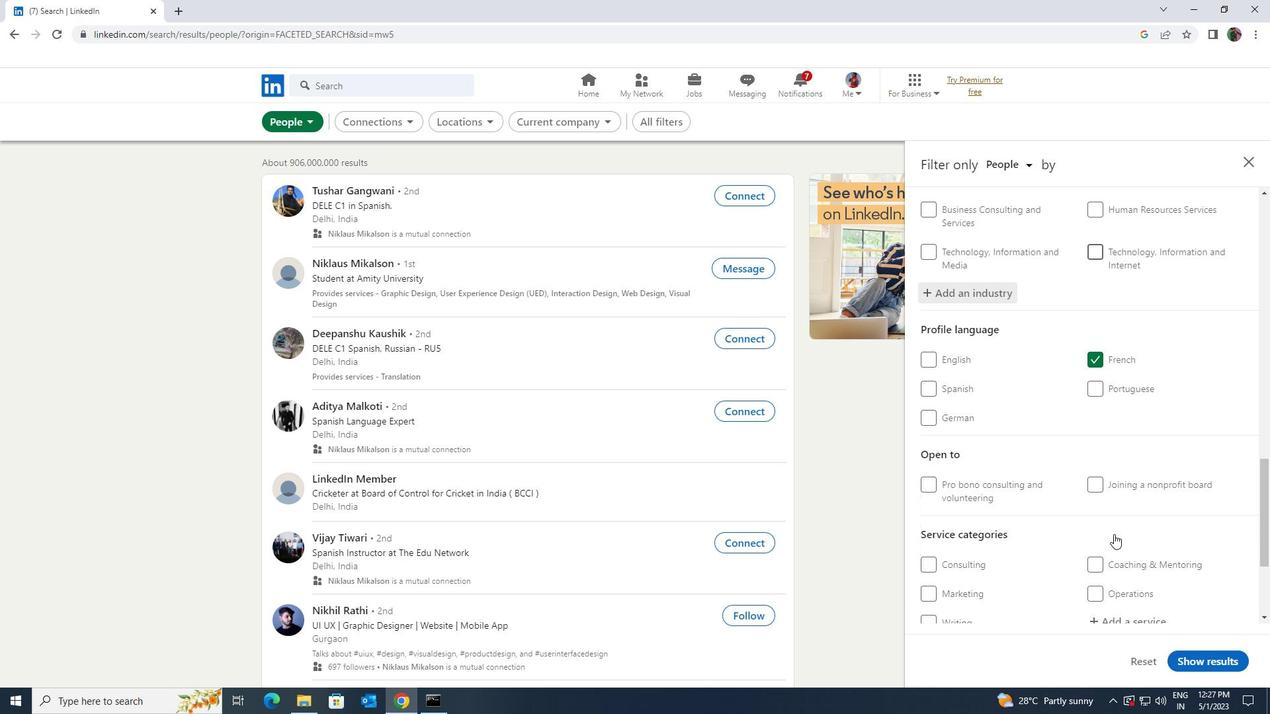 
Action: Mouse moved to (1117, 491)
Screenshot: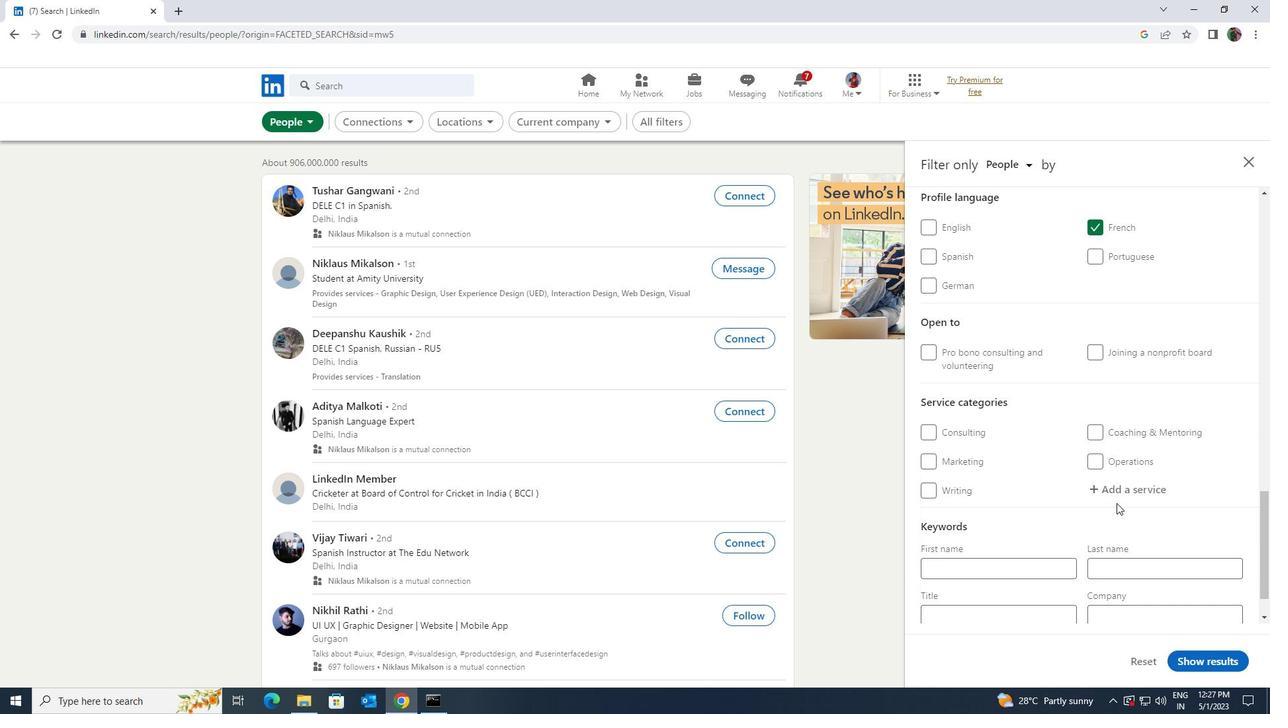 
Action: Mouse pressed left at (1117, 491)
Screenshot: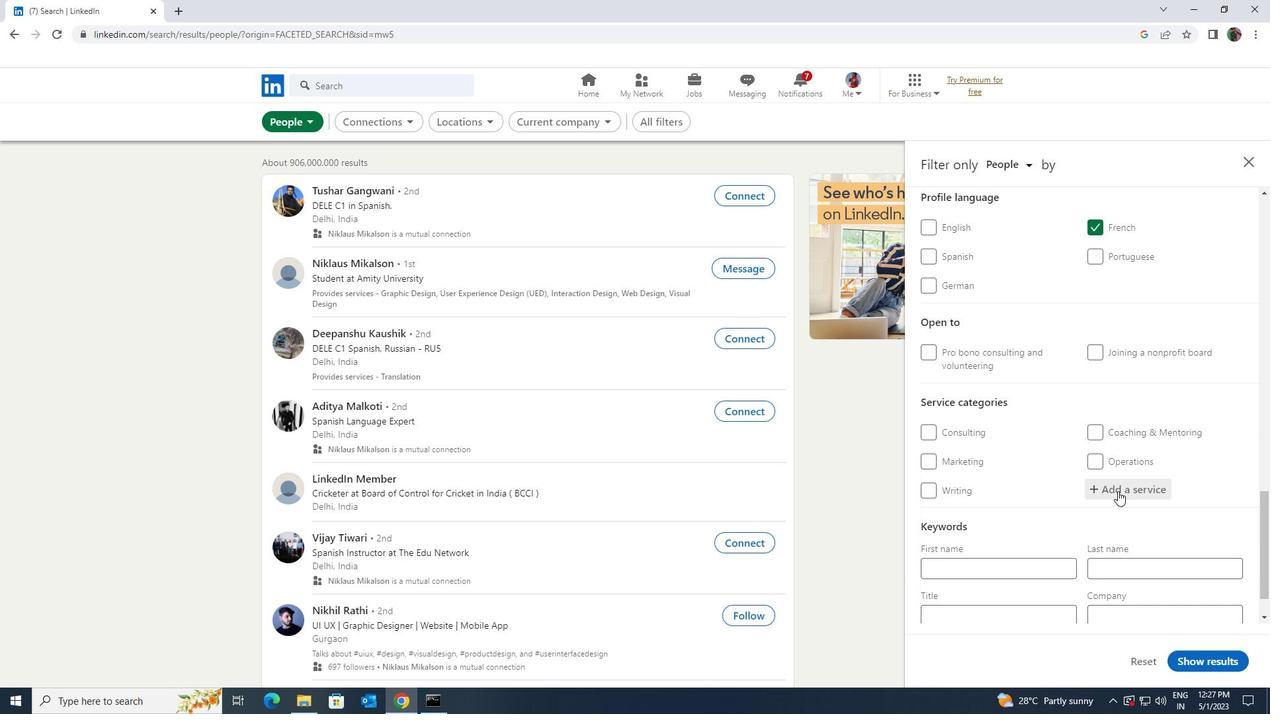 
Action: Key pressed <Key.shift>WEB<Key.space><Key.shift>DESI
Screenshot: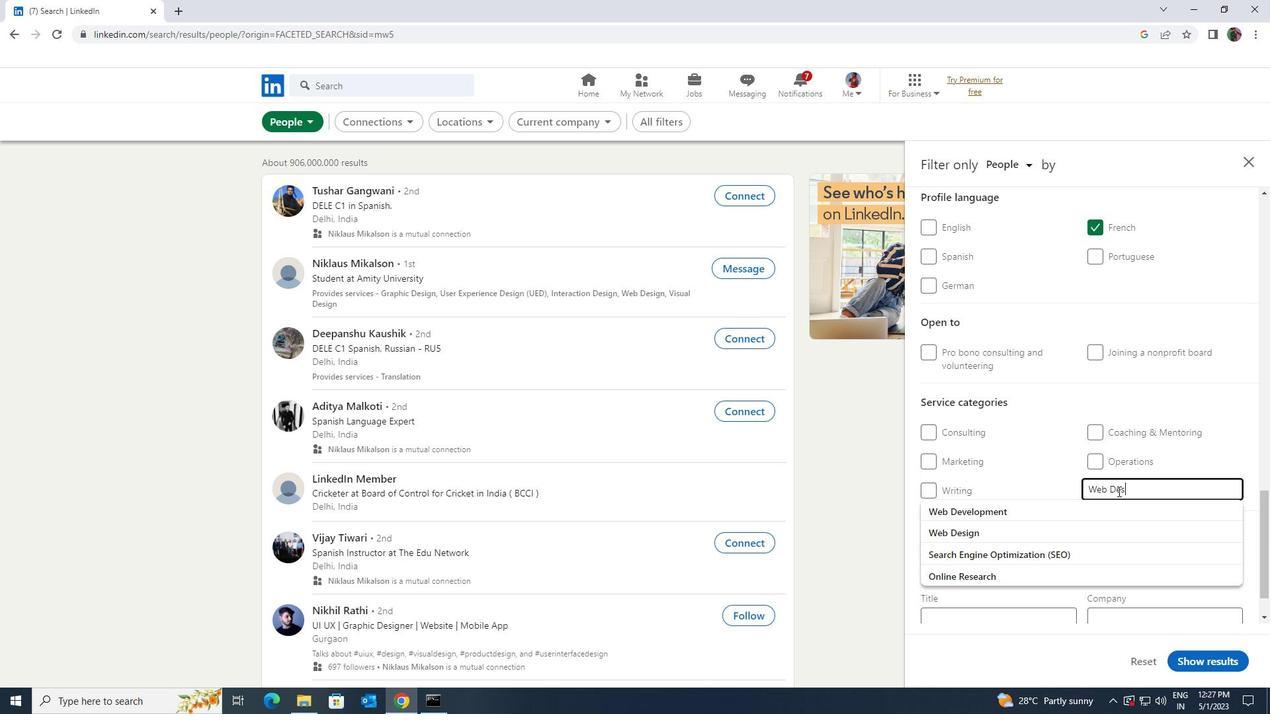 
Action: Mouse moved to (1116, 502)
Screenshot: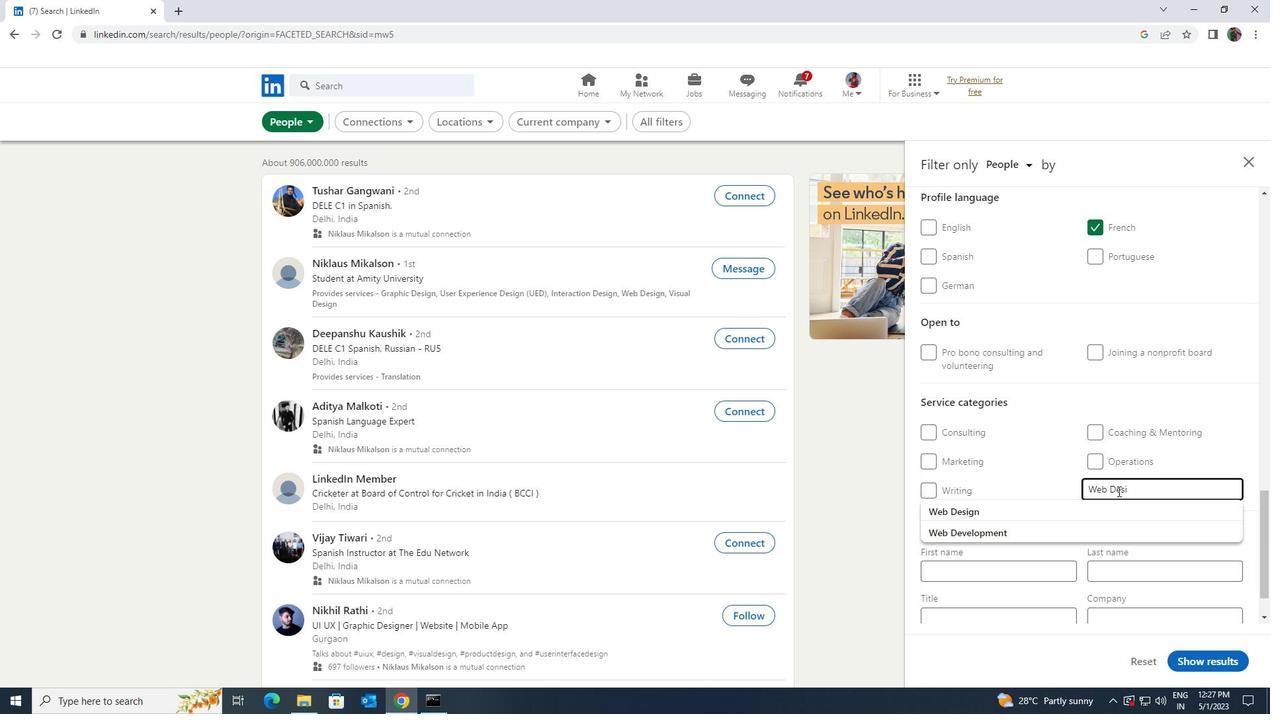 
Action: Mouse pressed left at (1116, 502)
Screenshot: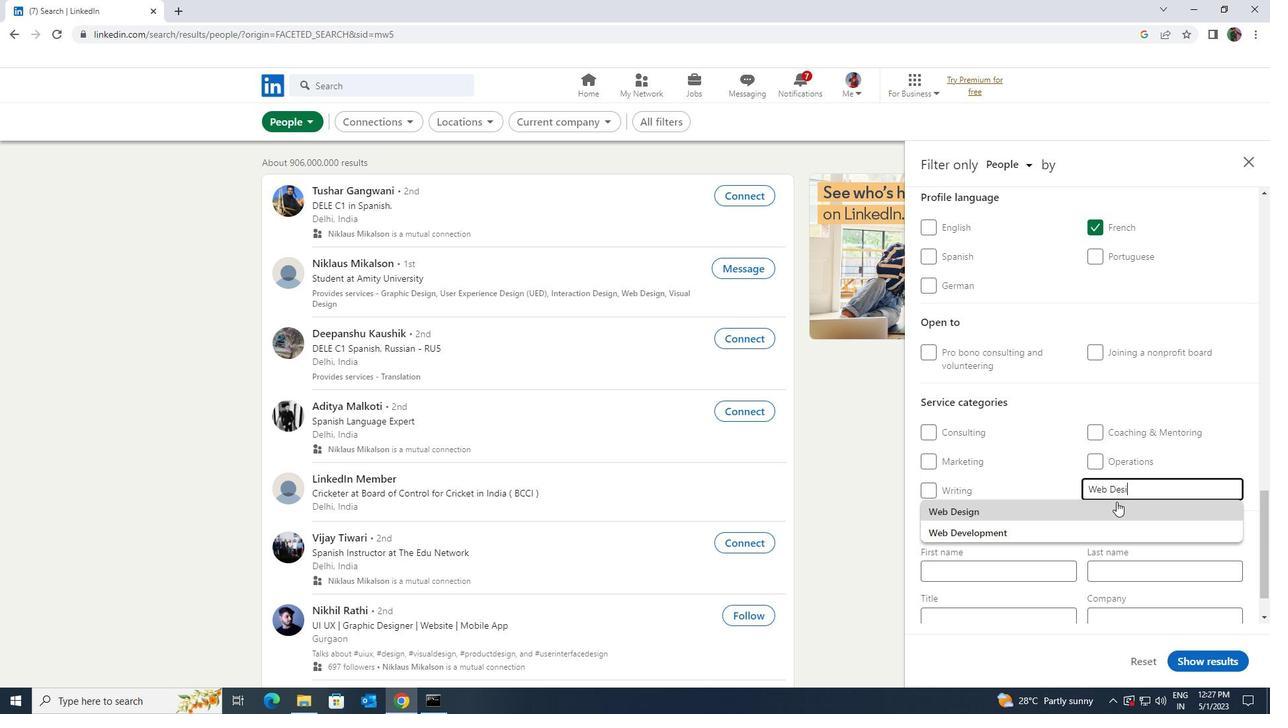 
Action: Mouse scrolled (1116, 501) with delta (0, 0)
Screenshot: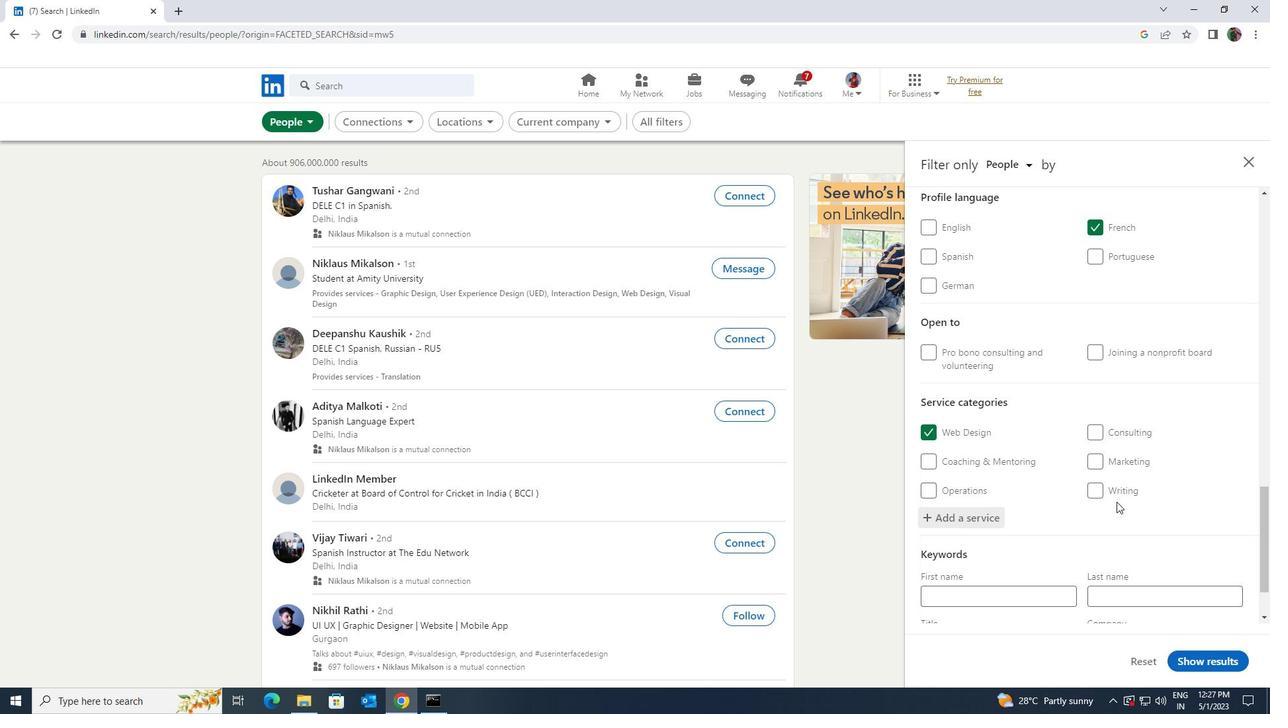 
Action: Mouse scrolled (1116, 501) with delta (0, 0)
Screenshot: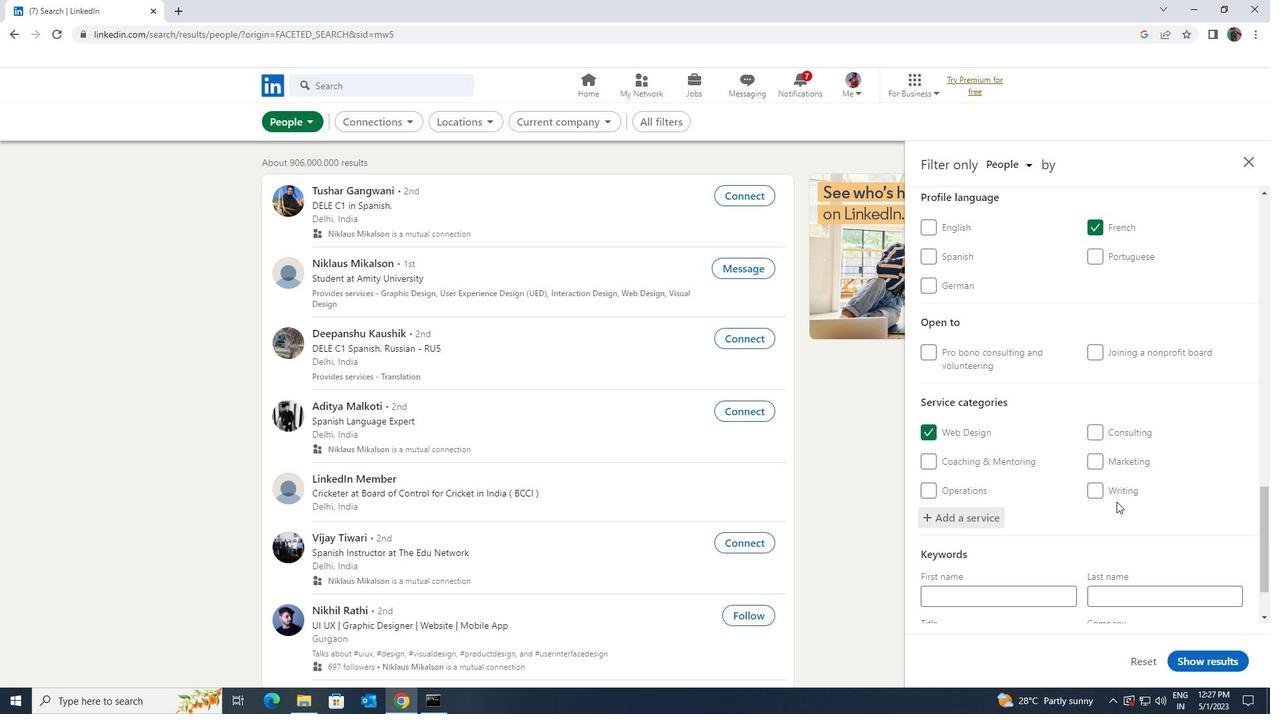
Action: Mouse scrolled (1116, 501) with delta (0, 0)
Screenshot: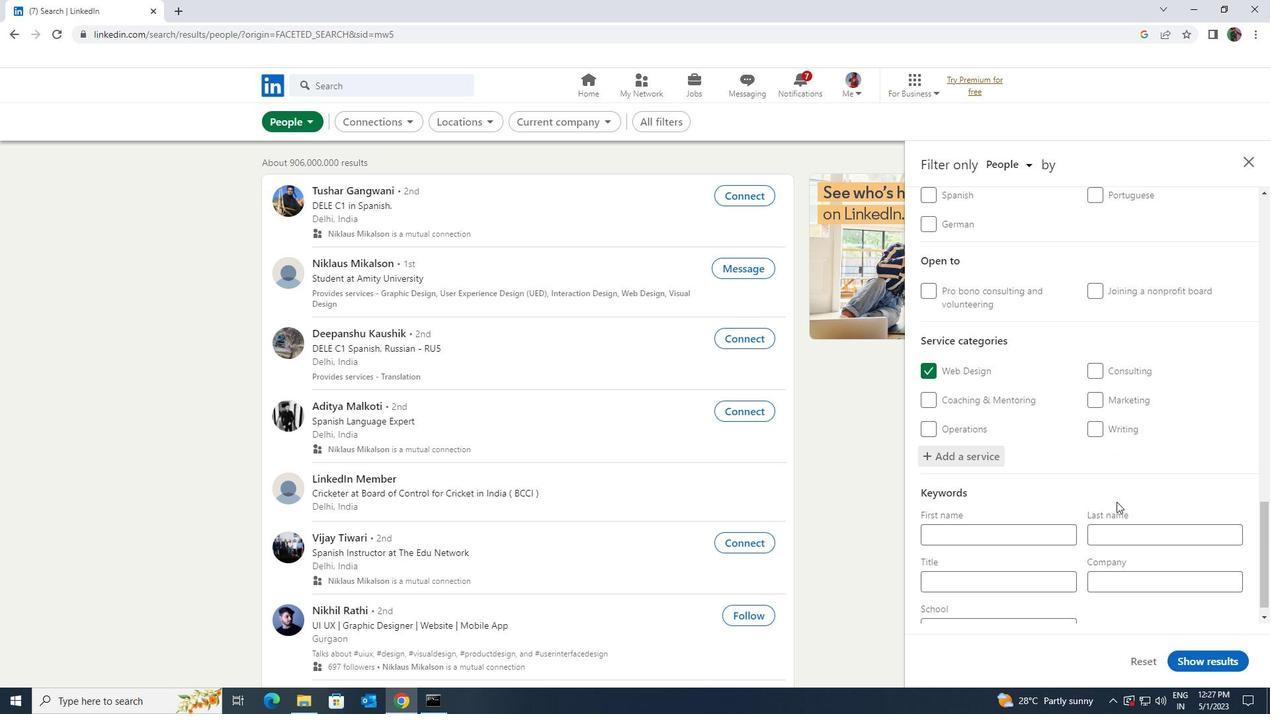 
Action: Mouse scrolled (1116, 501) with delta (0, 0)
Screenshot: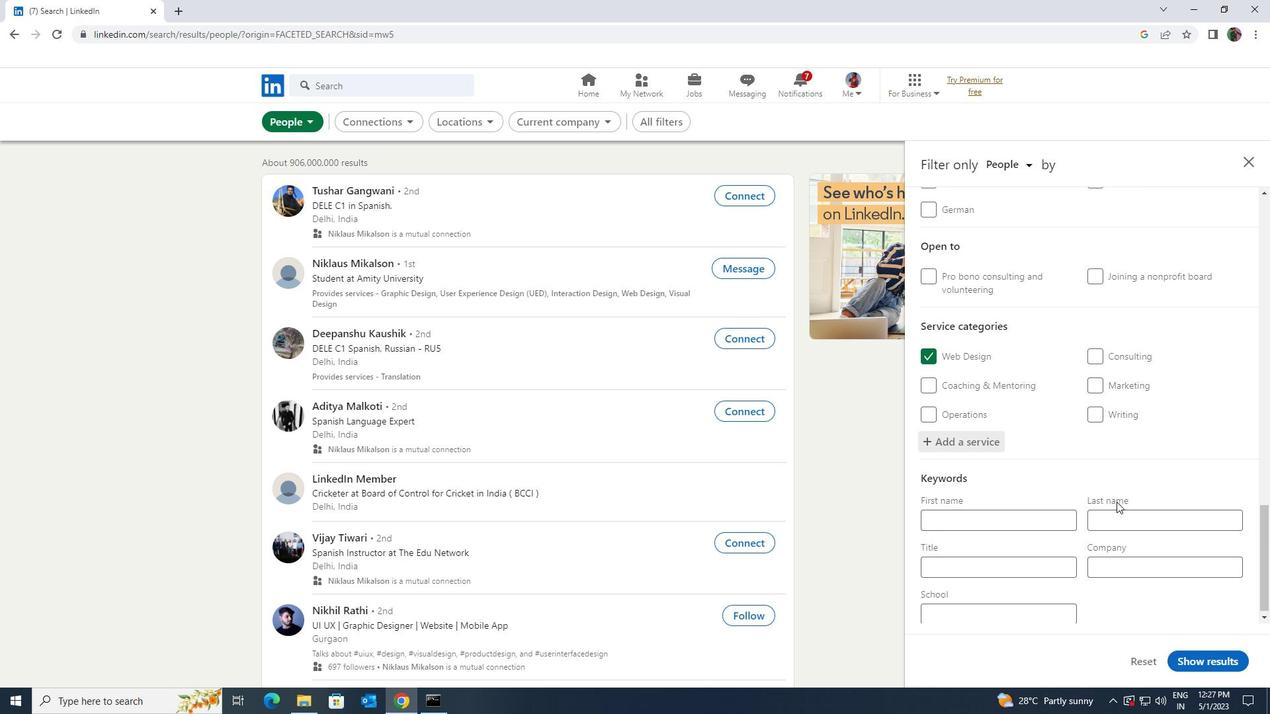 
Action: Mouse moved to (1057, 558)
Screenshot: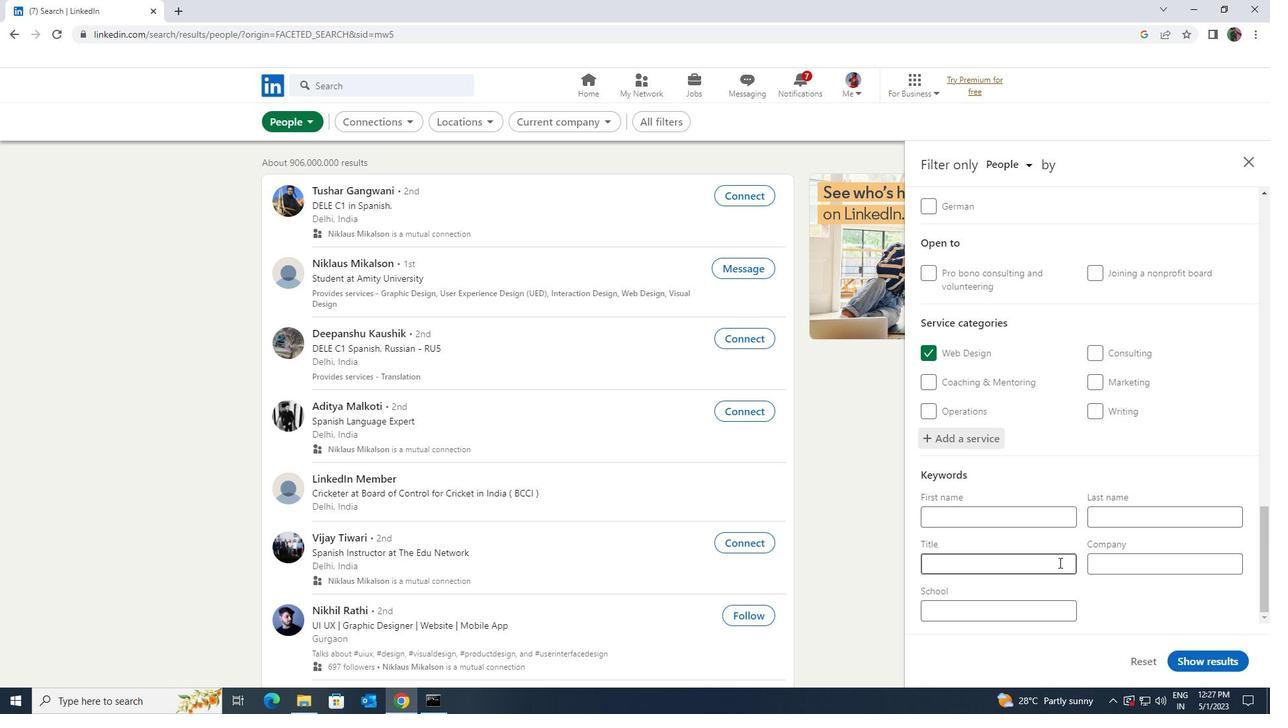 
Action: Mouse pressed left at (1057, 558)
Screenshot: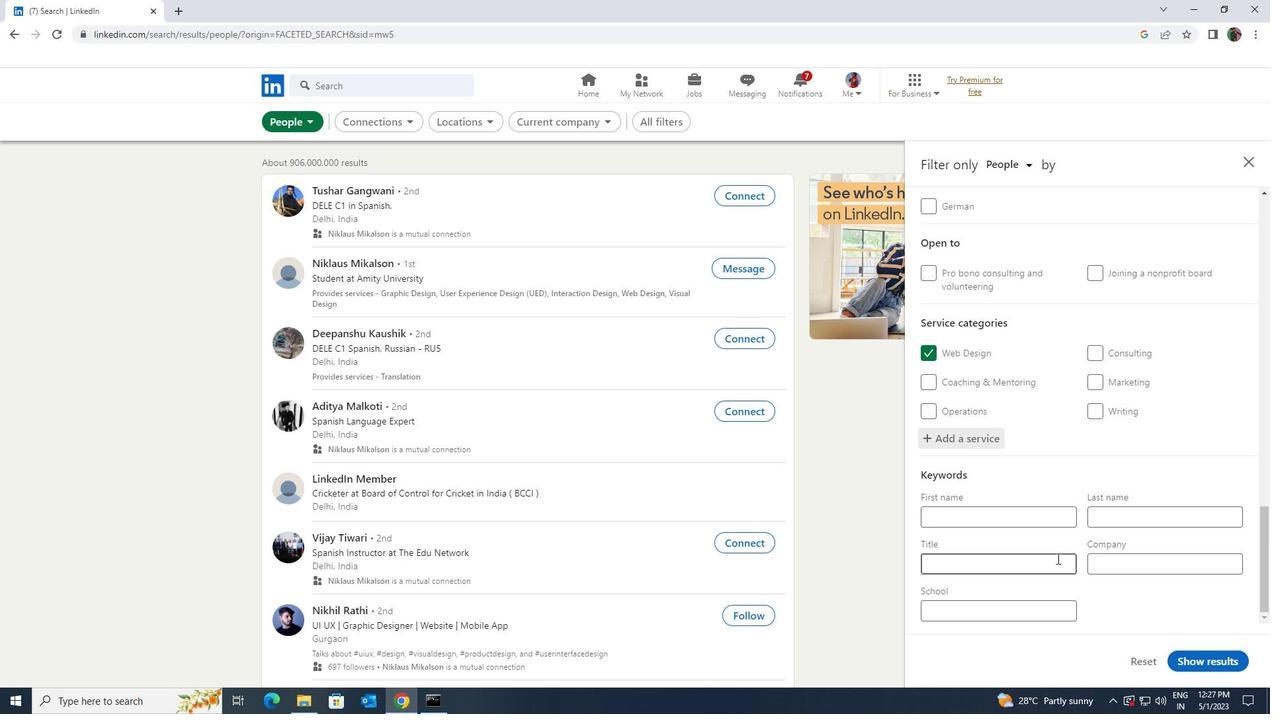 
Action: Key pressed <Key.shift><Key.shift><Key.shift>INTERIOR<Key.space><Key.shift>DESIGN
Screenshot: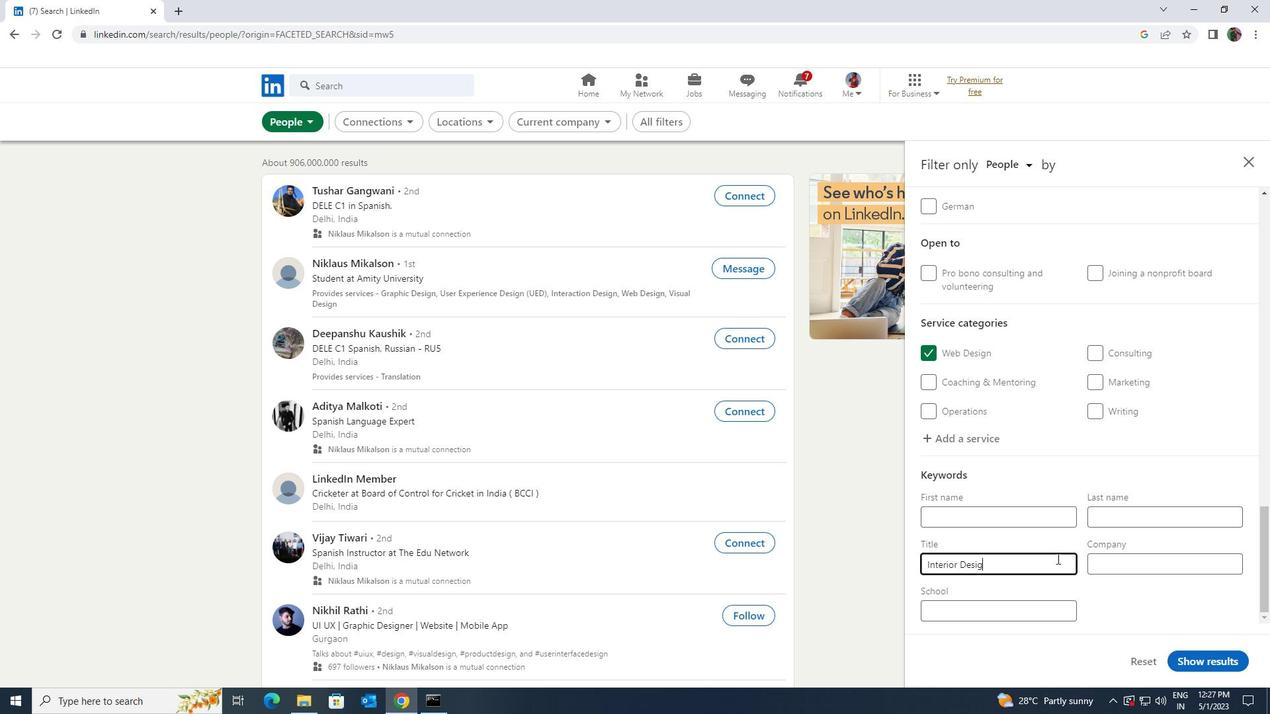 
Action: Mouse moved to (1178, 658)
Screenshot: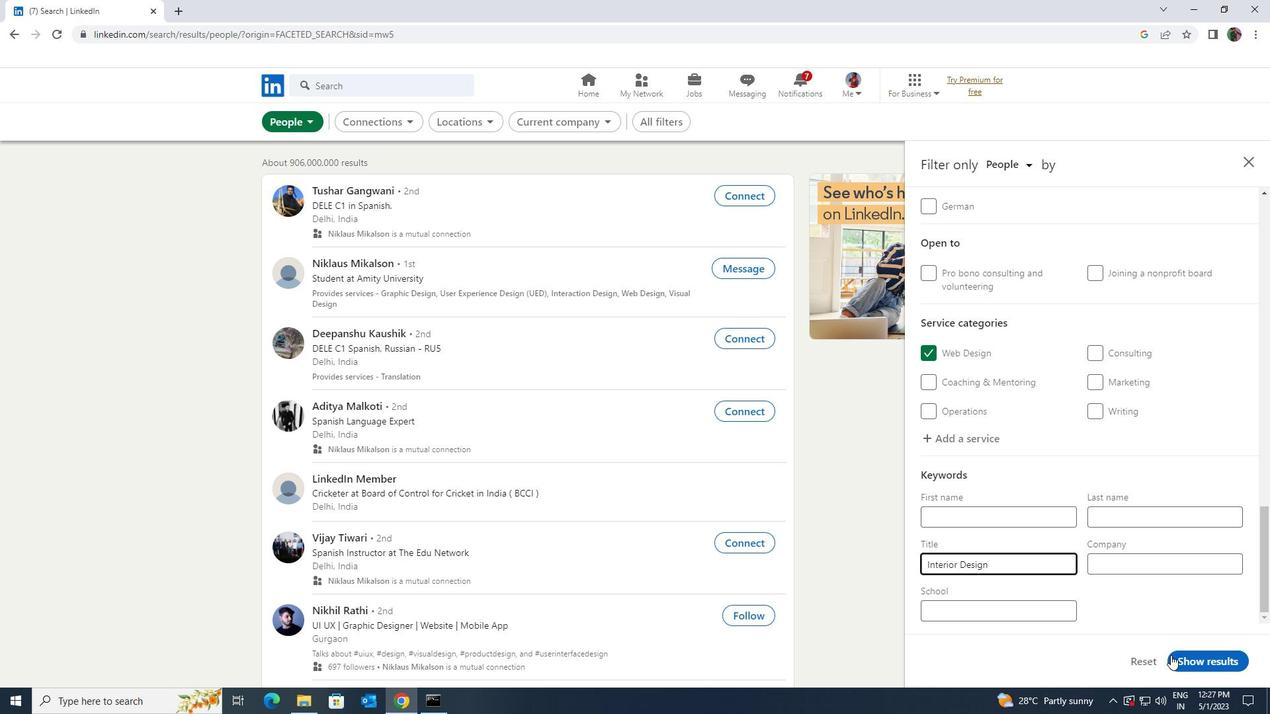 
Action: Mouse pressed left at (1178, 658)
Screenshot: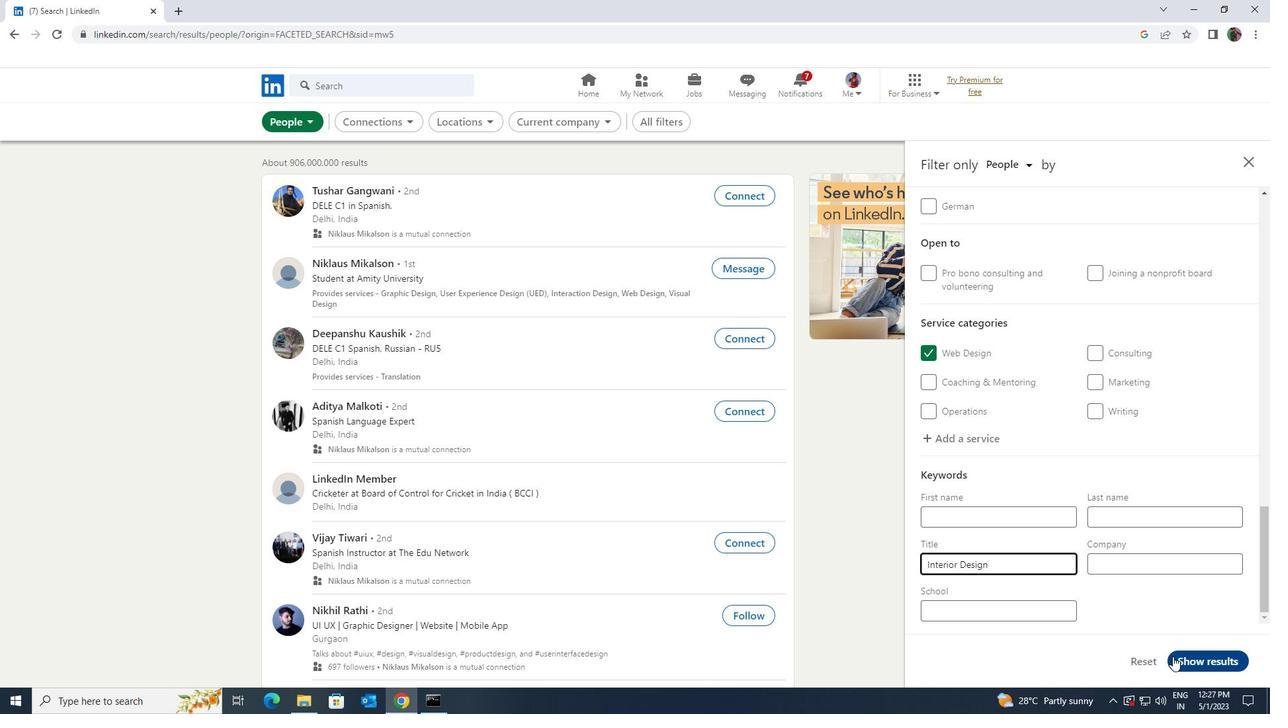 
